 Task: Search one way flight ticket for 5 adults, 2 children, 1 infant in seat and 1 infant on lap in economy from Rockford: Chicago Rockford International Airport(was Northwest Chicagoland Regional Airport At Rockford) to Raleigh: Raleigh-durham International Airport on 8-5-2023. Number of bags: 10 checked bags. Price is upto 107000. Outbound departure time preference is 9:00.
Action: Mouse moved to (370, 327)
Screenshot: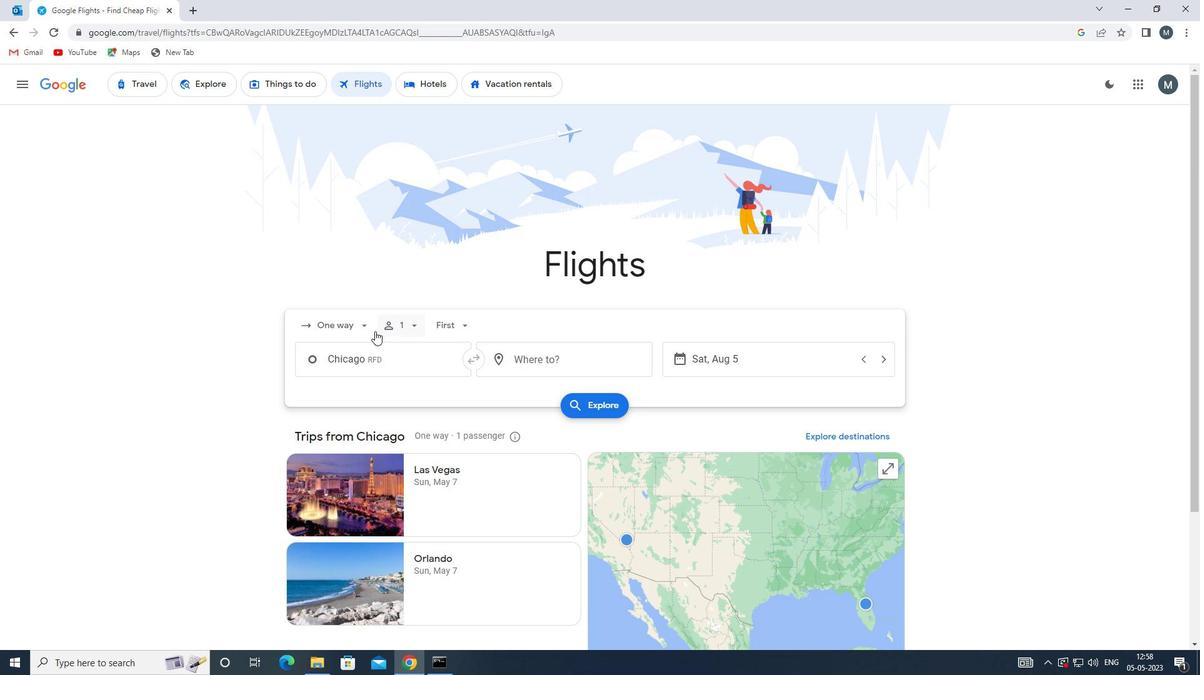 
Action: Mouse pressed left at (370, 327)
Screenshot: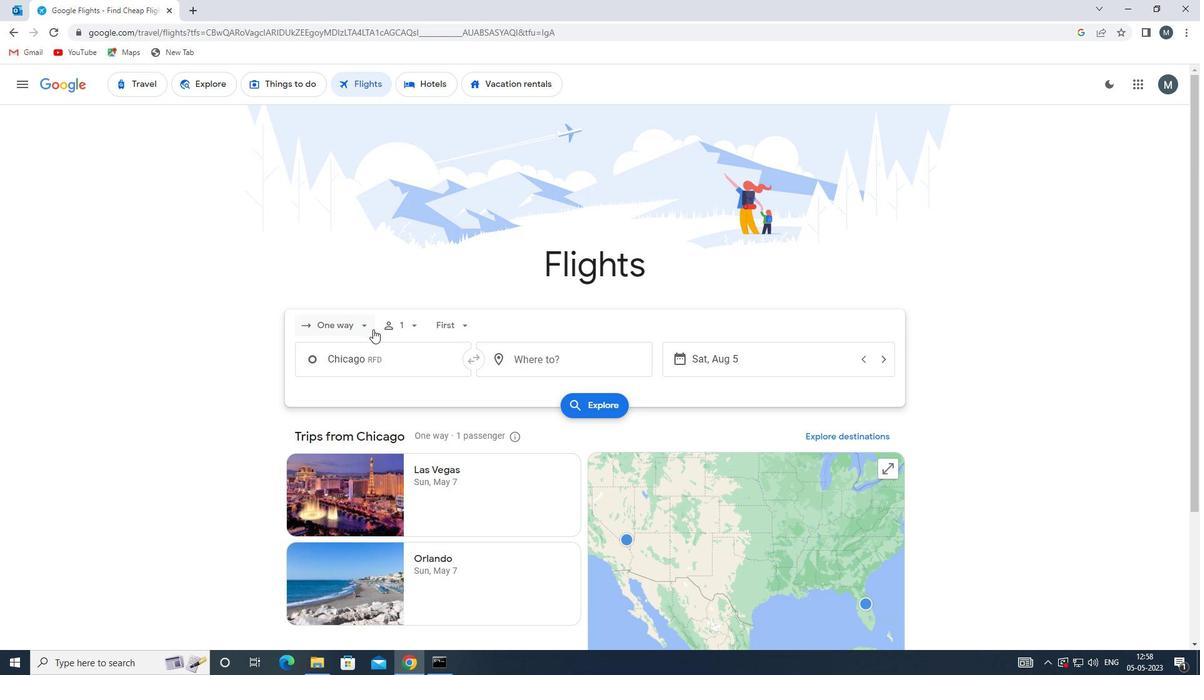 
Action: Mouse moved to (379, 385)
Screenshot: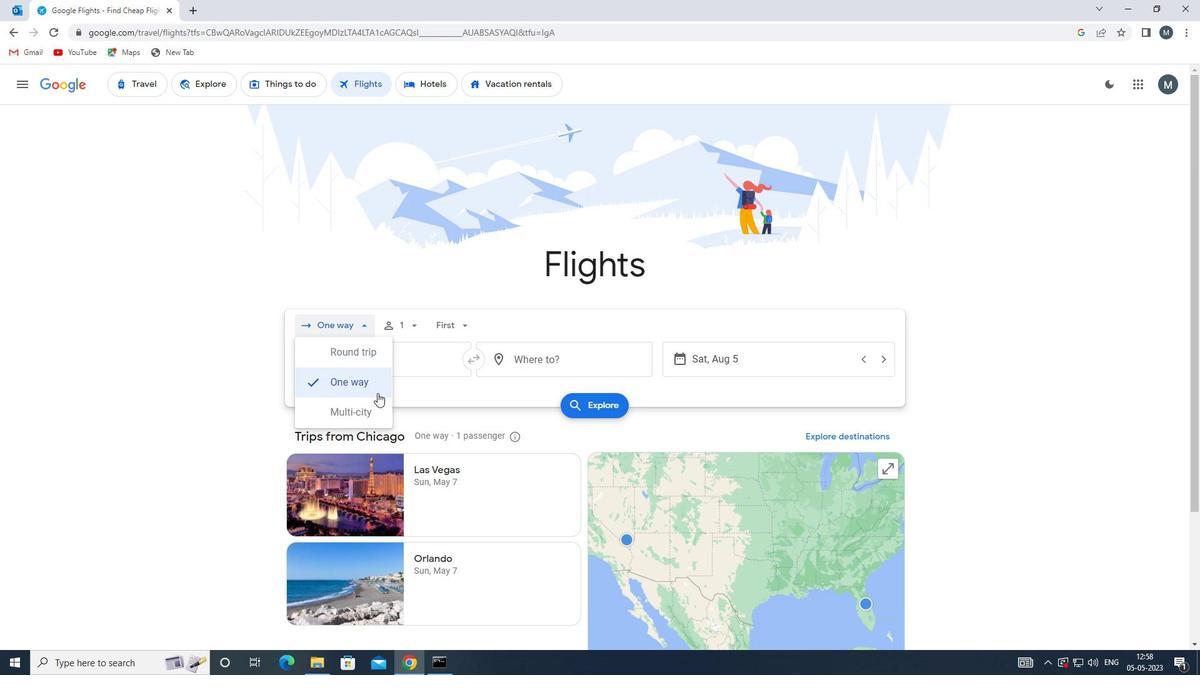 
Action: Mouse pressed left at (379, 385)
Screenshot: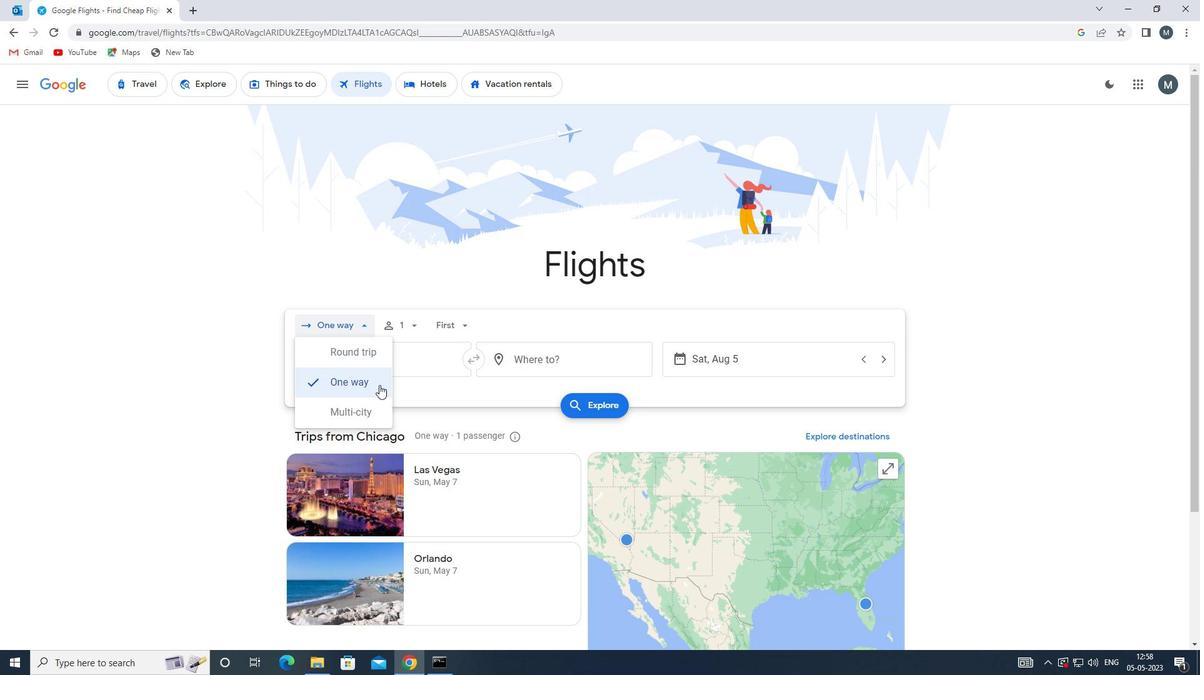 
Action: Mouse moved to (414, 325)
Screenshot: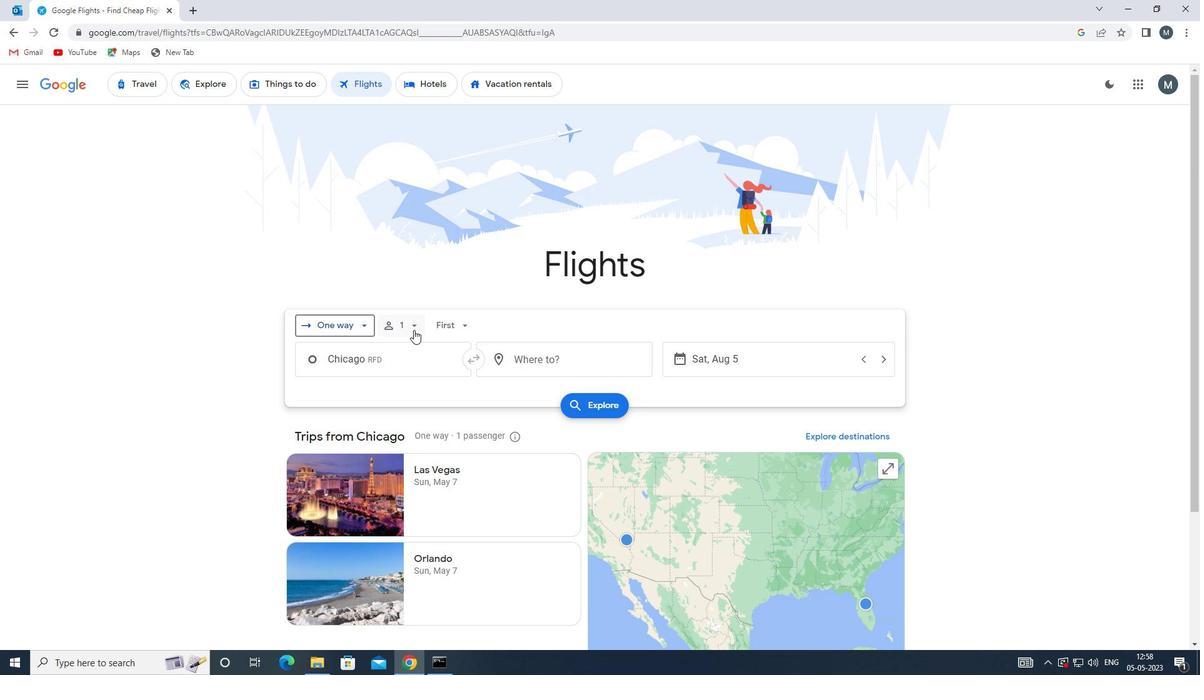 
Action: Mouse pressed left at (414, 325)
Screenshot: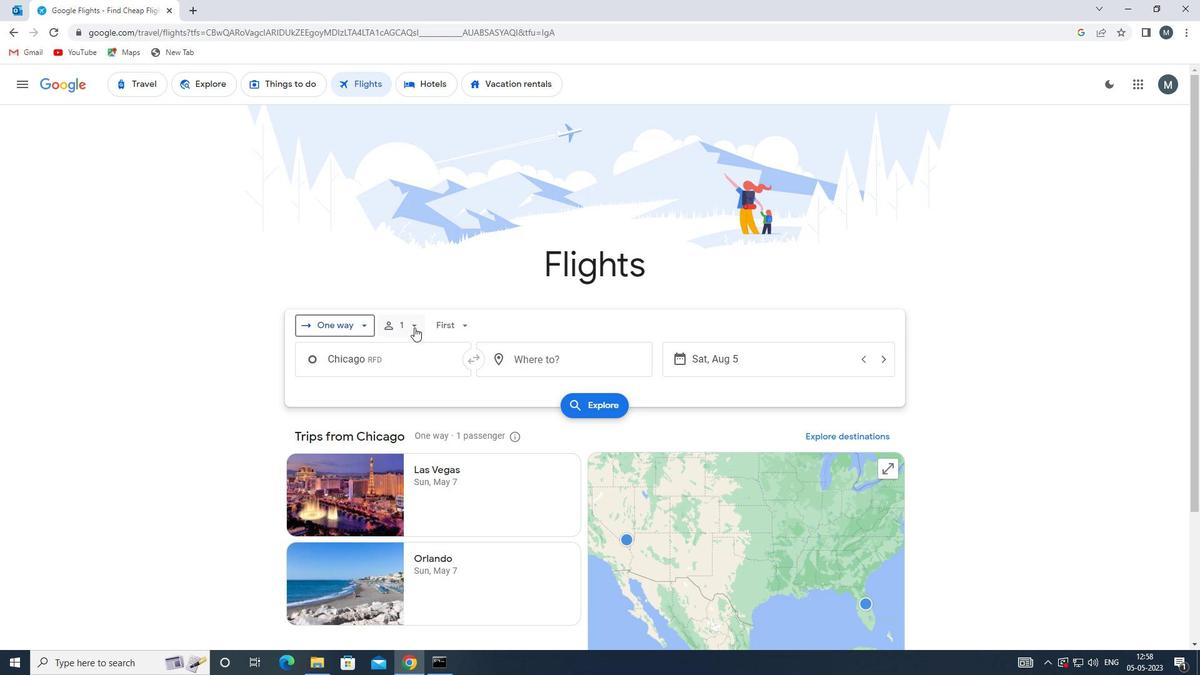 
Action: Mouse moved to (510, 356)
Screenshot: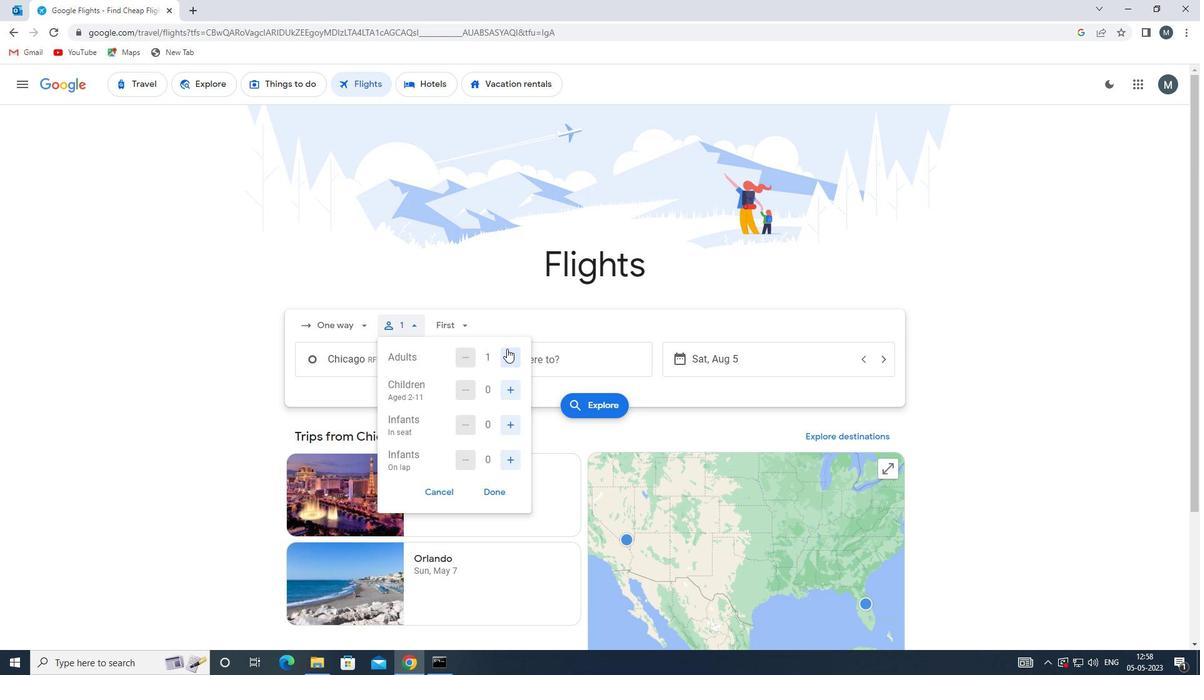
Action: Mouse pressed left at (510, 356)
Screenshot: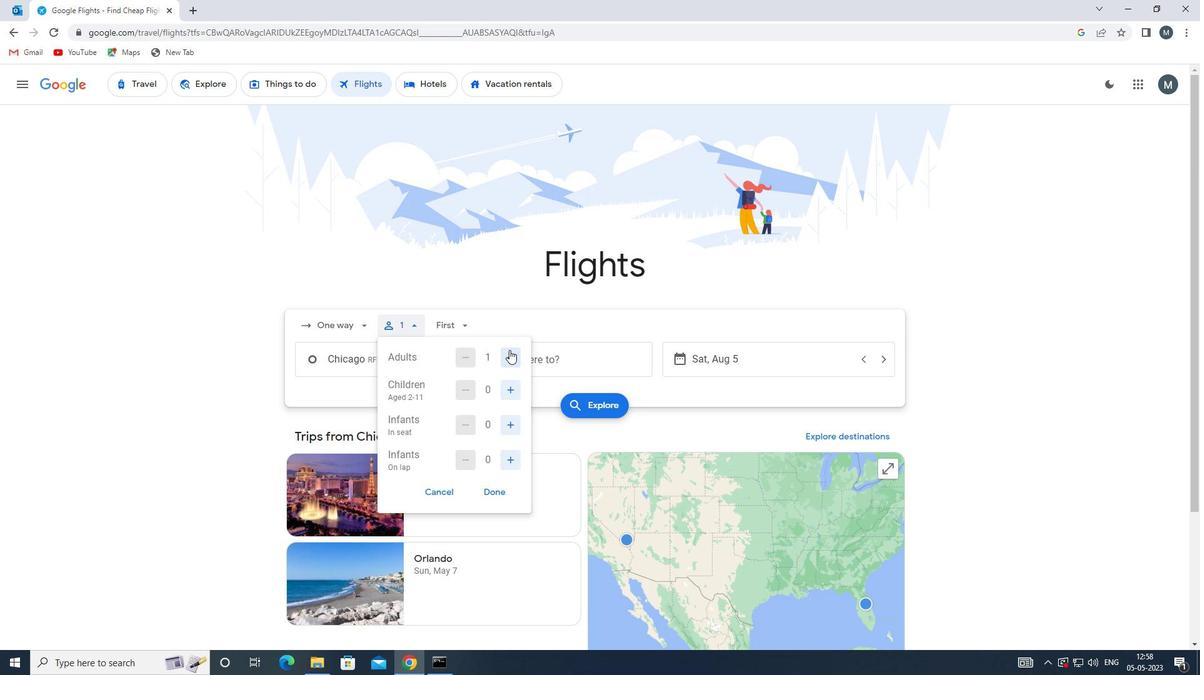 
Action: Mouse pressed left at (510, 356)
Screenshot: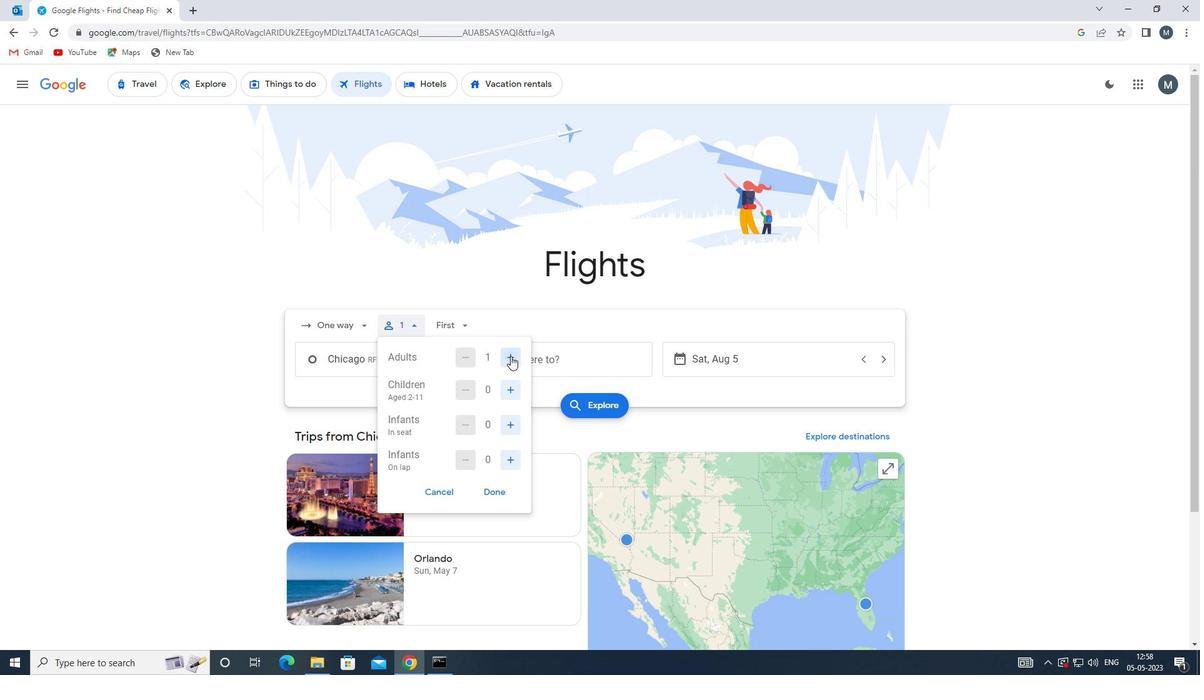 
Action: Mouse moved to (511, 357)
Screenshot: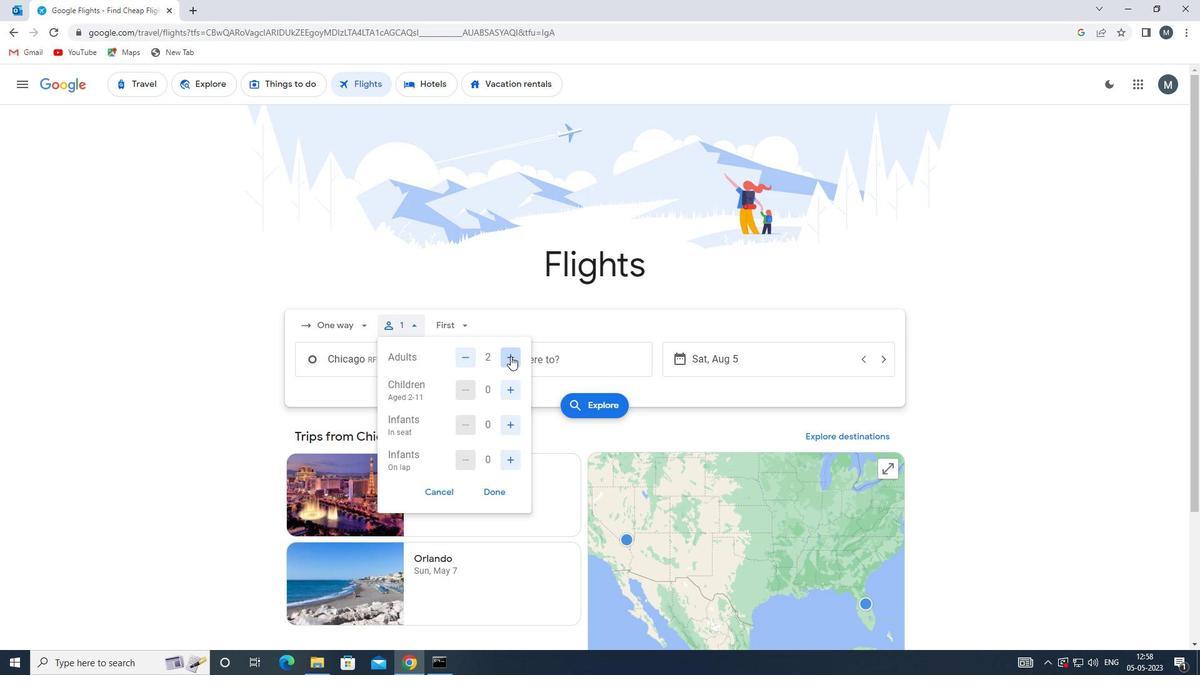 
Action: Mouse pressed left at (511, 357)
Screenshot: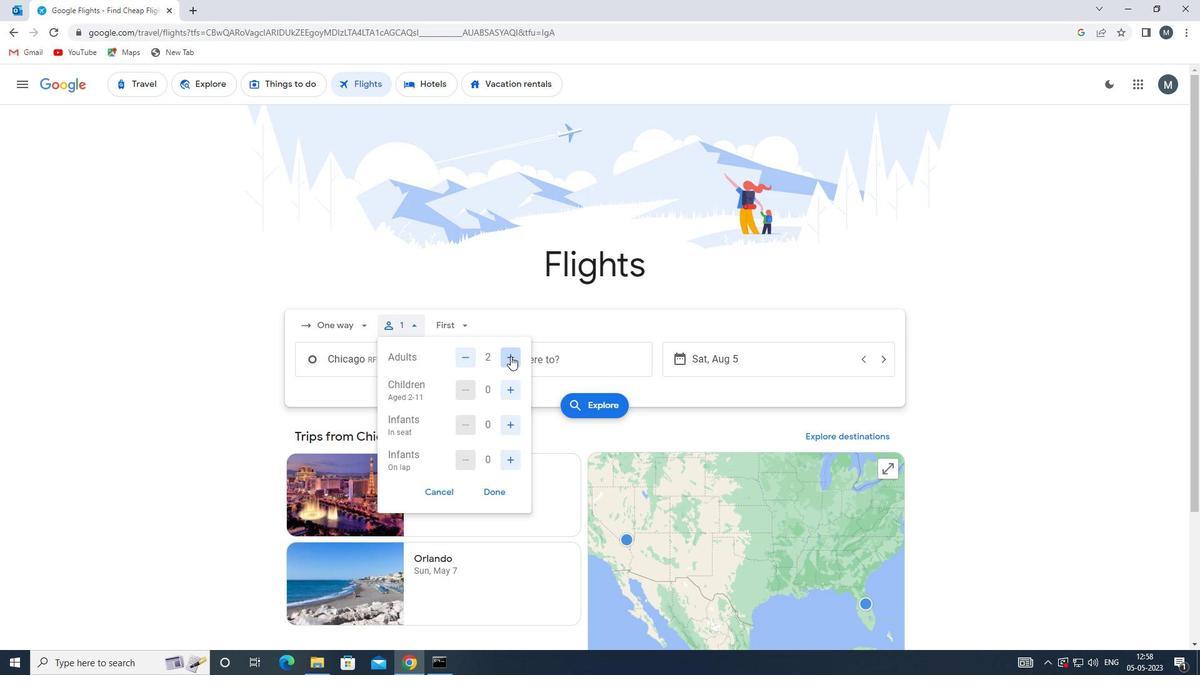 
Action: Mouse pressed left at (511, 357)
Screenshot: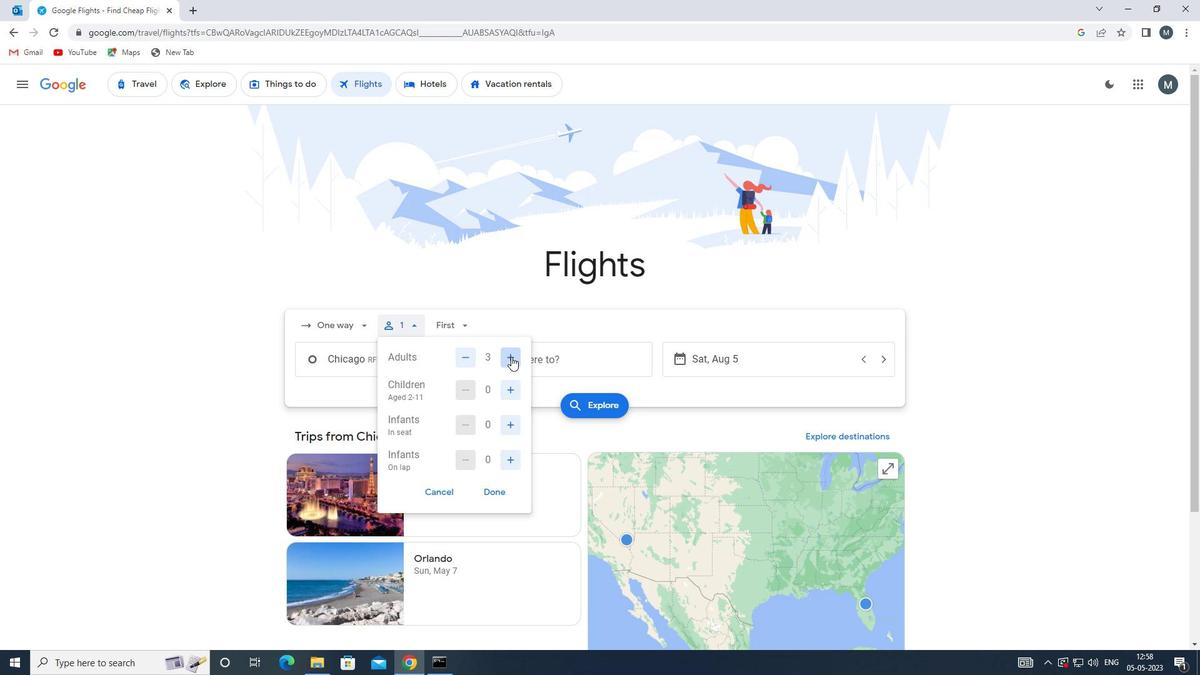 
Action: Mouse moved to (508, 388)
Screenshot: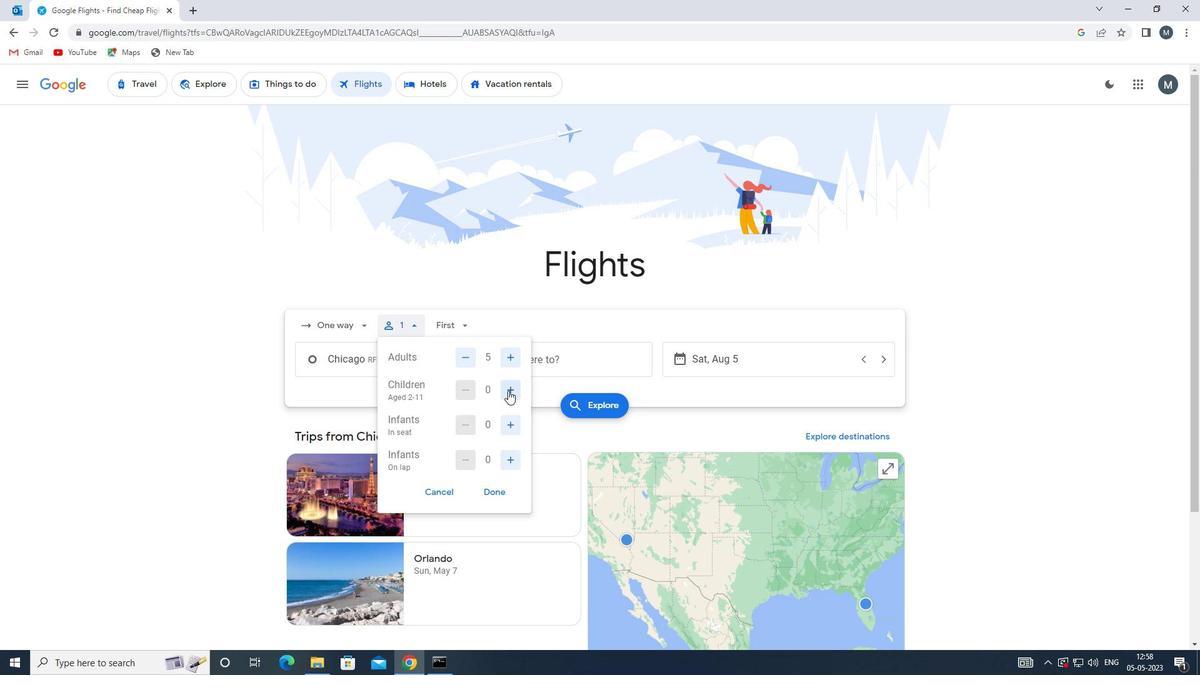 
Action: Mouse pressed left at (508, 388)
Screenshot: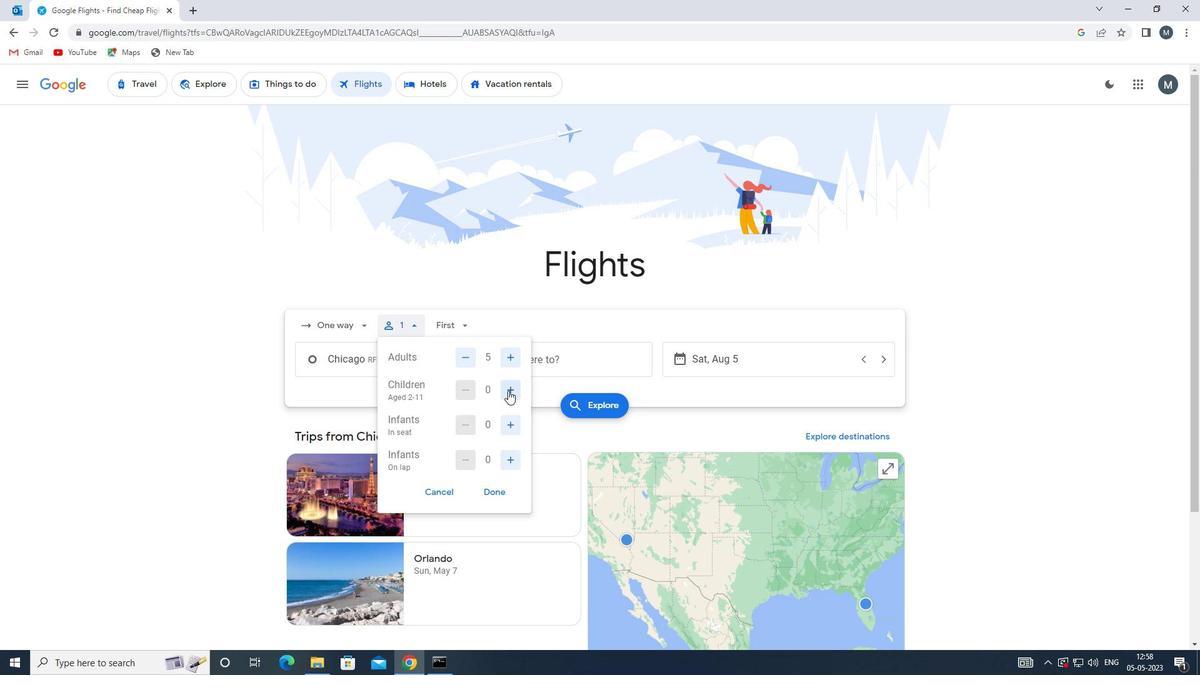 
Action: Mouse pressed left at (508, 388)
Screenshot: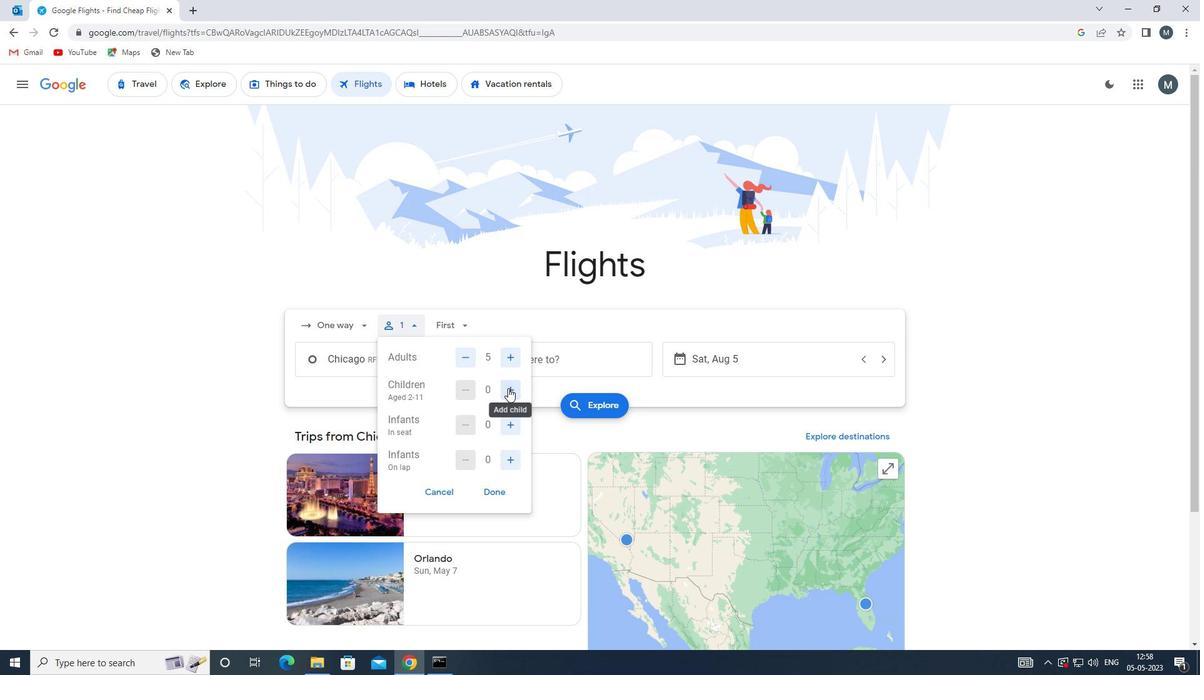 
Action: Mouse moved to (512, 426)
Screenshot: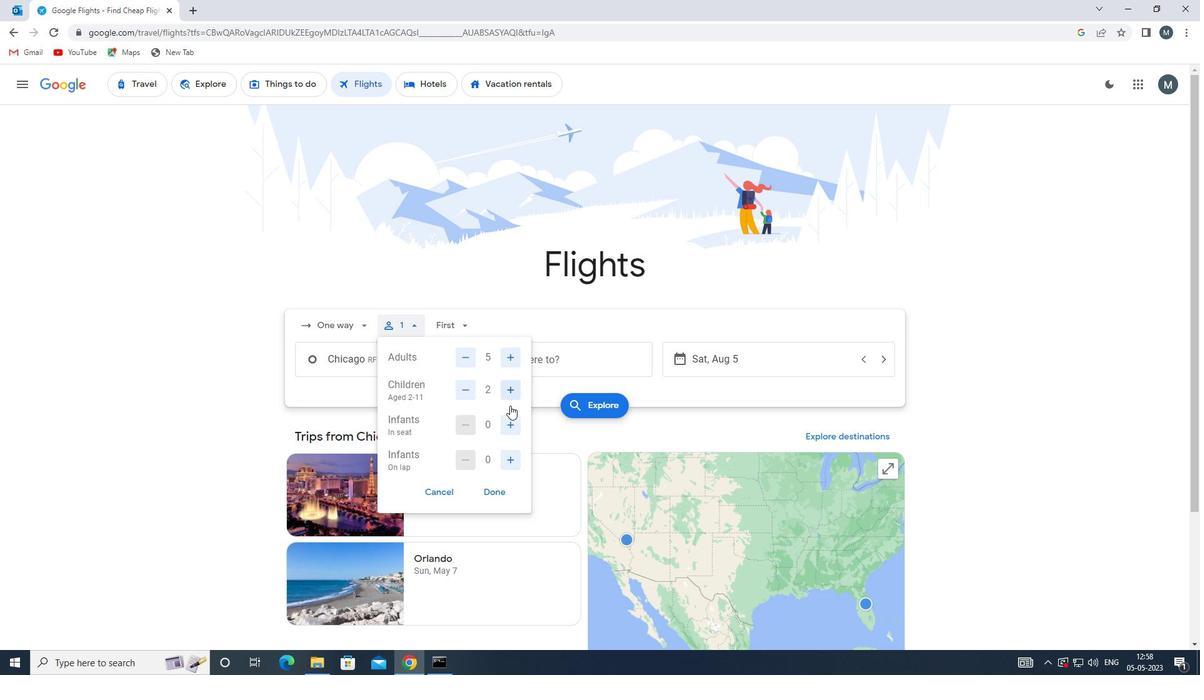 
Action: Mouse pressed left at (512, 426)
Screenshot: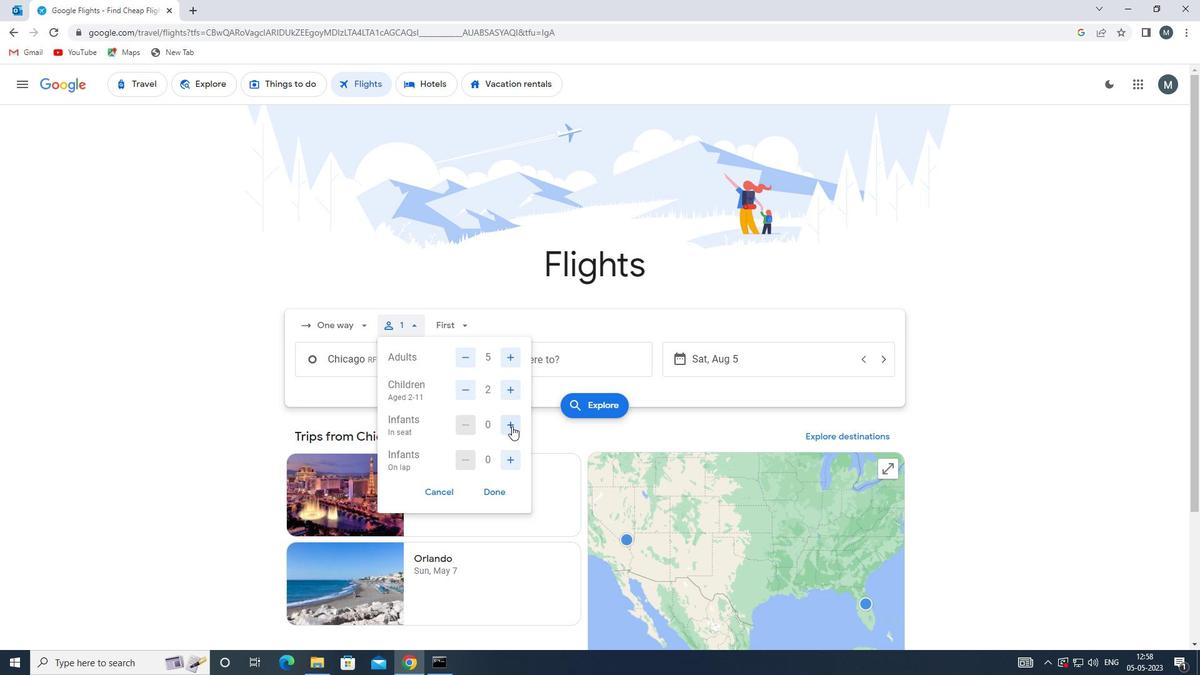 
Action: Mouse moved to (510, 461)
Screenshot: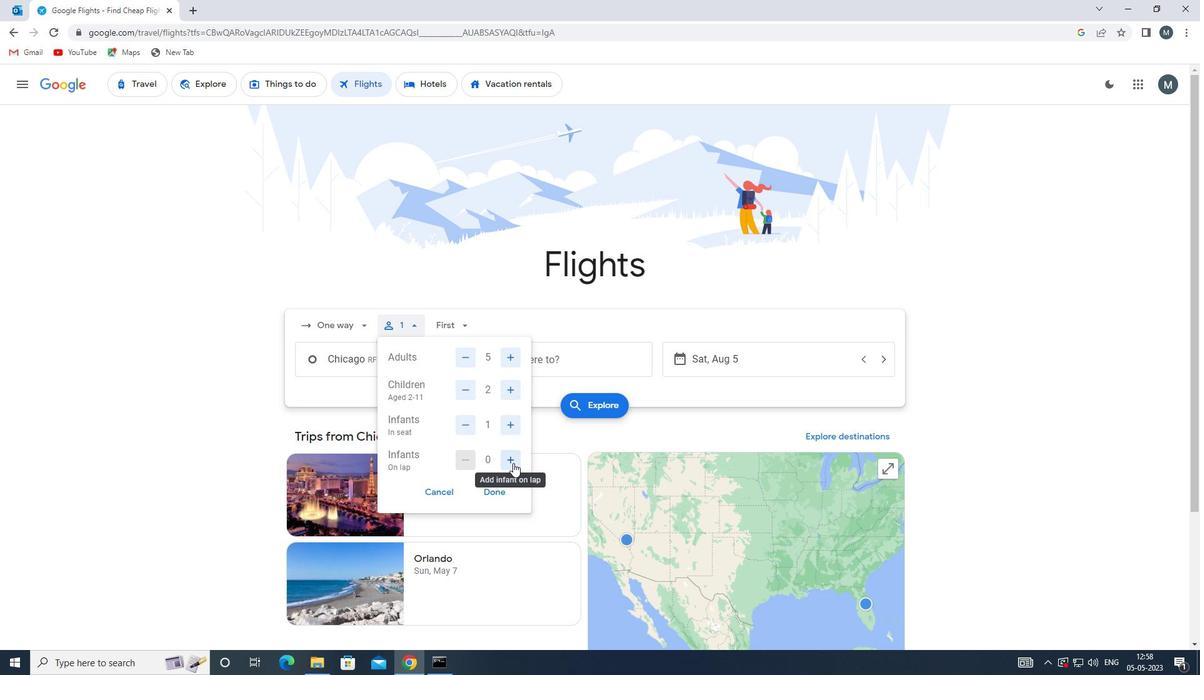 
Action: Mouse pressed left at (510, 461)
Screenshot: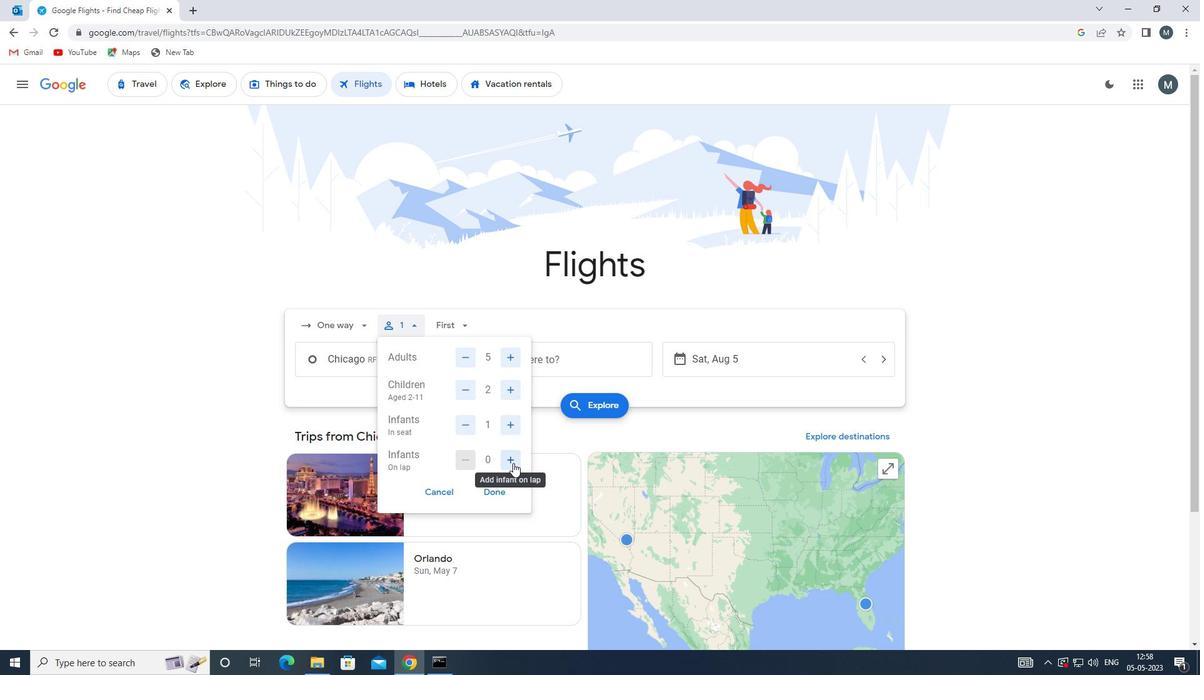 
Action: Mouse moved to (491, 497)
Screenshot: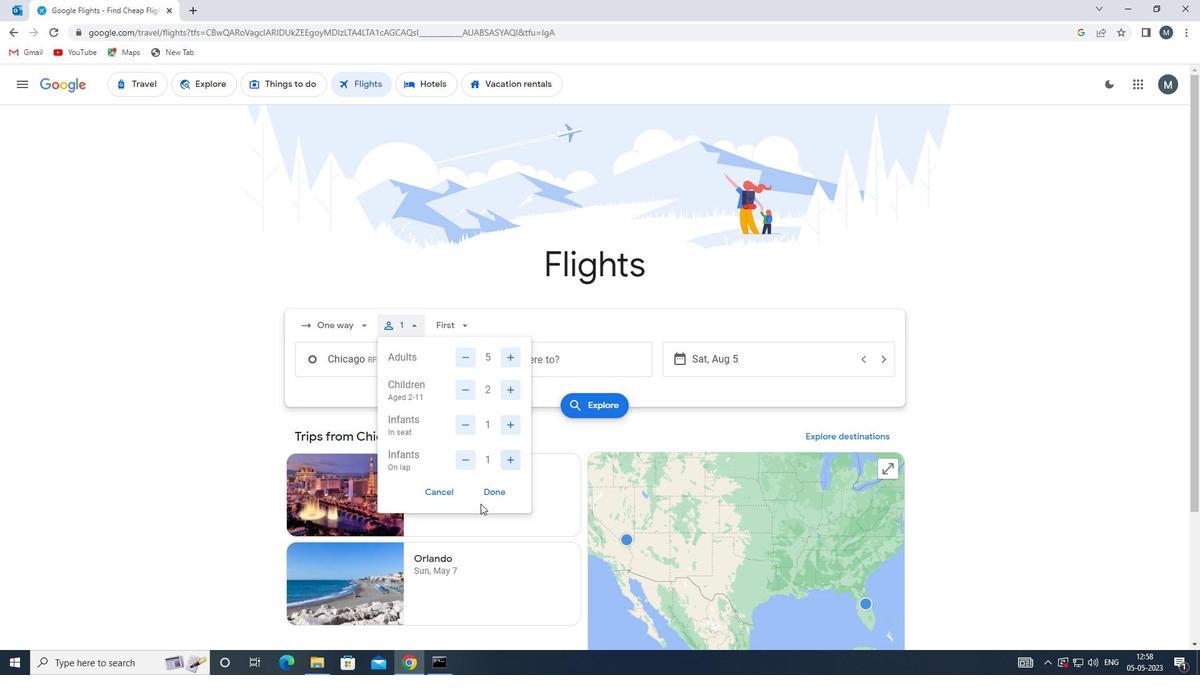 
Action: Mouse pressed left at (491, 497)
Screenshot: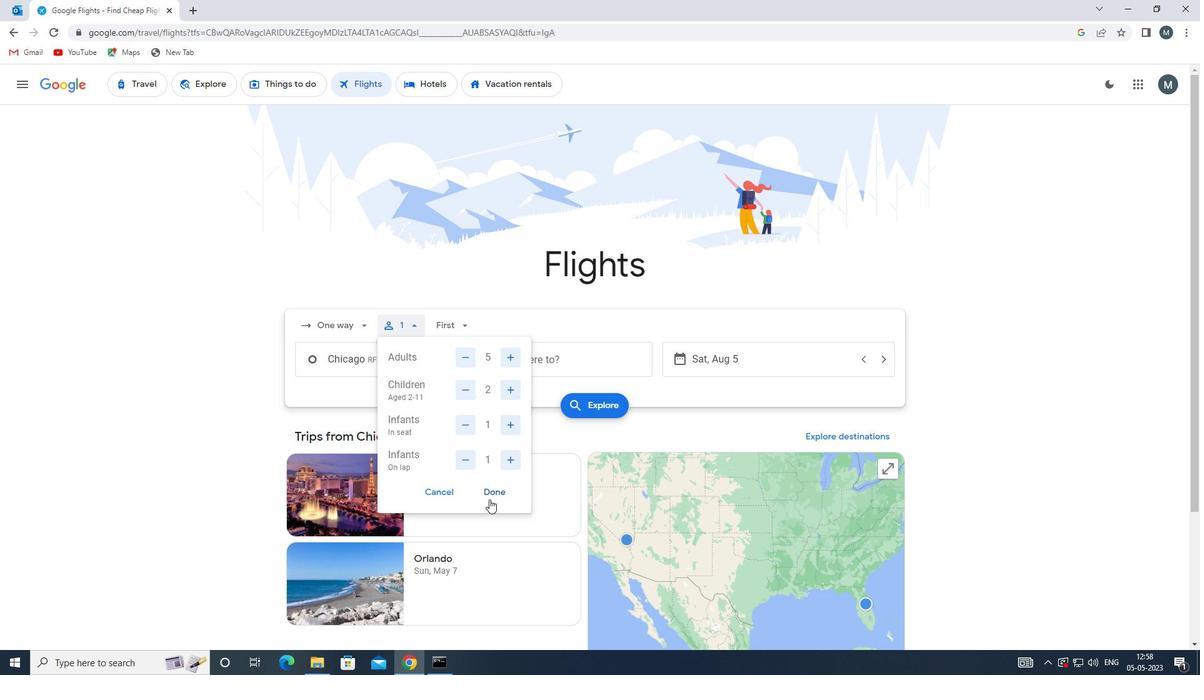 
Action: Mouse moved to (469, 321)
Screenshot: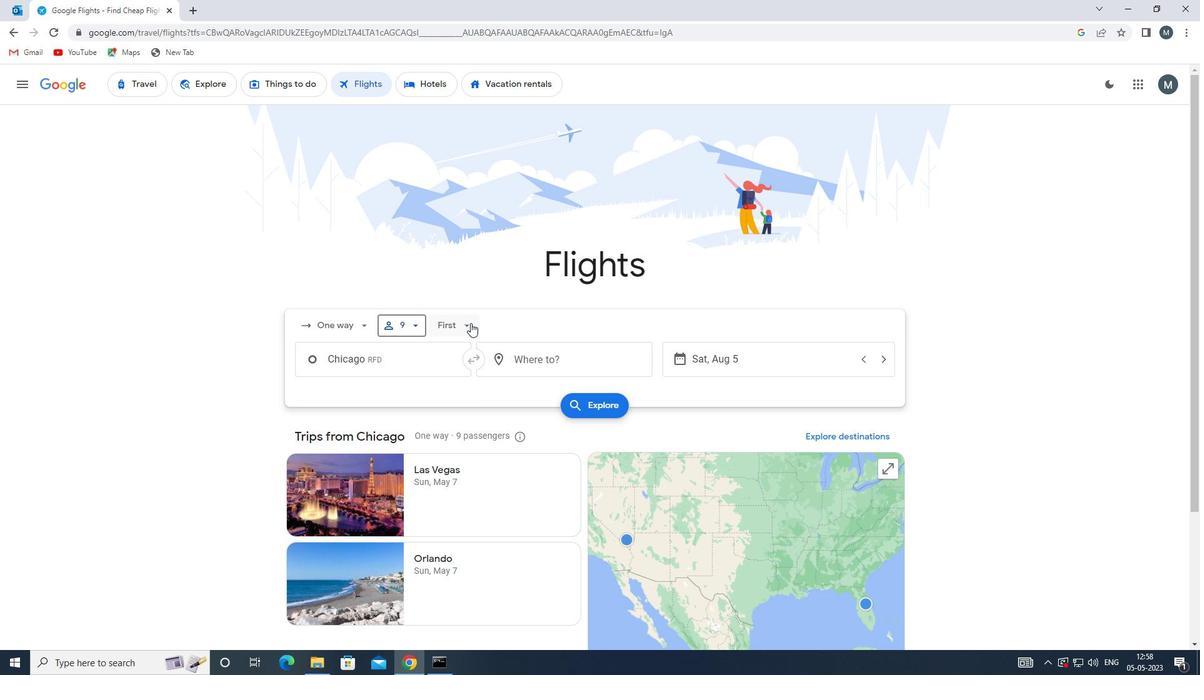 
Action: Mouse pressed left at (469, 321)
Screenshot: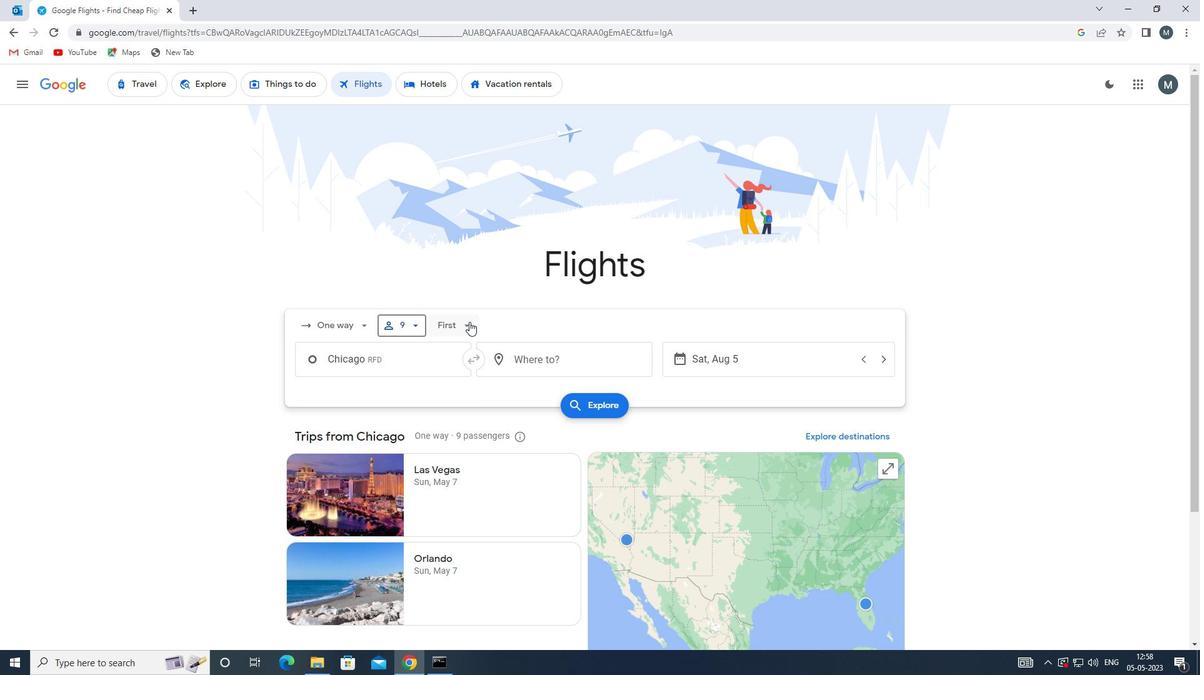 
Action: Mouse moved to (498, 353)
Screenshot: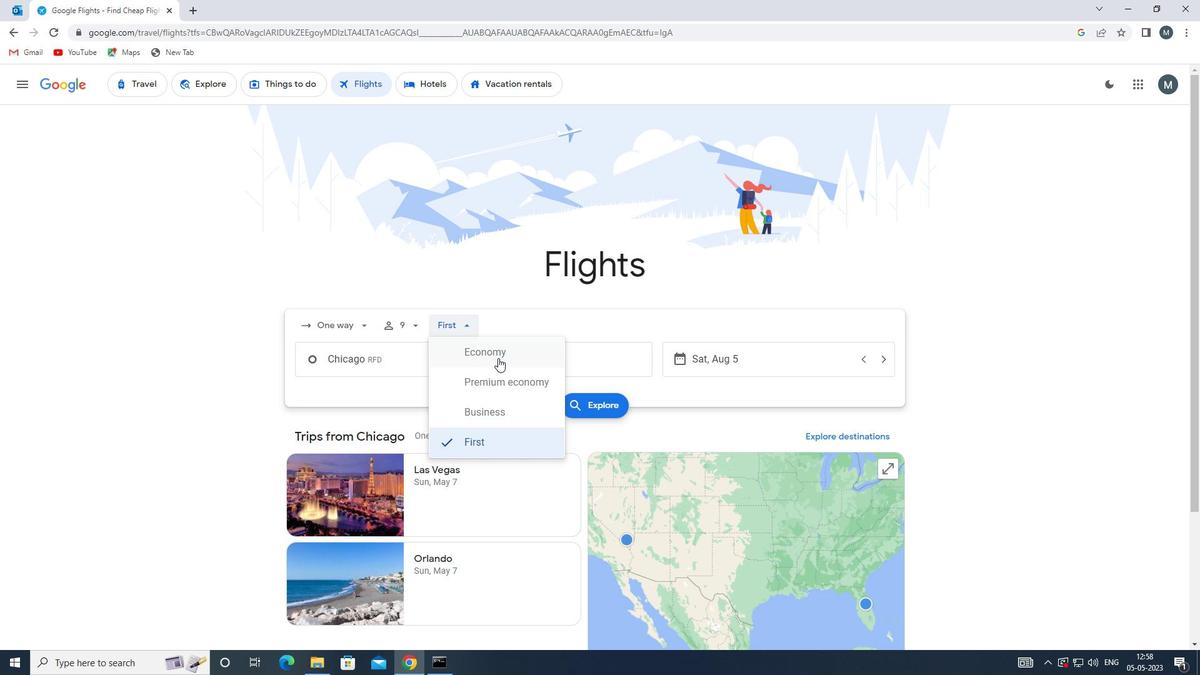 
Action: Mouse pressed left at (498, 353)
Screenshot: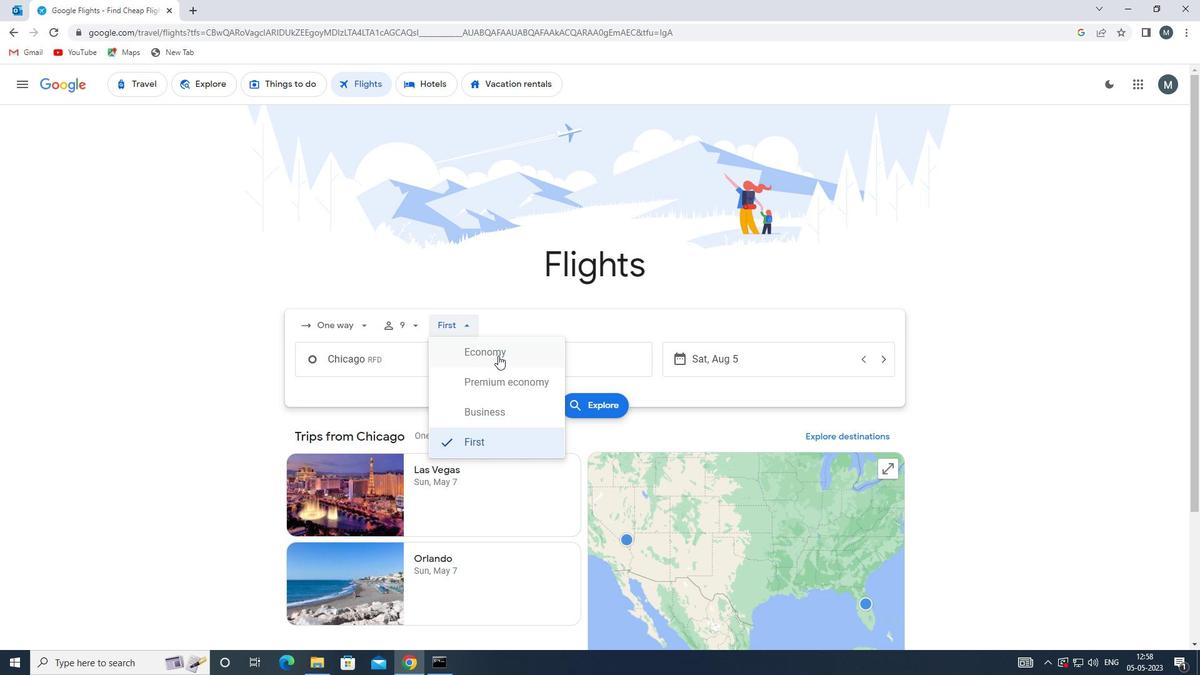 
Action: Mouse moved to (417, 365)
Screenshot: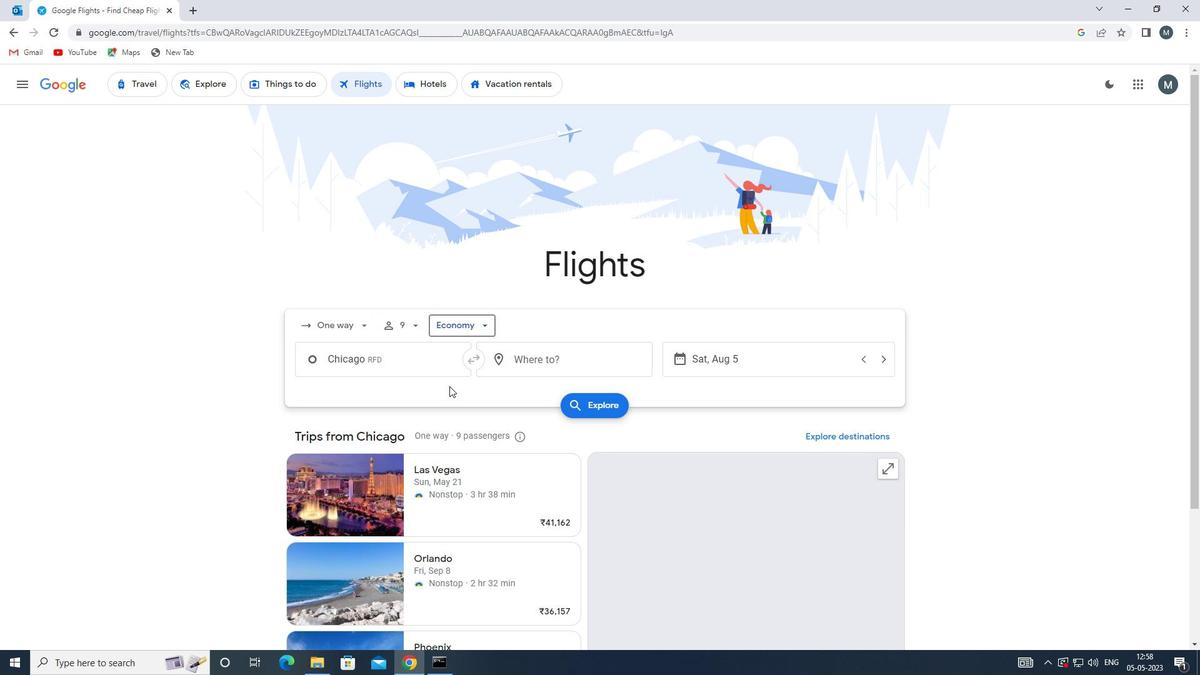 
Action: Mouse pressed left at (417, 365)
Screenshot: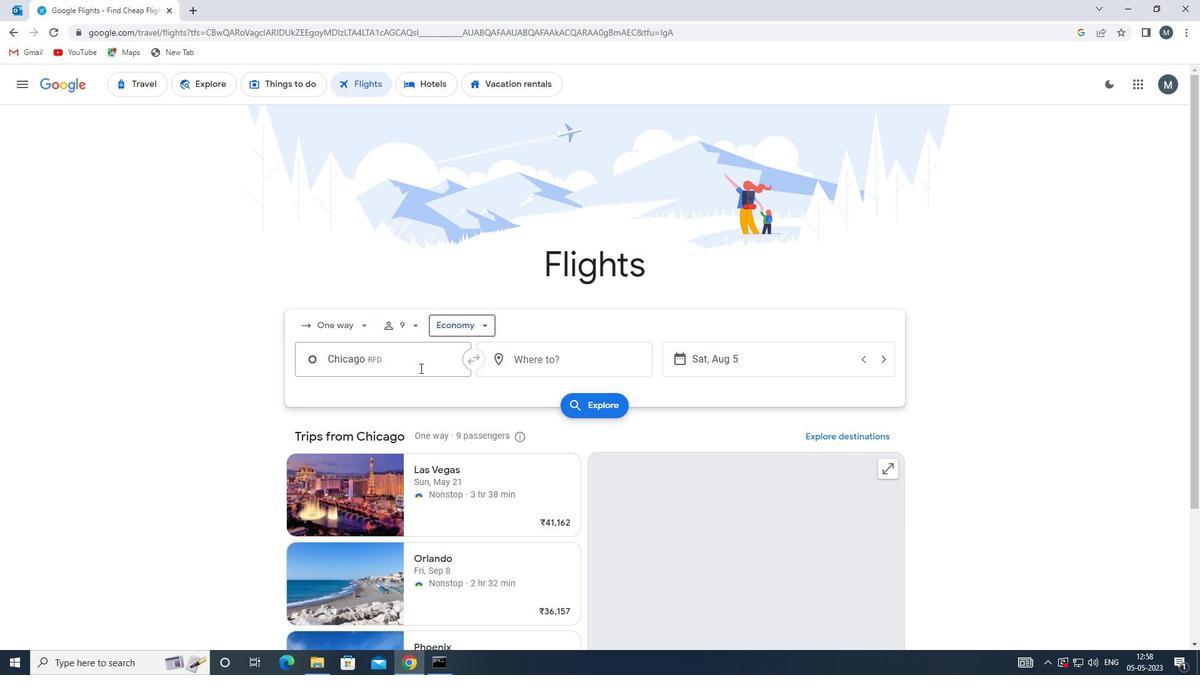 
Action: Mouse moved to (410, 494)
Screenshot: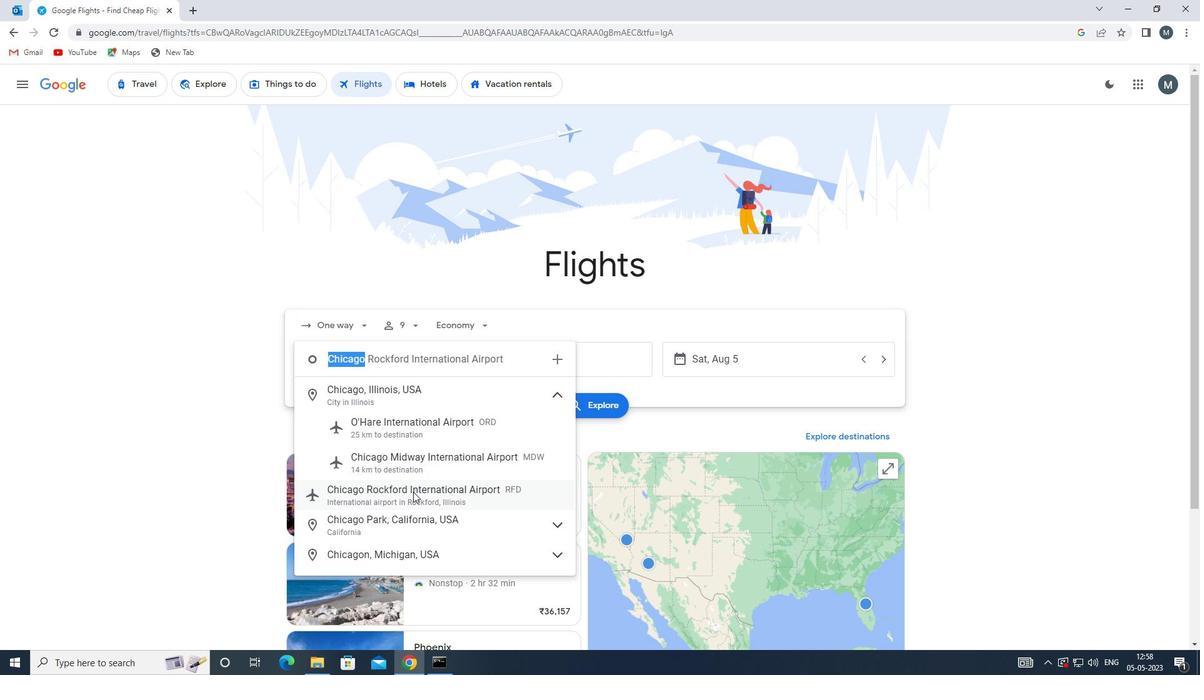 
Action: Mouse pressed left at (410, 494)
Screenshot: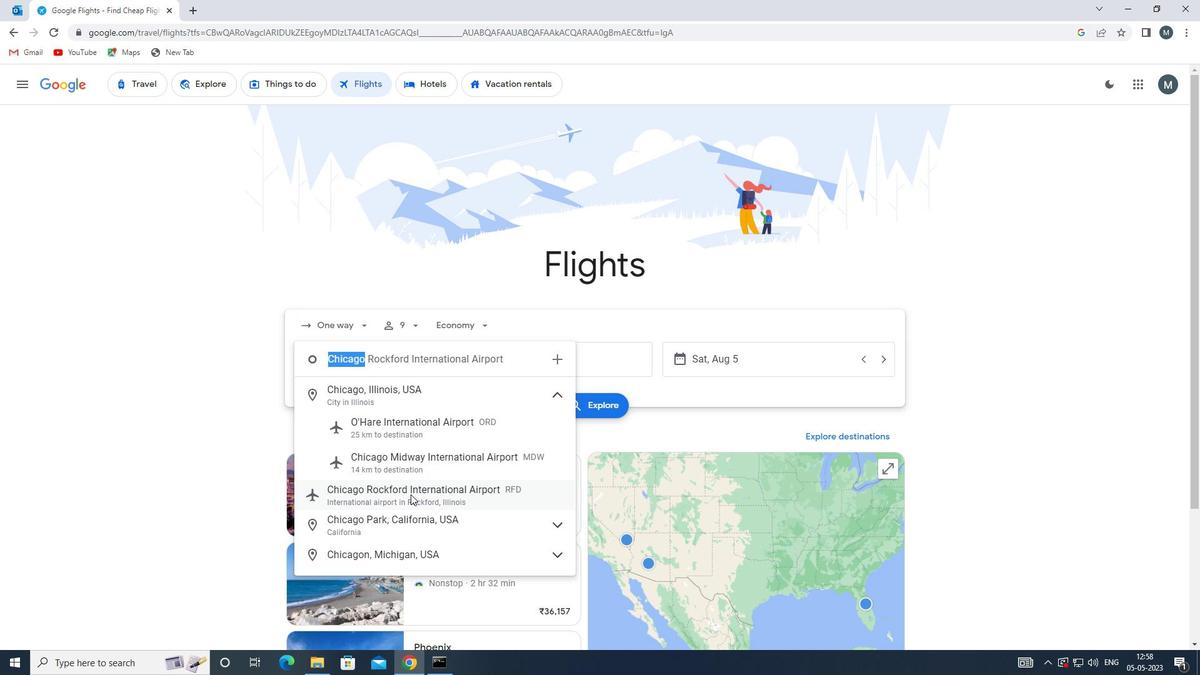 
Action: Mouse moved to (554, 357)
Screenshot: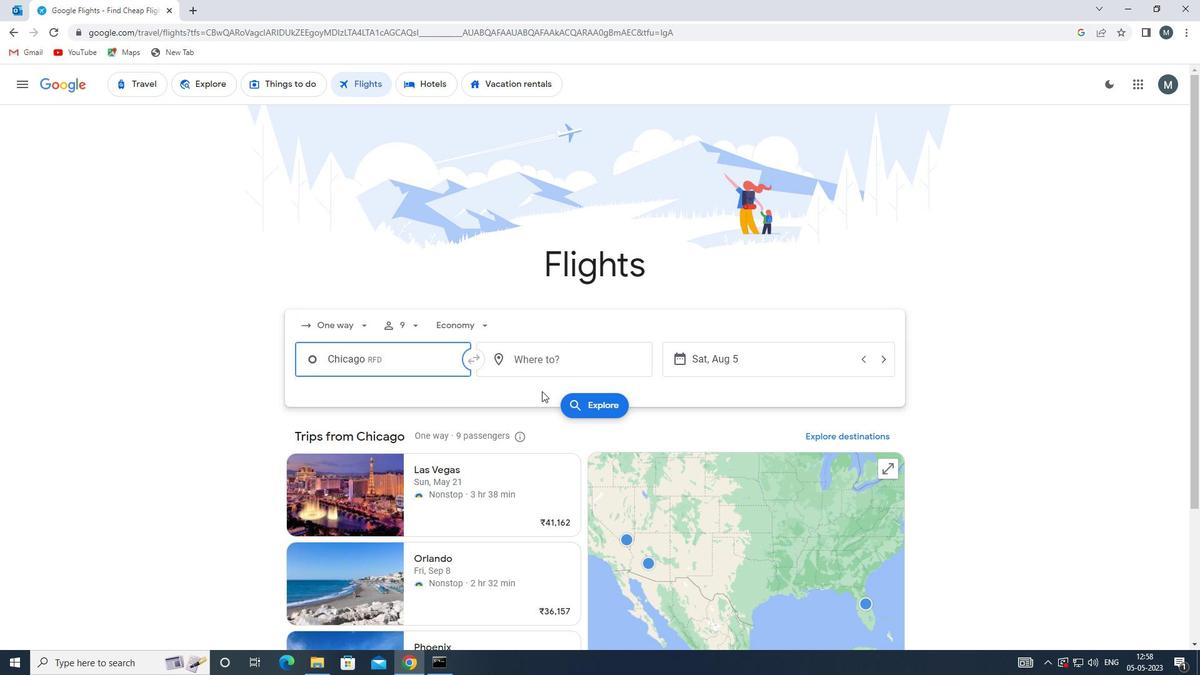 
Action: Mouse pressed left at (554, 357)
Screenshot: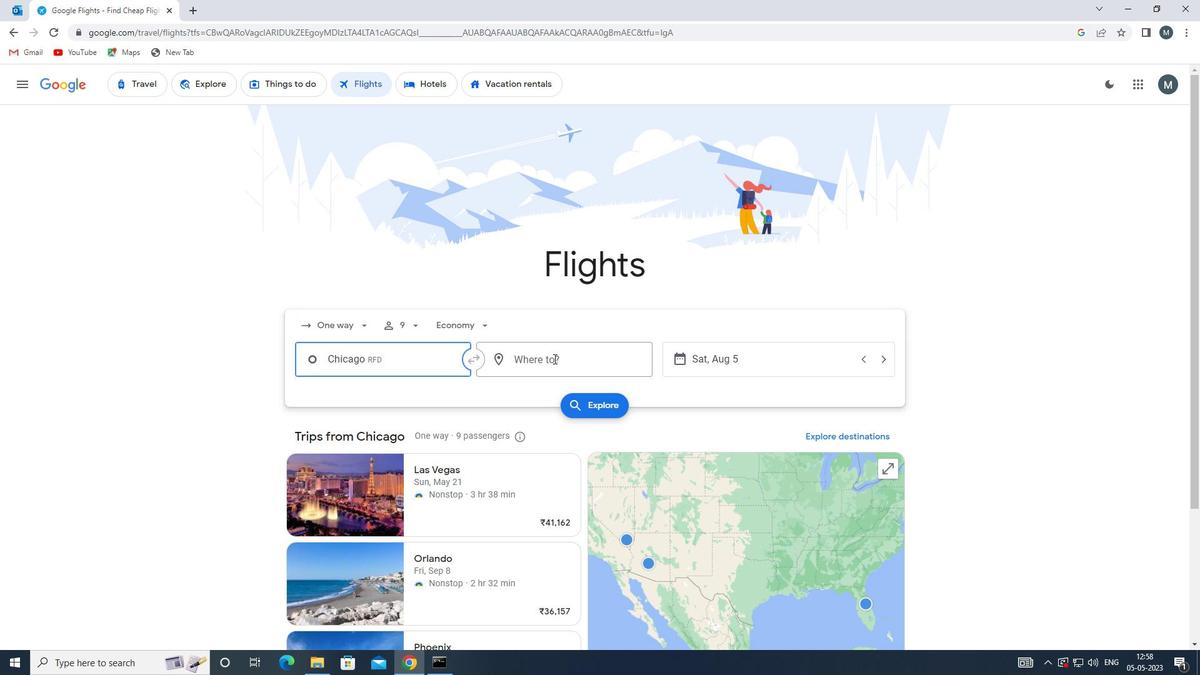 
Action: Mouse moved to (553, 357)
Screenshot: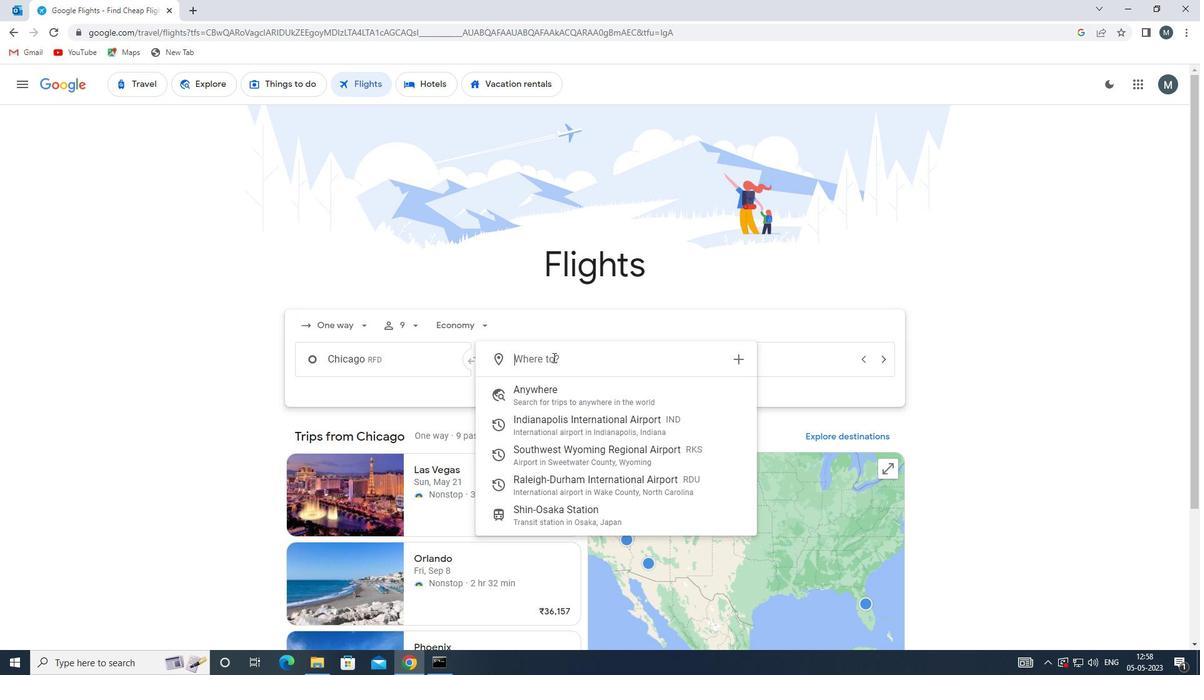
Action: Key pressed rdu
Screenshot: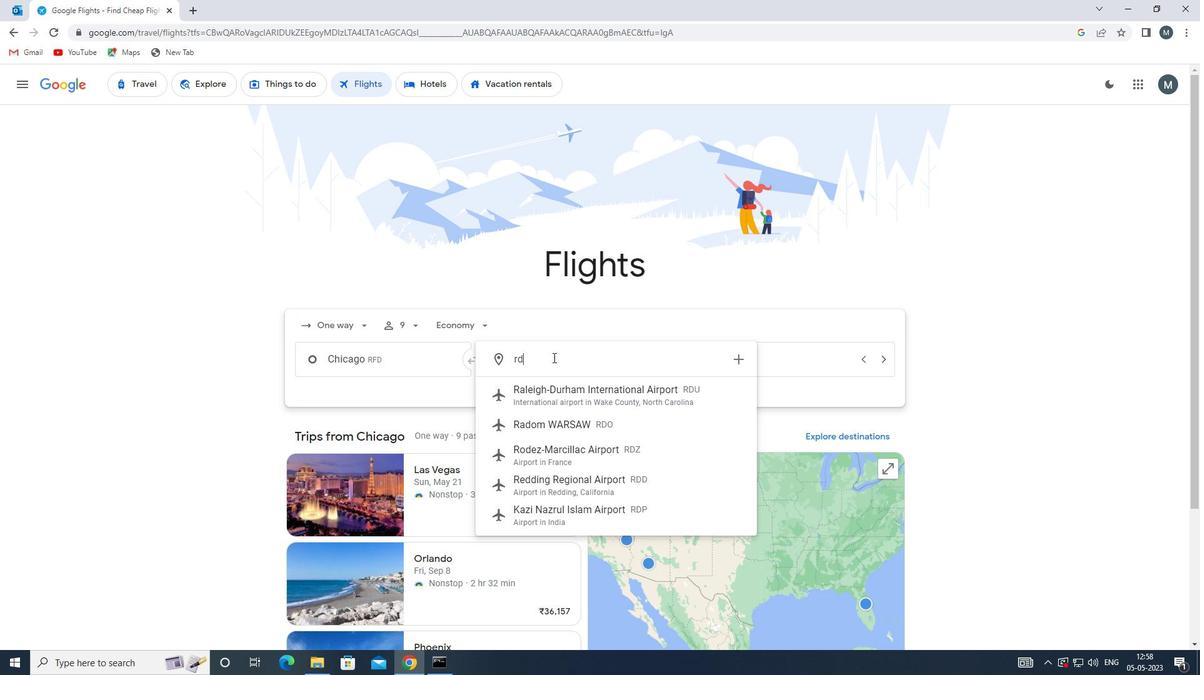 
Action: Mouse moved to (540, 390)
Screenshot: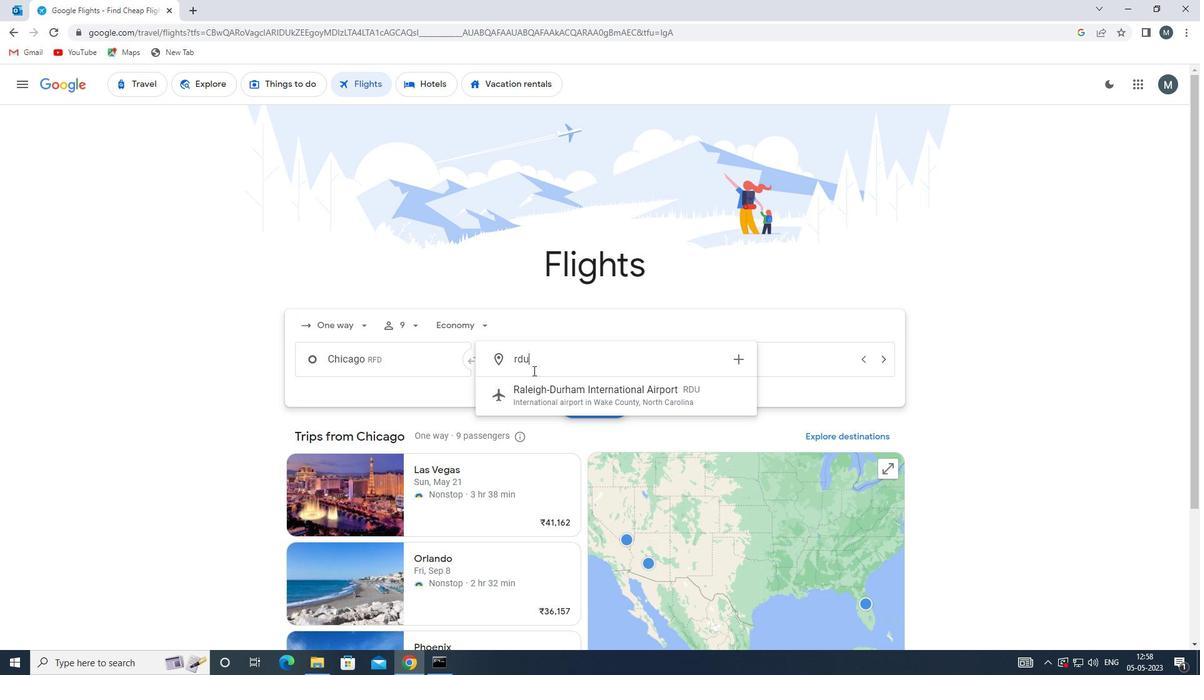 
Action: Mouse pressed left at (540, 390)
Screenshot: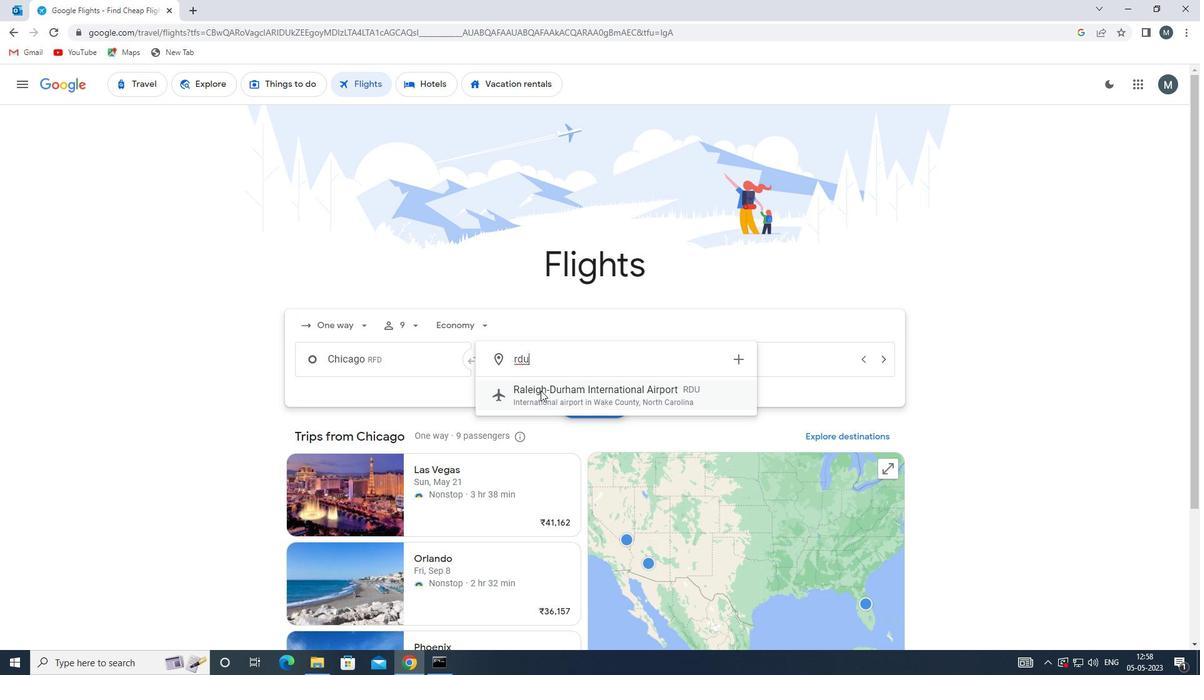 
Action: Mouse moved to (749, 353)
Screenshot: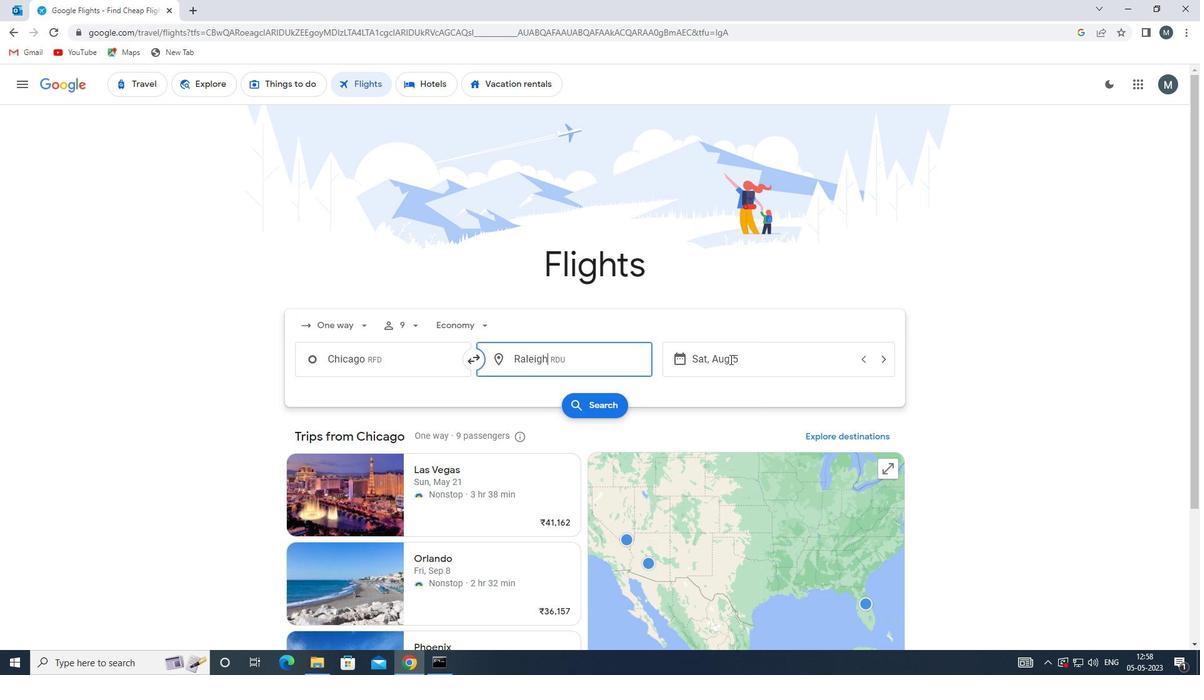 
Action: Mouse pressed left at (749, 353)
Screenshot: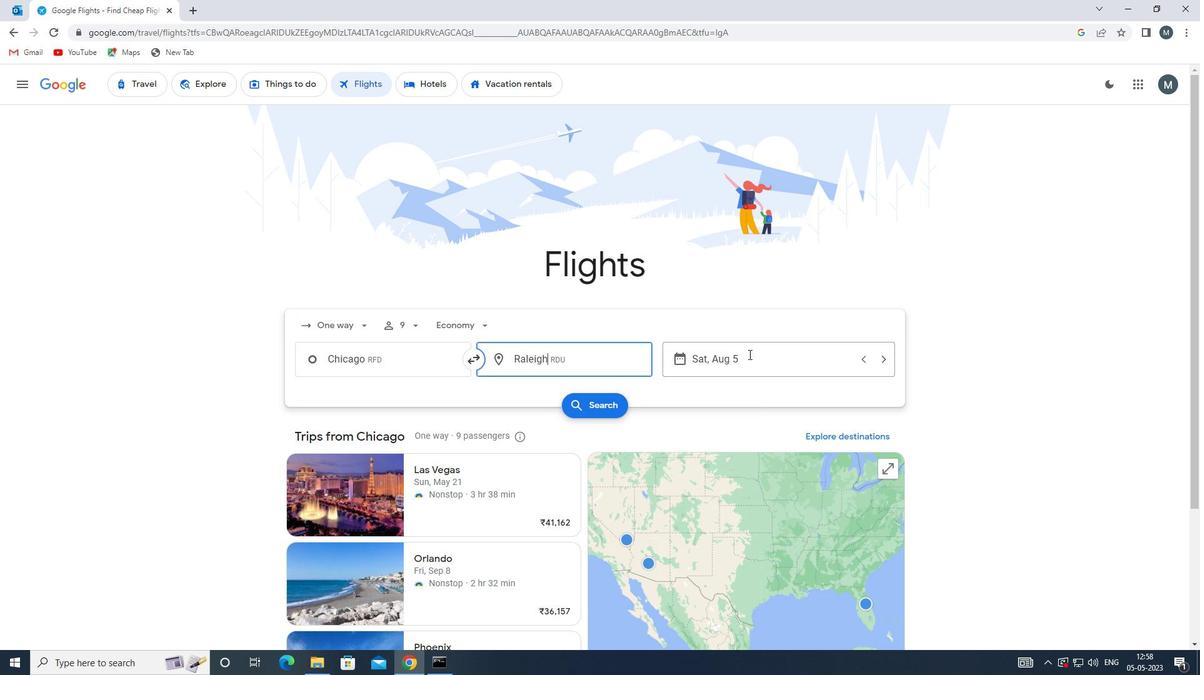 
Action: Mouse moved to (628, 424)
Screenshot: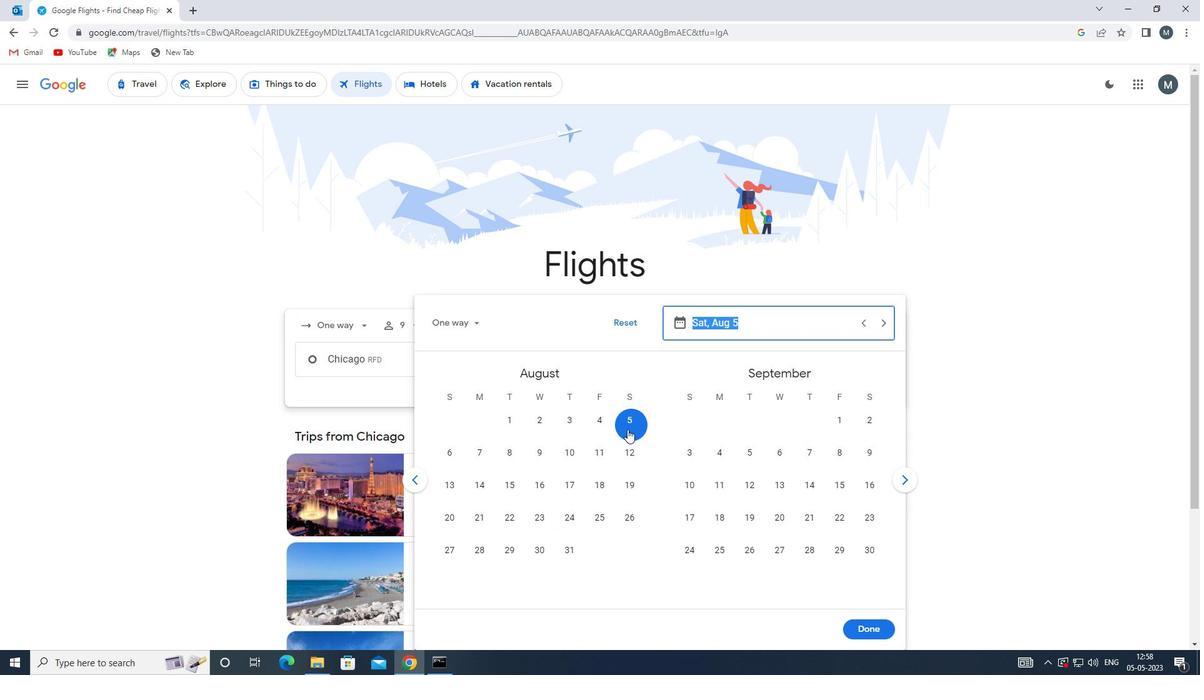
Action: Mouse pressed left at (628, 424)
Screenshot: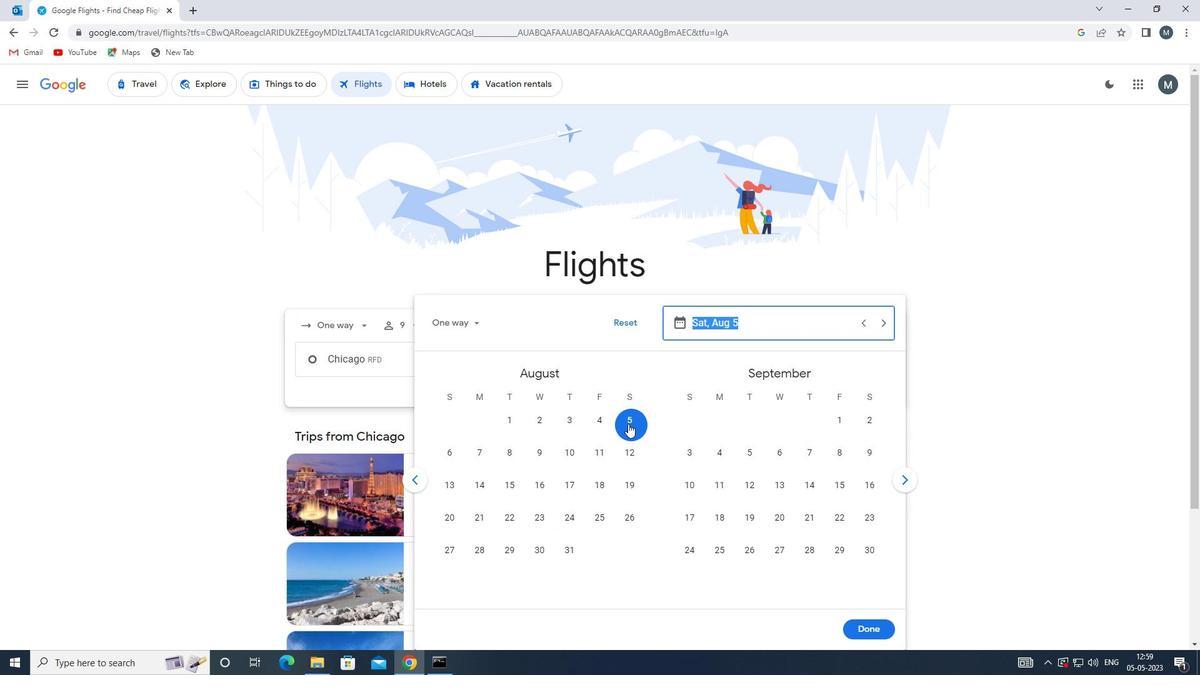 
Action: Mouse moved to (861, 627)
Screenshot: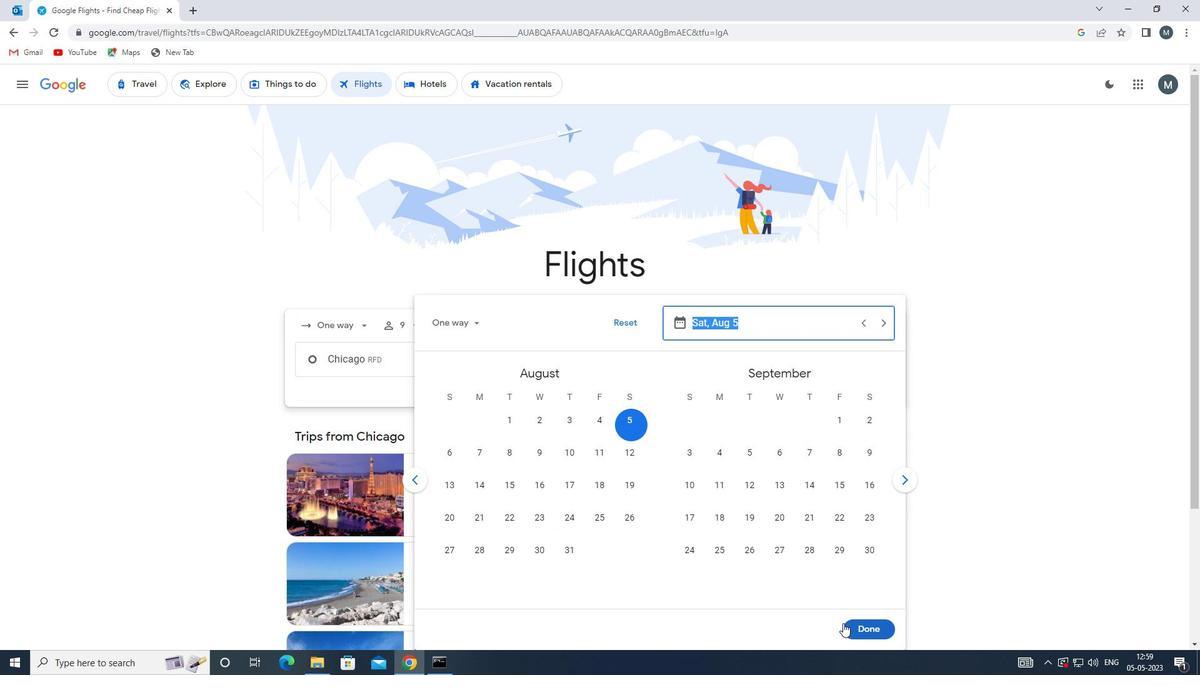 
Action: Mouse pressed left at (861, 627)
Screenshot: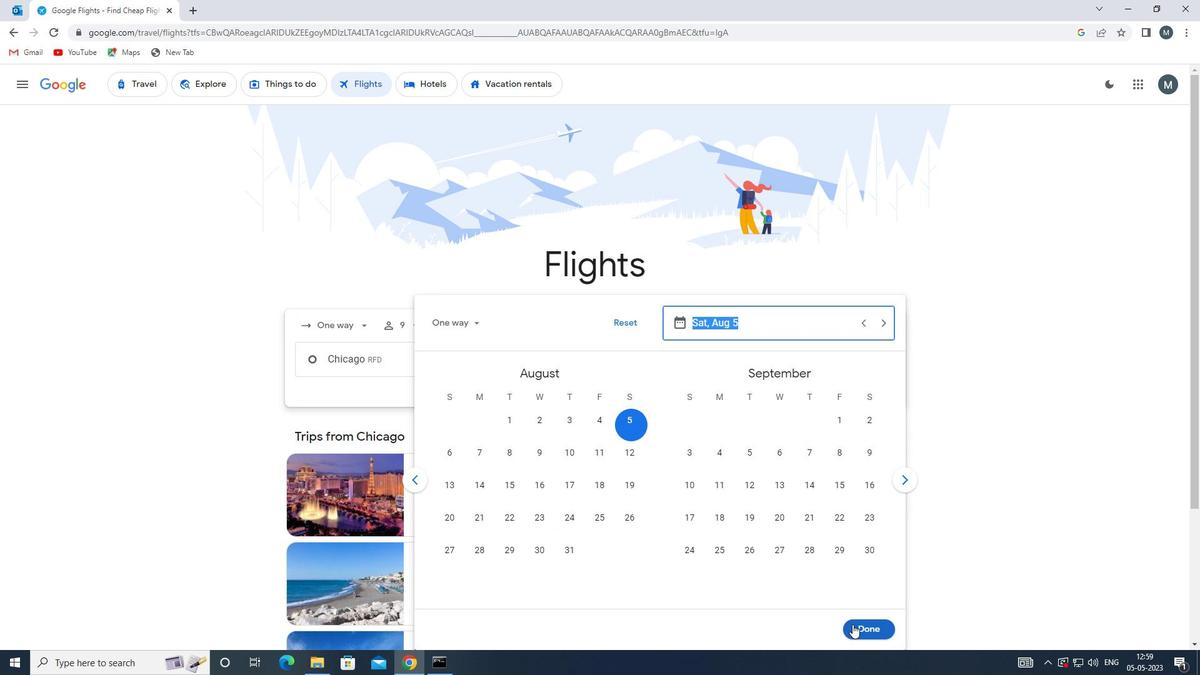 
Action: Mouse moved to (609, 407)
Screenshot: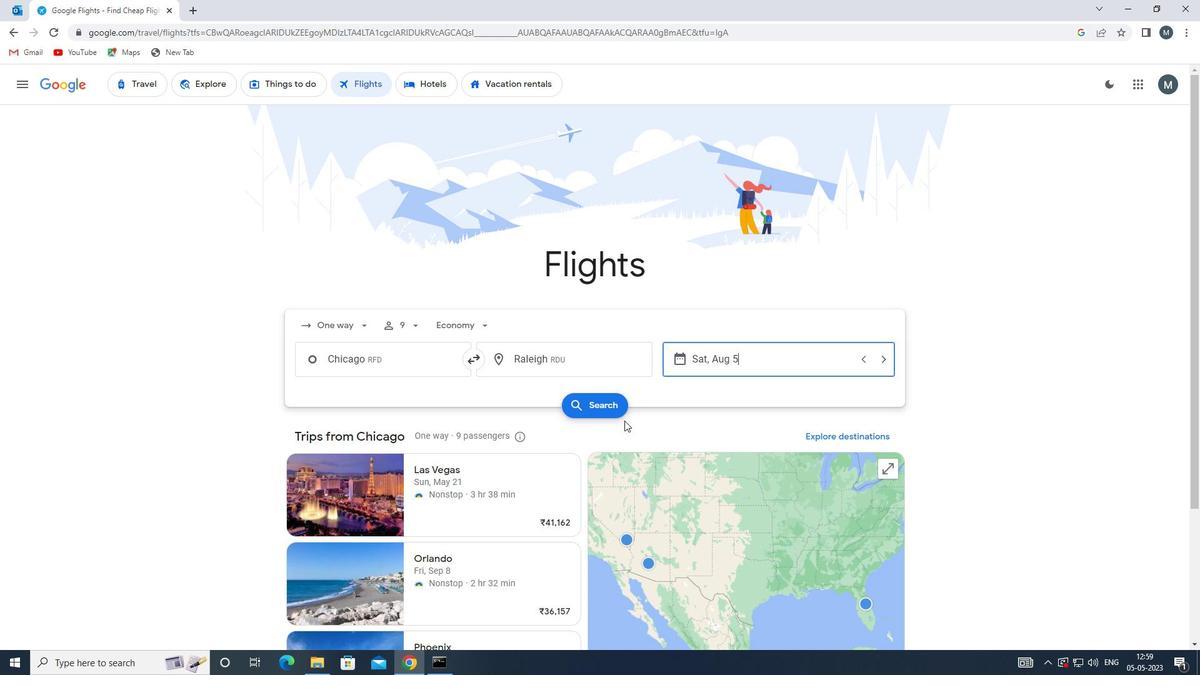 
Action: Mouse pressed left at (609, 407)
Screenshot: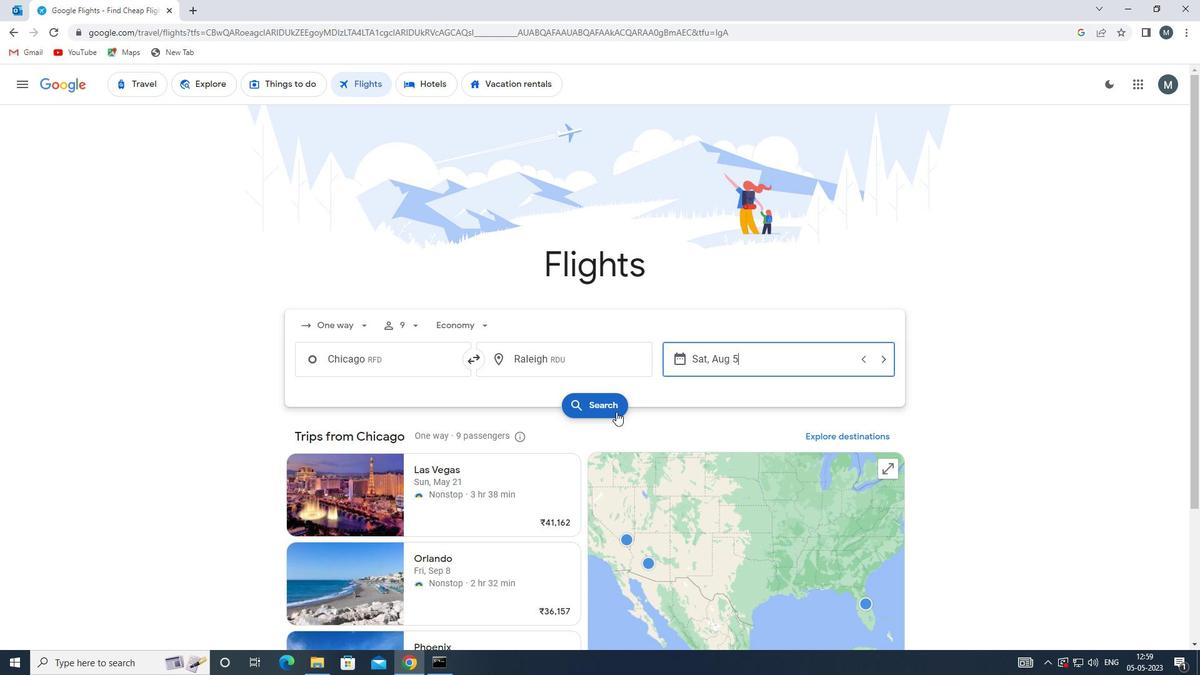 
Action: Mouse moved to (301, 197)
Screenshot: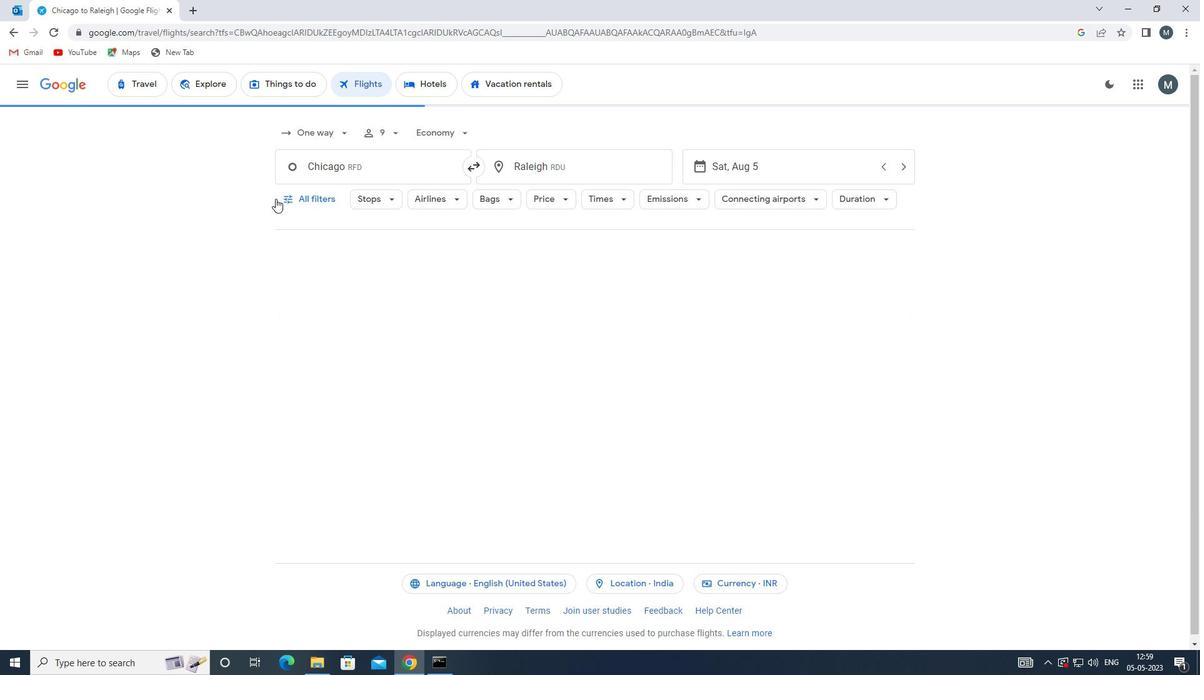 
Action: Mouse pressed left at (301, 197)
Screenshot: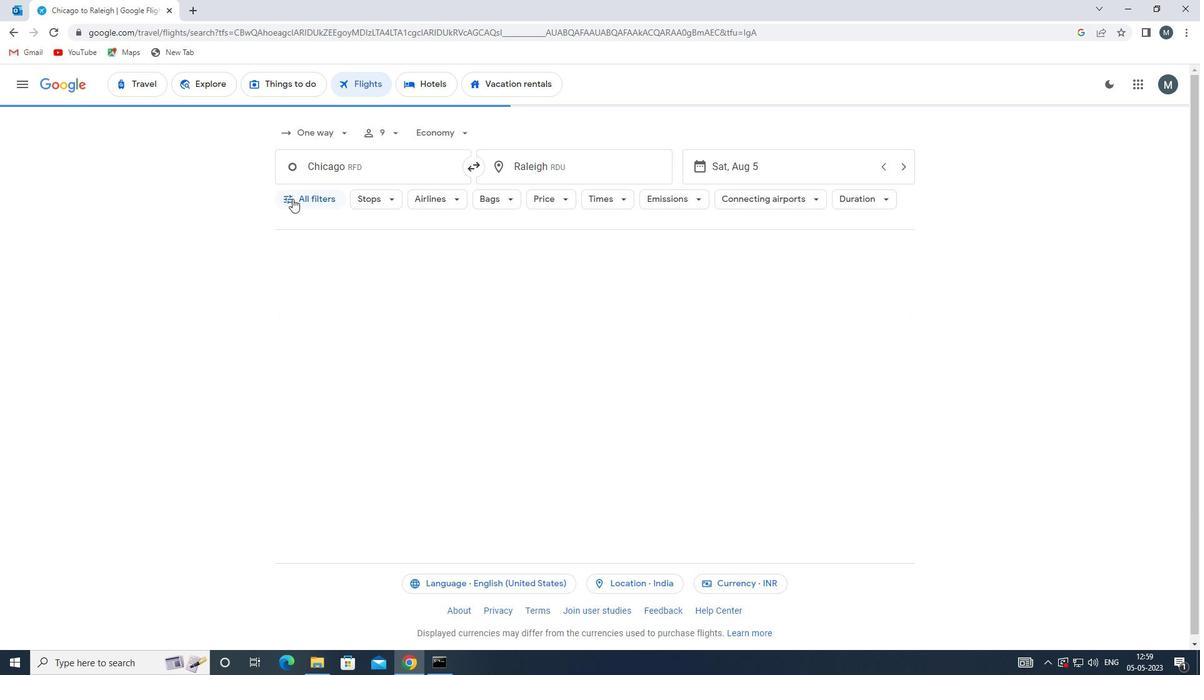 
Action: Mouse moved to (340, 347)
Screenshot: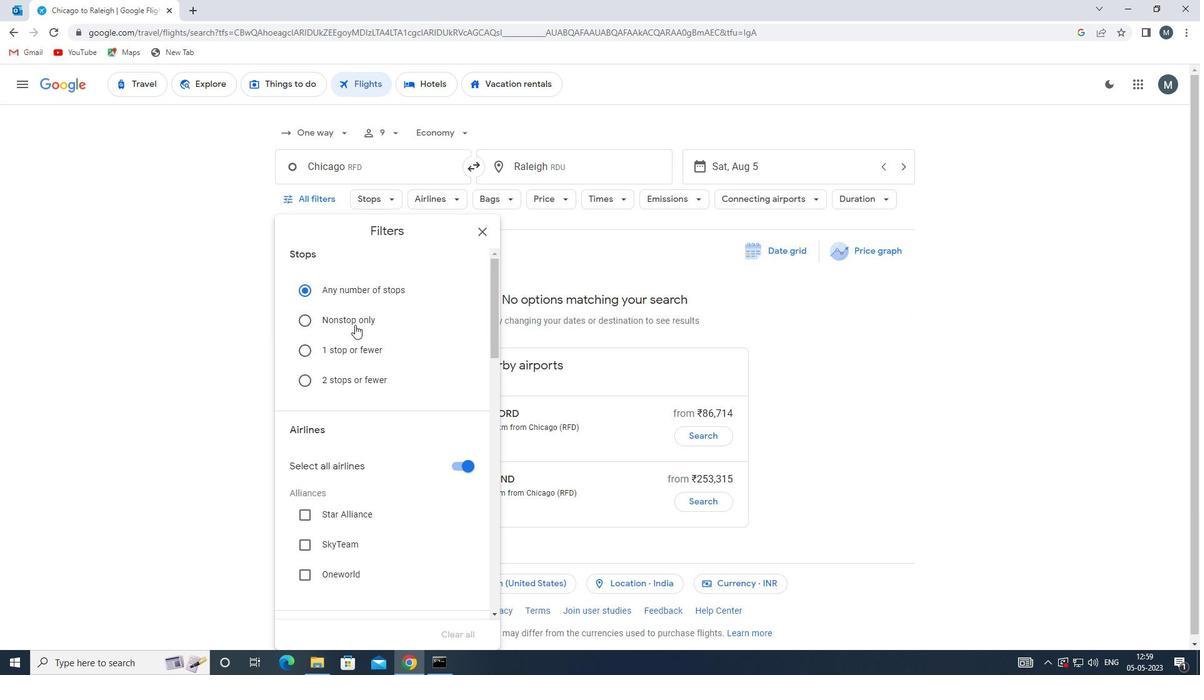 
Action: Mouse scrolled (340, 346) with delta (0, 0)
Screenshot: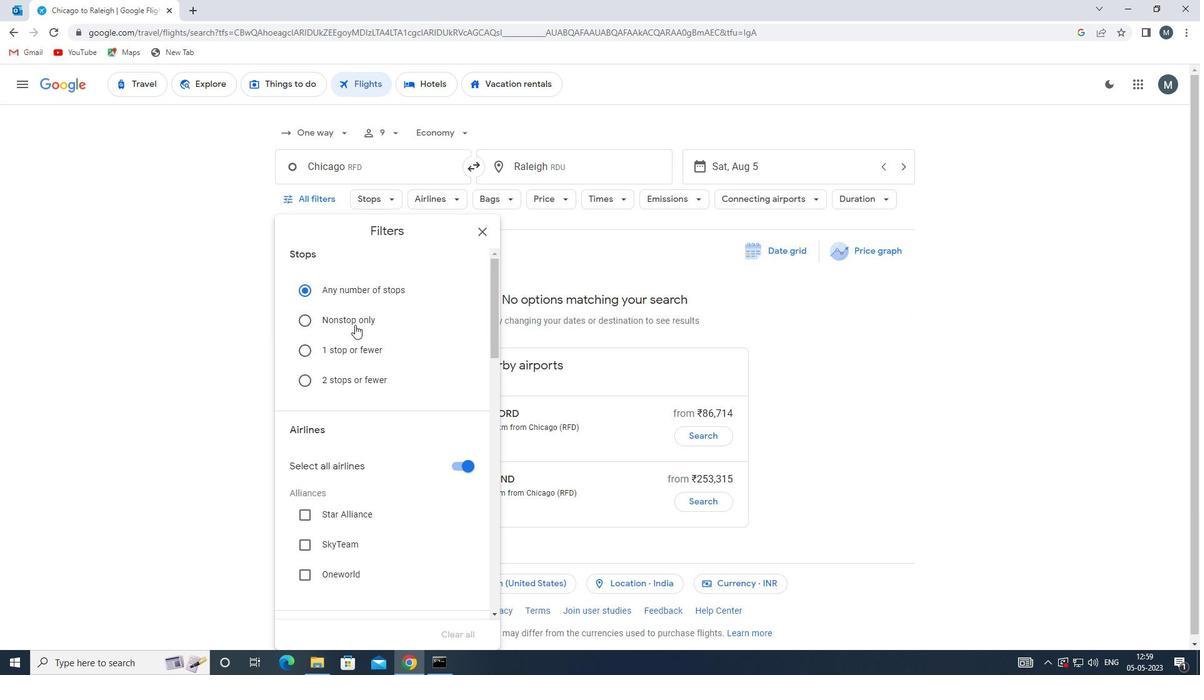 
Action: Mouse moved to (465, 400)
Screenshot: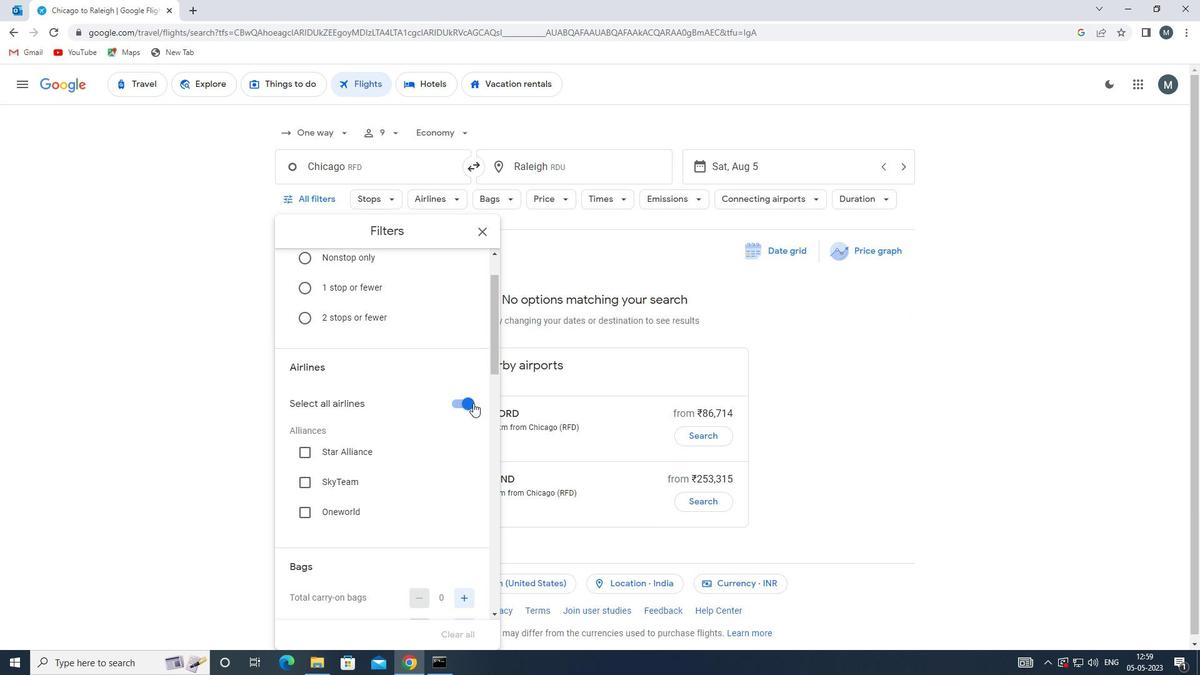 
Action: Mouse pressed left at (465, 400)
Screenshot: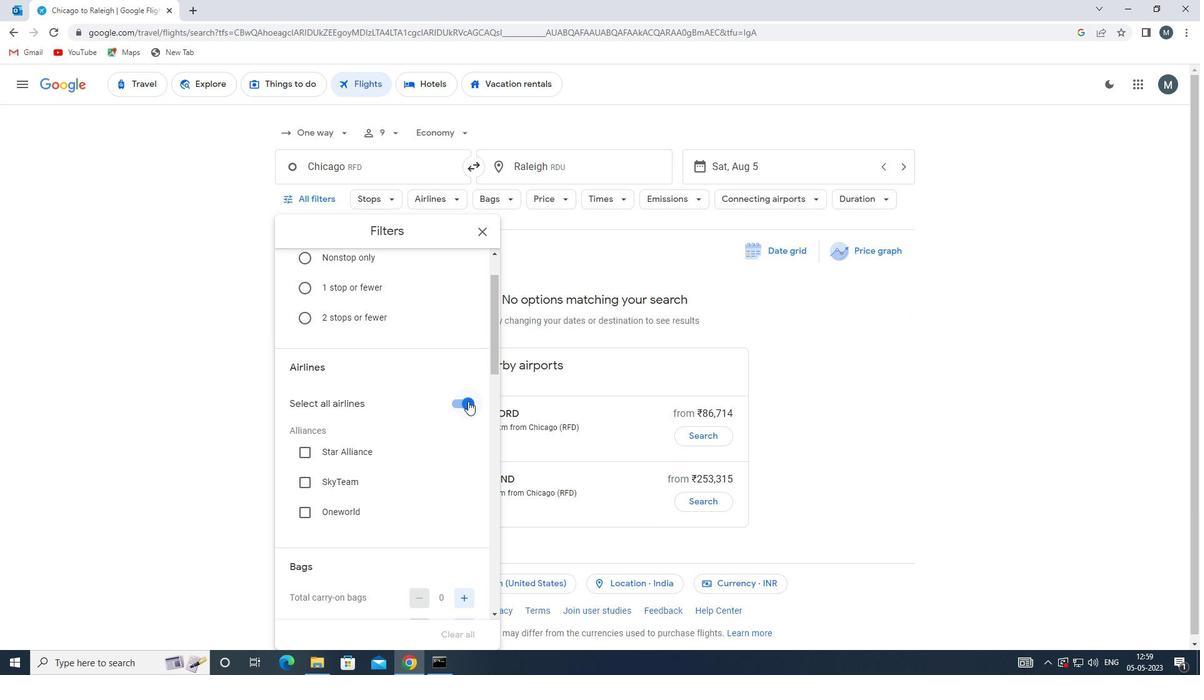 
Action: Mouse moved to (395, 398)
Screenshot: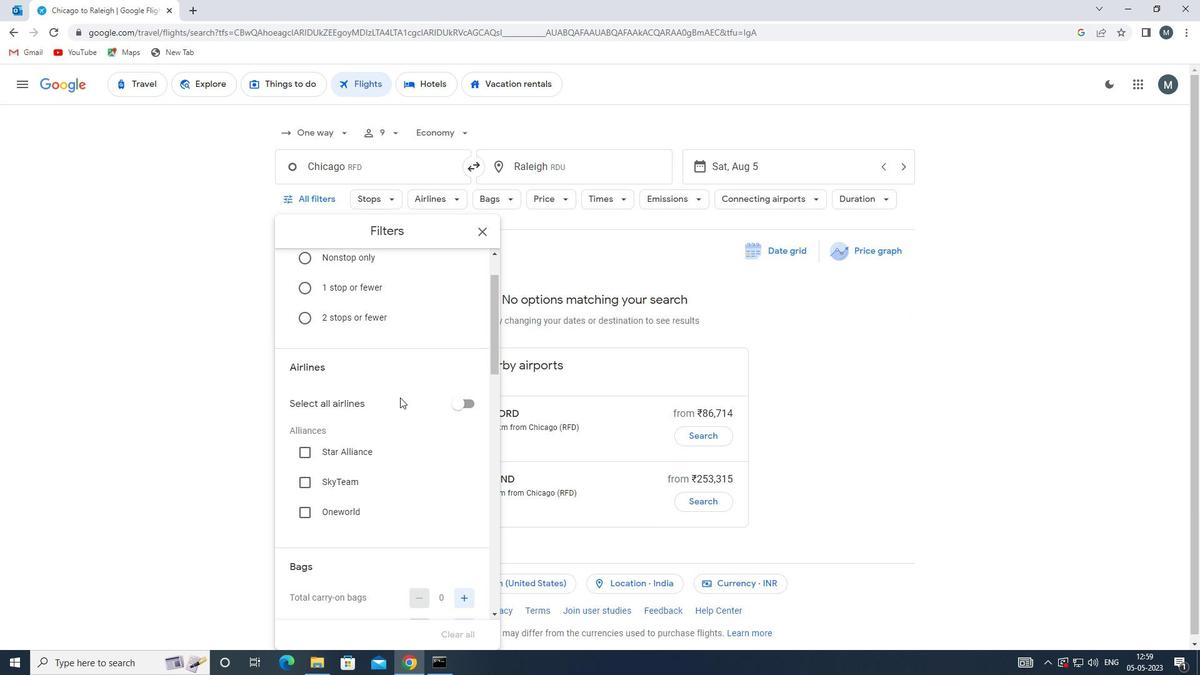
Action: Mouse scrolled (395, 397) with delta (0, 0)
Screenshot: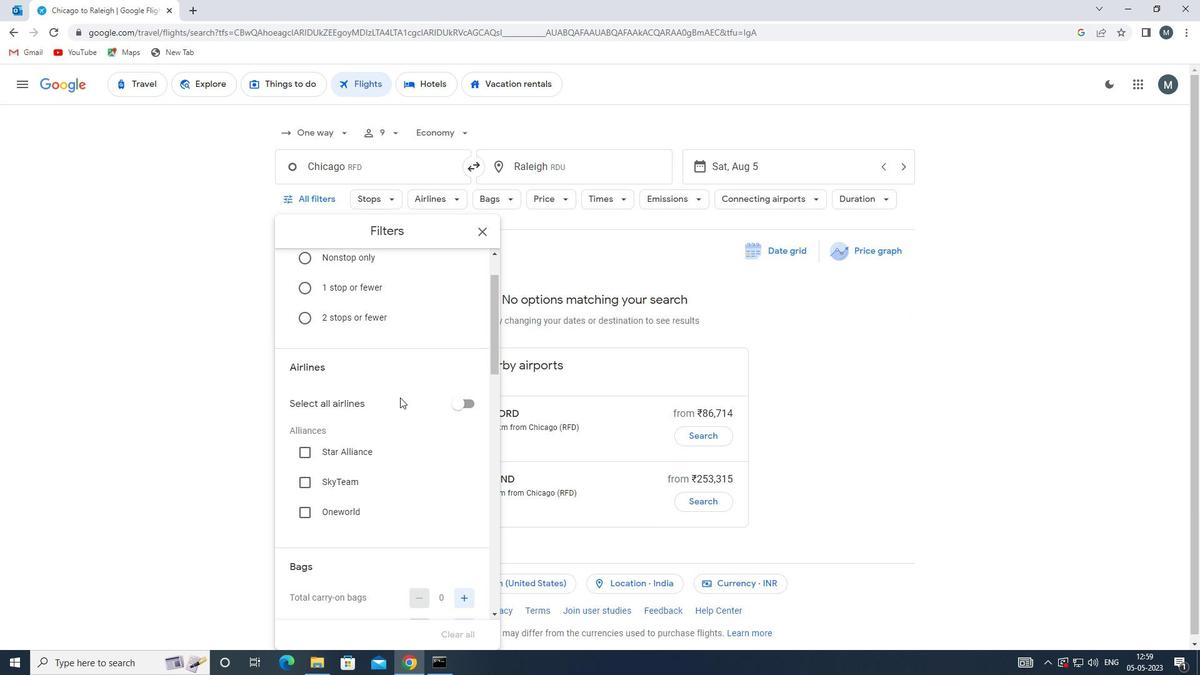 
Action: Mouse moved to (394, 403)
Screenshot: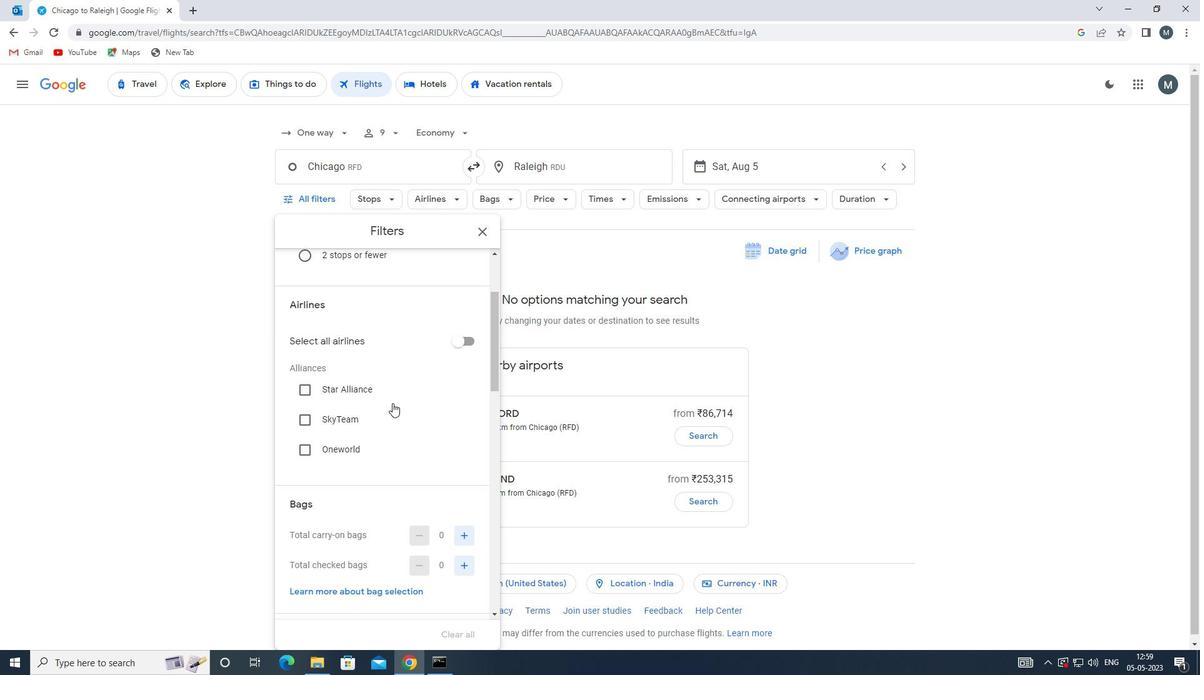 
Action: Mouse scrolled (394, 402) with delta (0, 0)
Screenshot: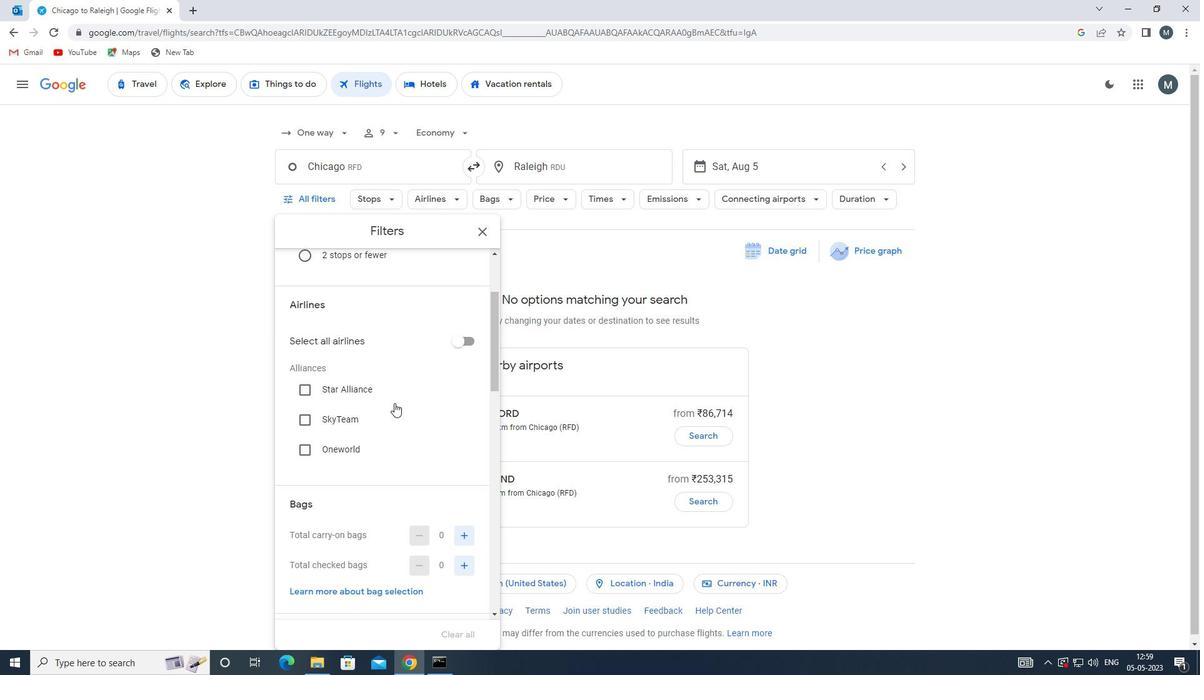 
Action: Mouse moved to (394, 405)
Screenshot: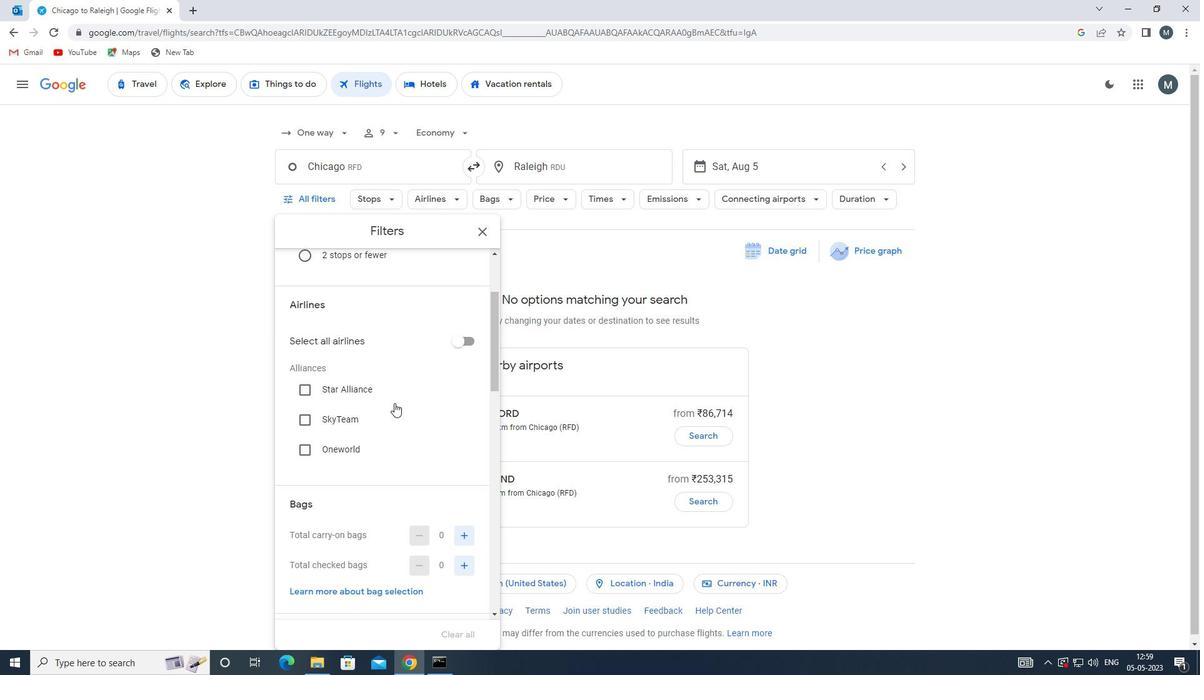 
Action: Mouse scrolled (394, 404) with delta (0, 0)
Screenshot: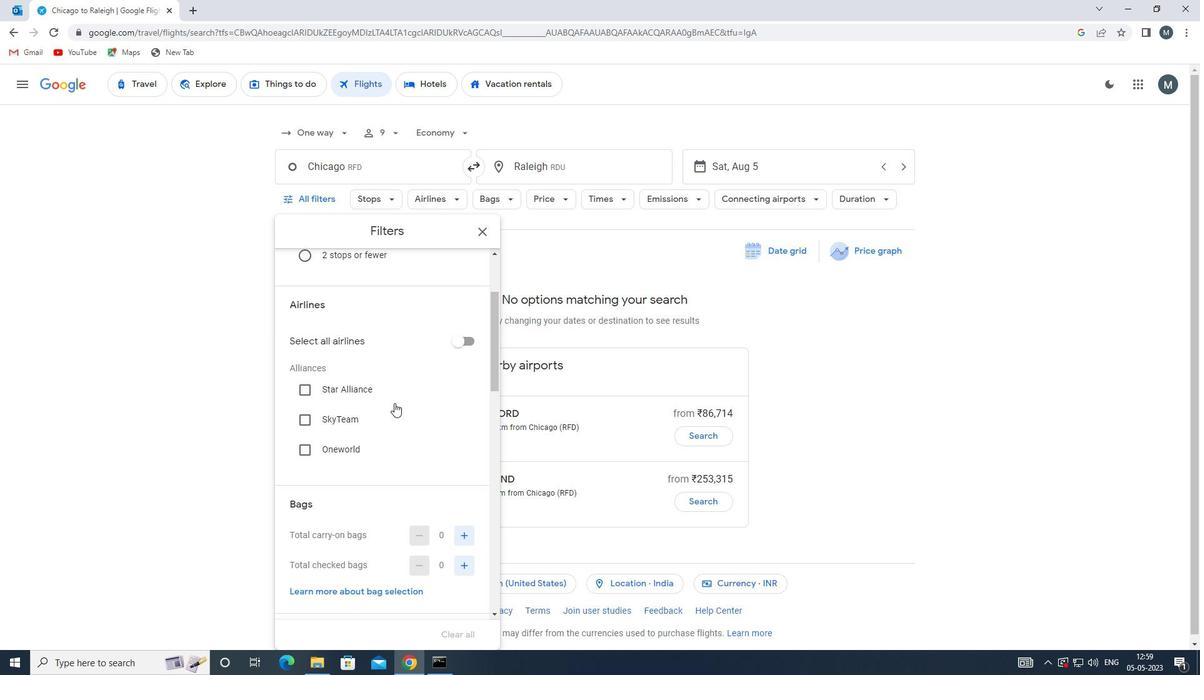 
Action: Mouse moved to (460, 441)
Screenshot: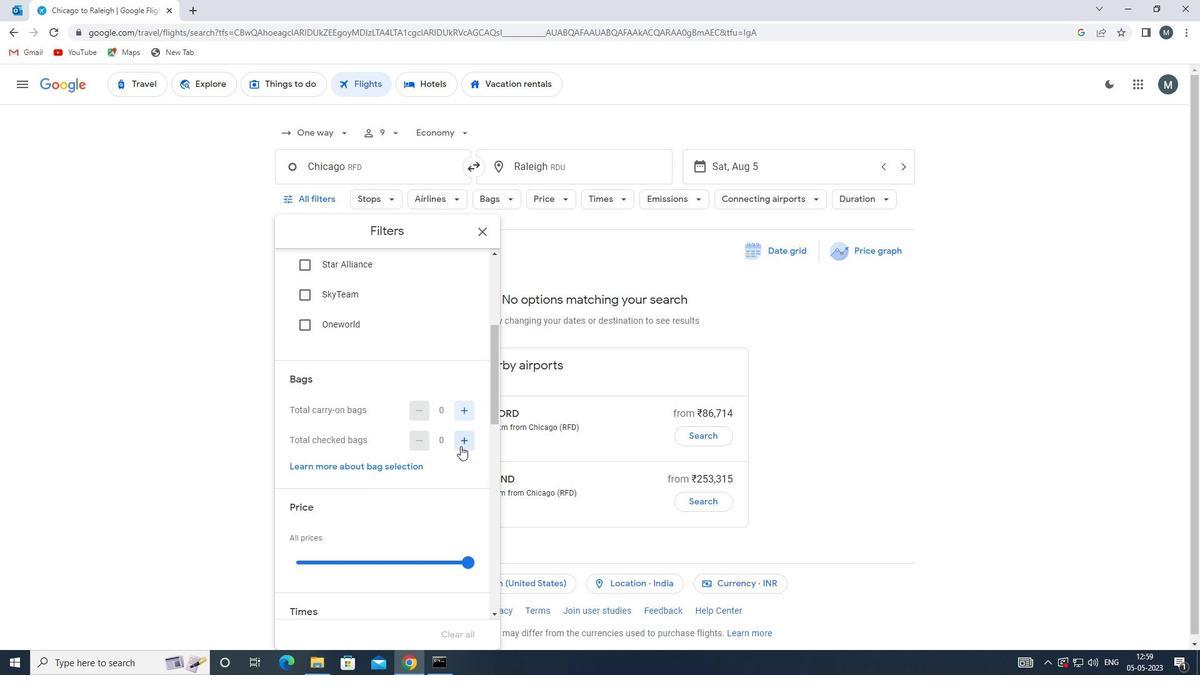 
Action: Mouse pressed left at (460, 441)
Screenshot: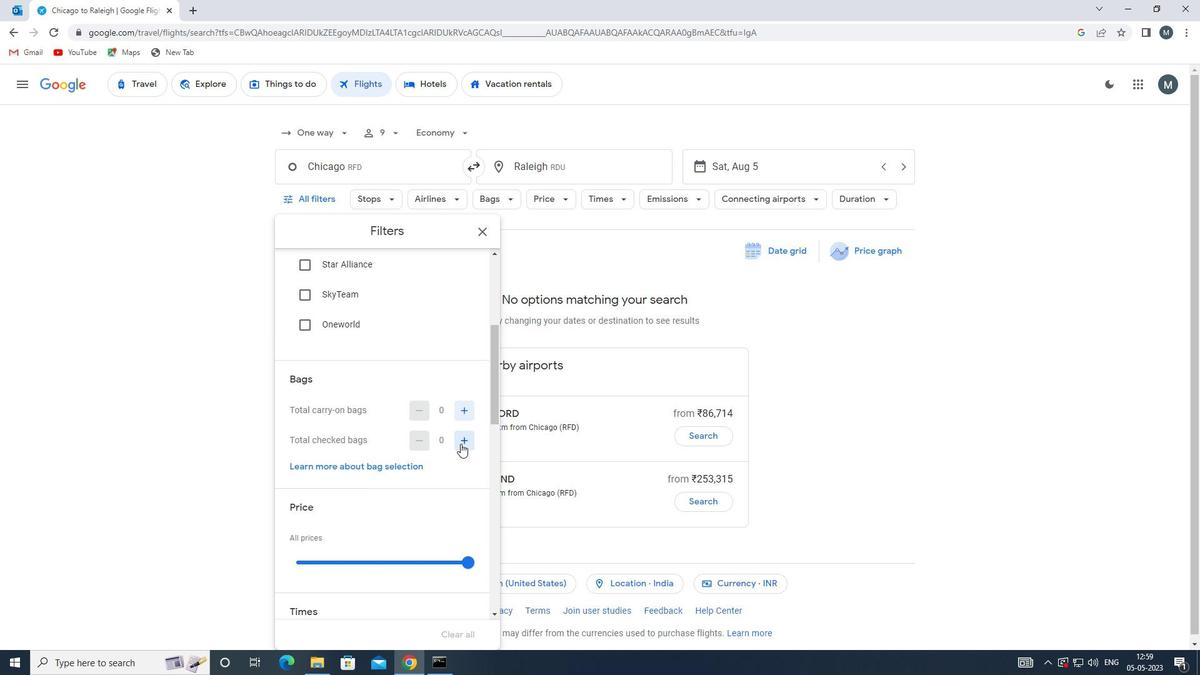 
Action: Mouse pressed left at (460, 441)
Screenshot: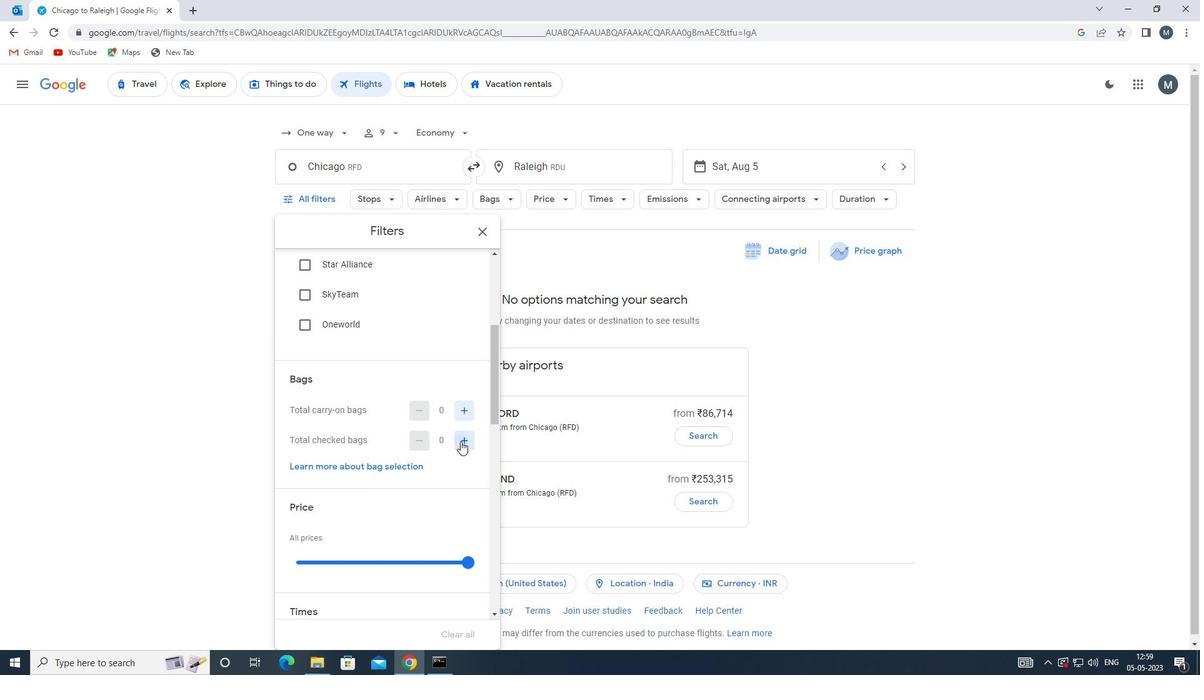 
Action: Mouse pressed left at (460, 441)
Screenshot: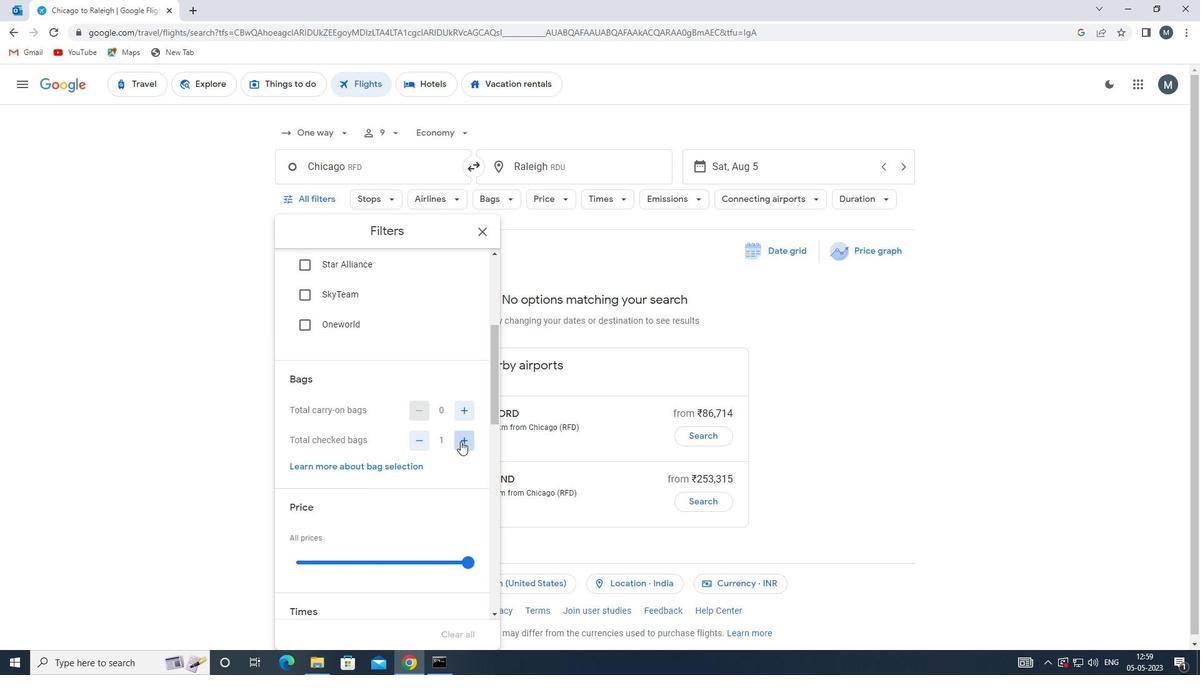 
Action: Mouse pressed left at (460, 441)
Screenshot: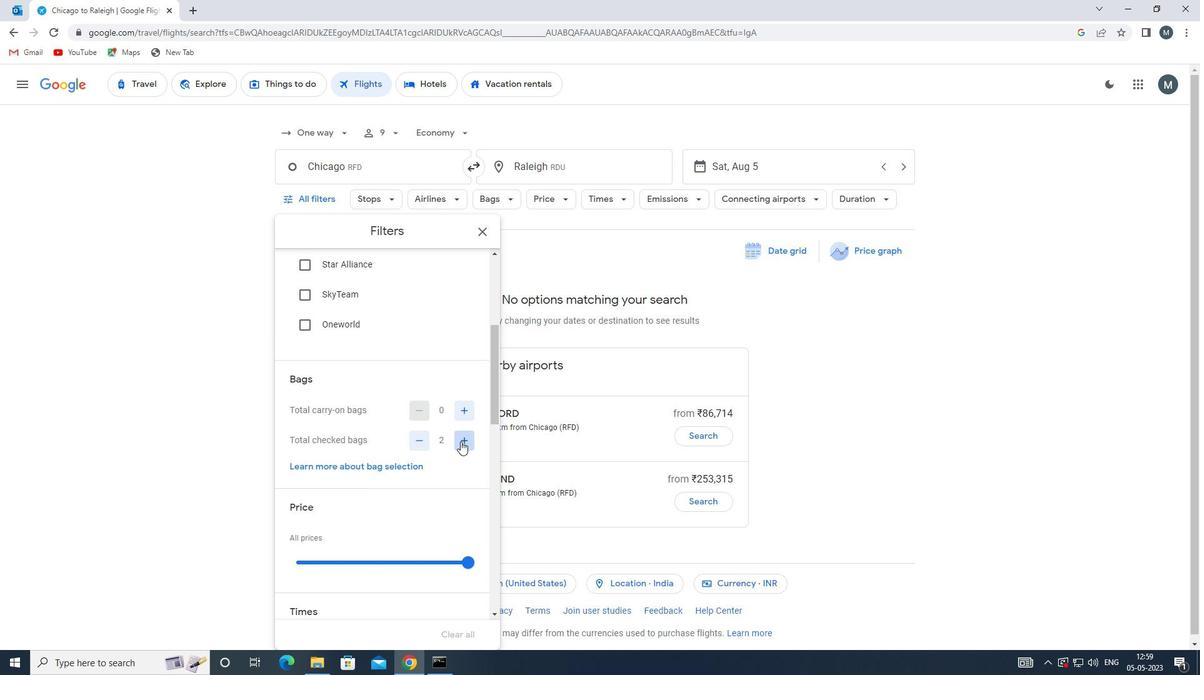 
Action: Mouse pressed left at (460, 441)
Screenshot: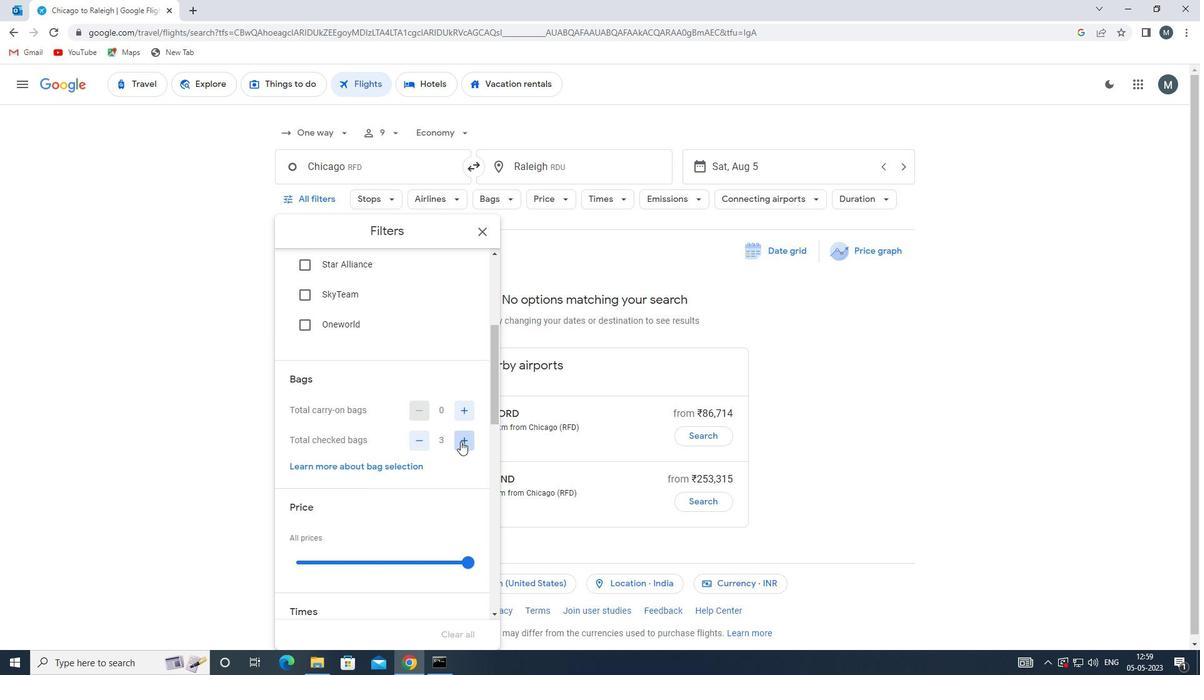 
Action: Mouse pressed left at (460, 441)
Screenshot: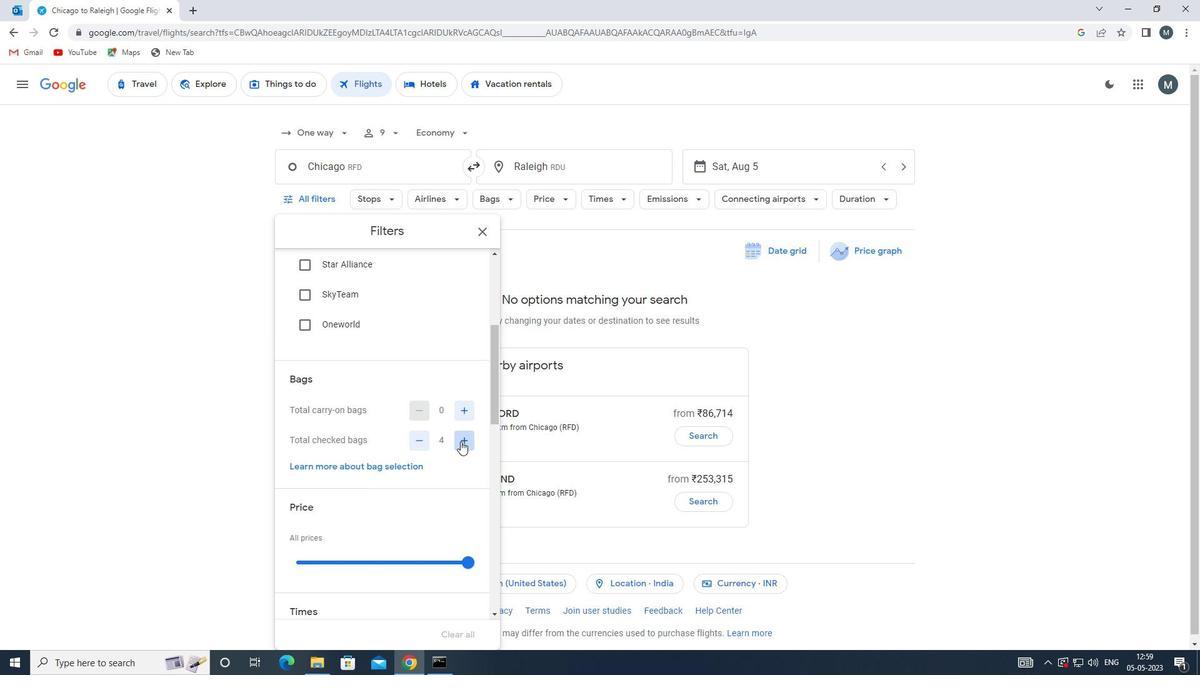 
Action: Mouse pressed left at (460, 441)
Screenshot: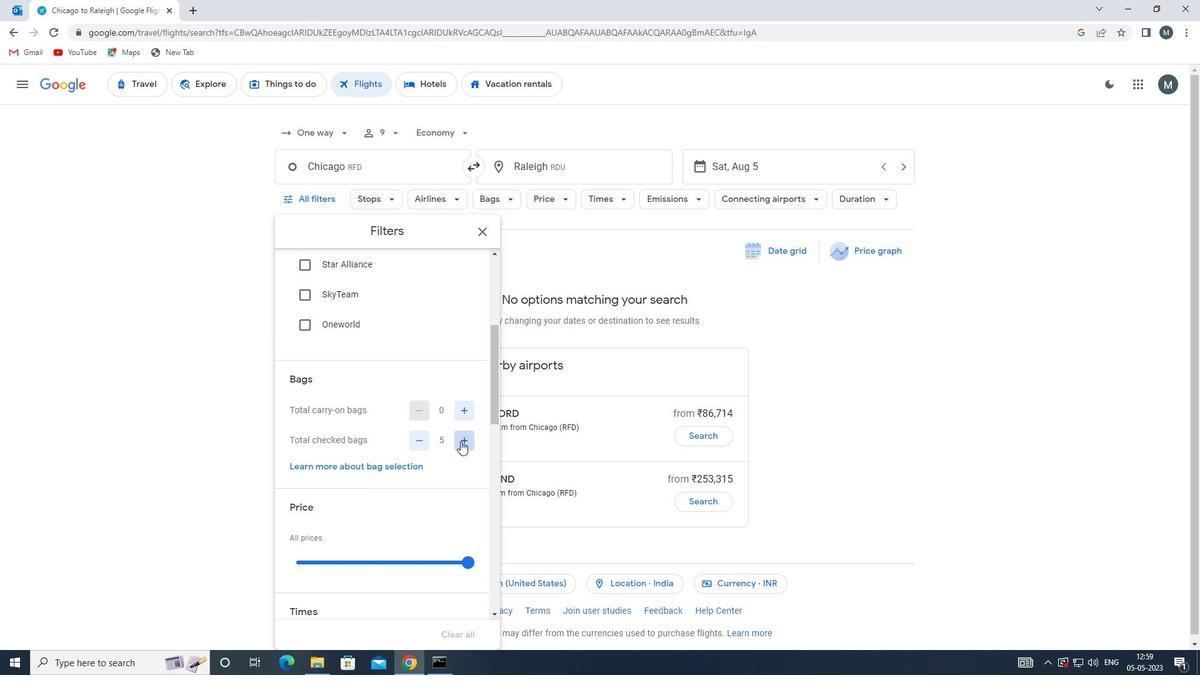 
Action: Mouse pressed left at (460, 441)
Screenshot: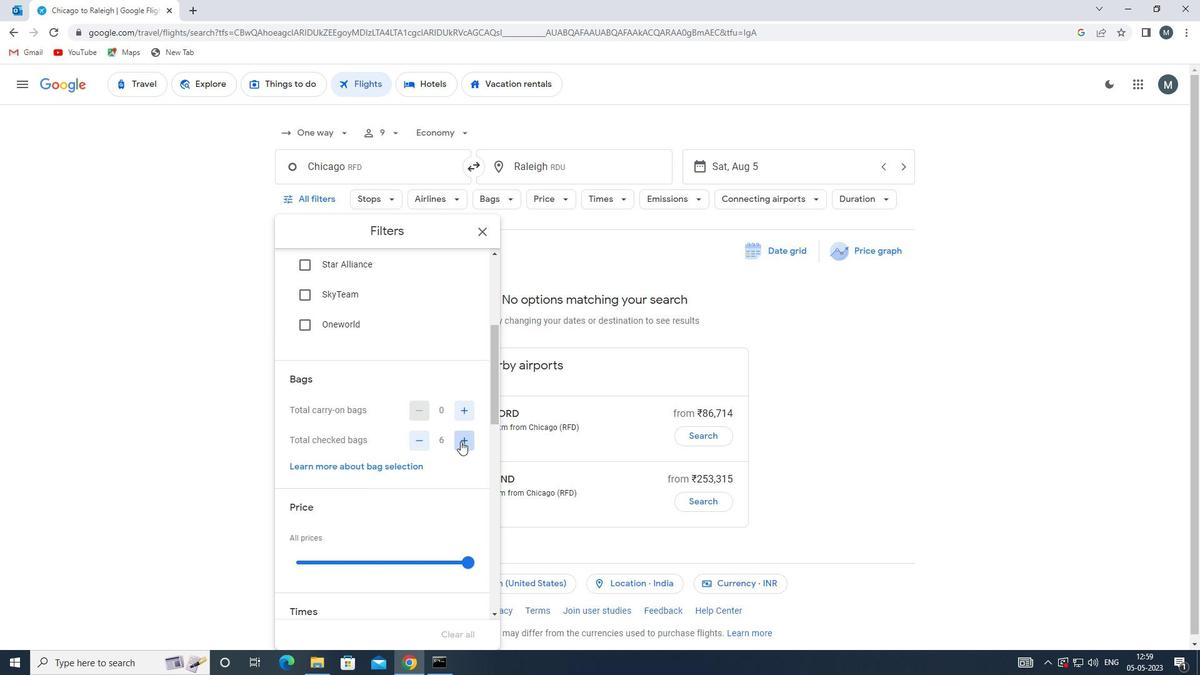 
Action: Mouse pressed left at (460, 441)
Screenshot: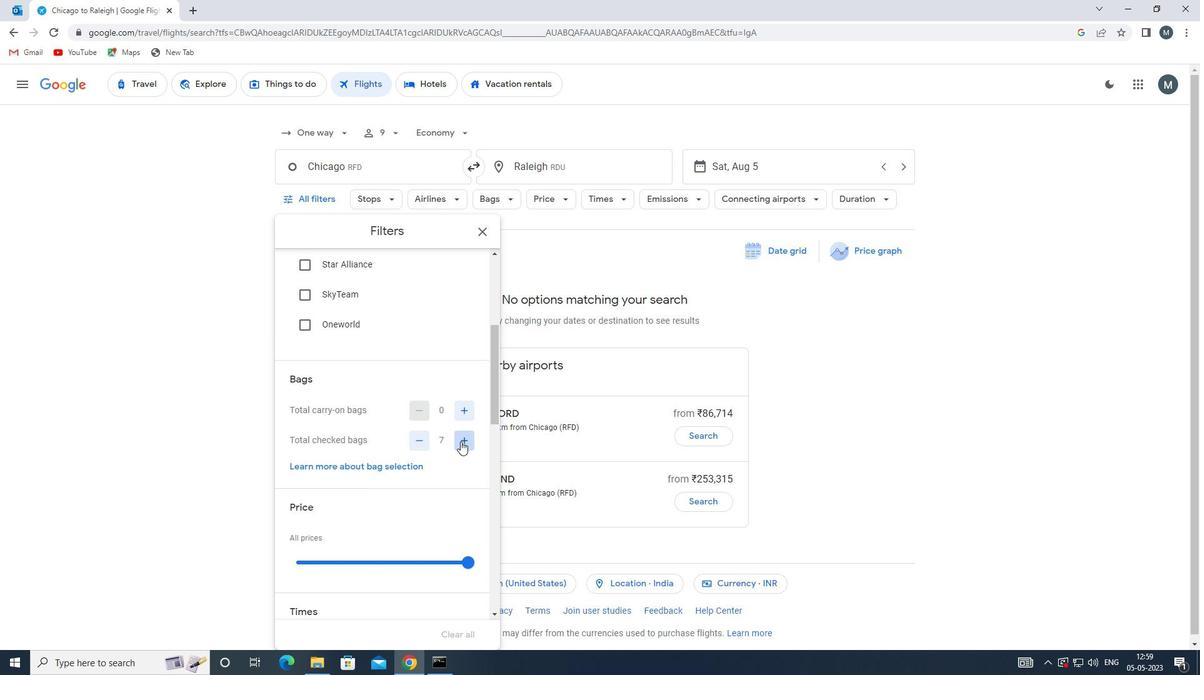 
Action: Mouse pressed left at (460, 441)
Screenshot: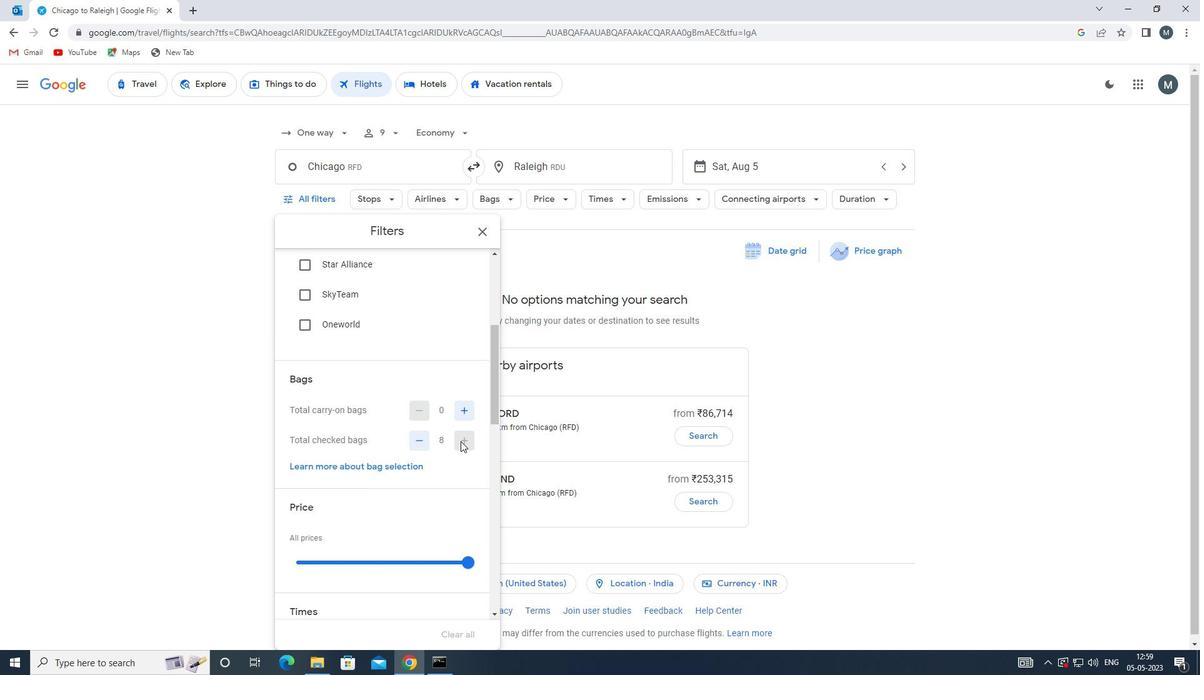 
Action: Mouse moved to (376, 407)
Screenshot: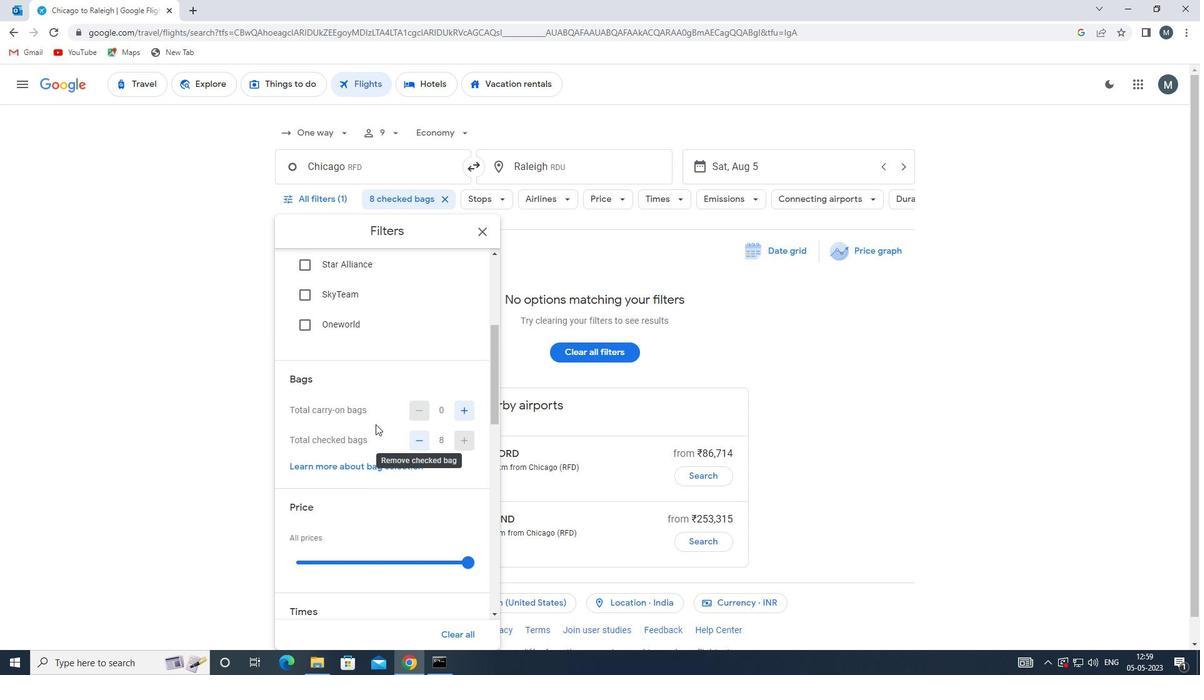 
Action: Mouse scrolled (376, 407) with delta (0, 0)
Screenshot: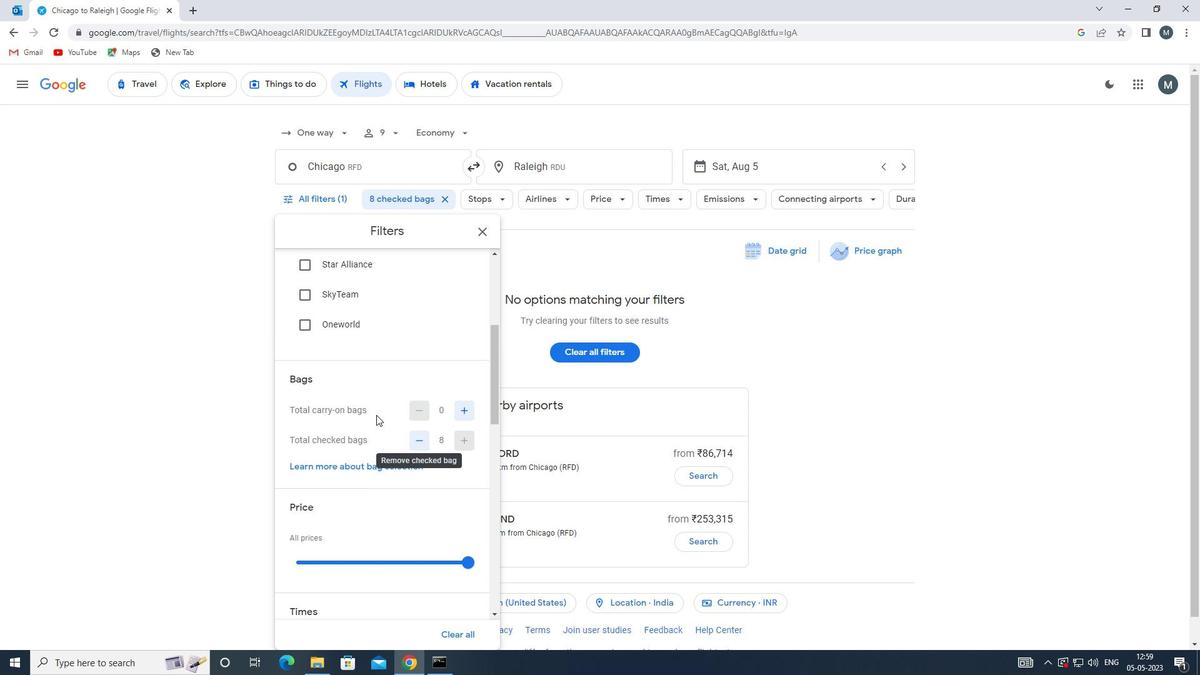 
Action: Mouse moved to (338, 499)
Screenshot: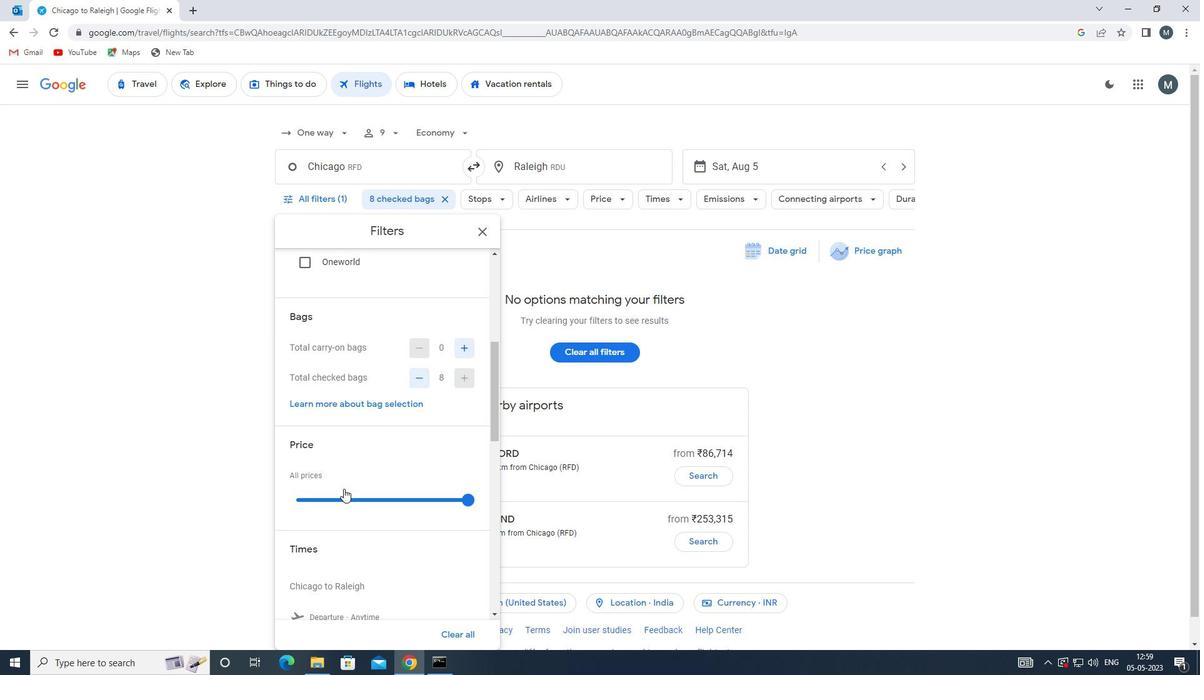 
Action: Mouse pressed left at (338, 499)
Screenshot: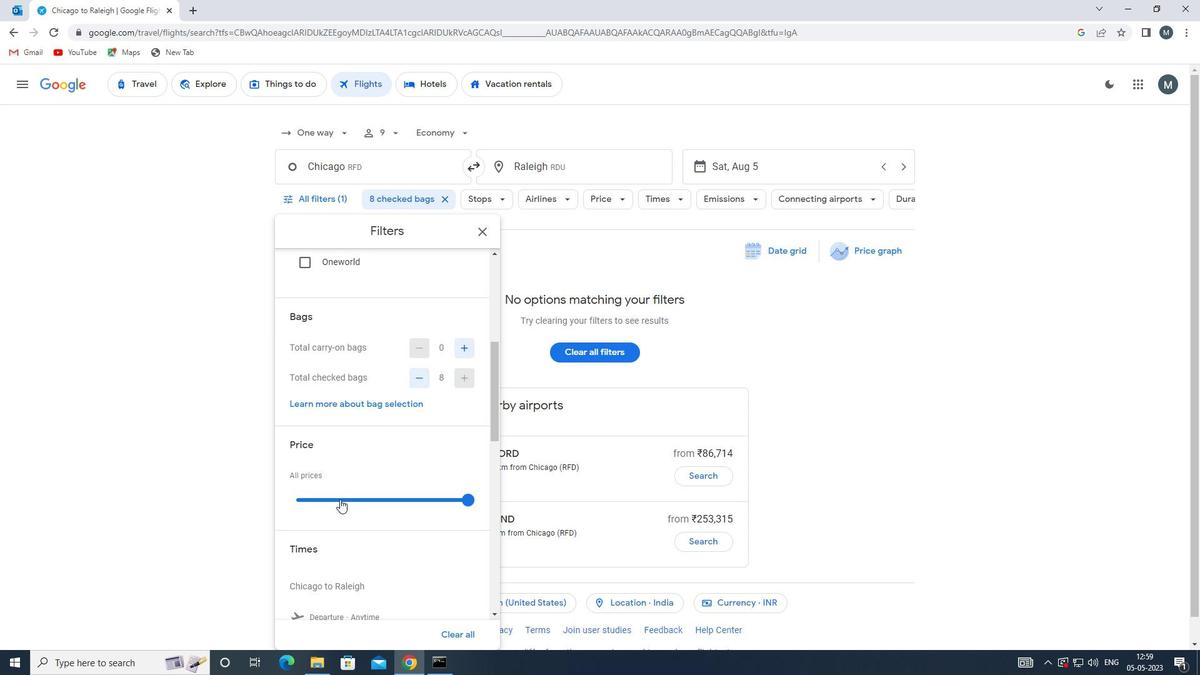 
Action: Mouse moved to (347, 482)
Screenshot: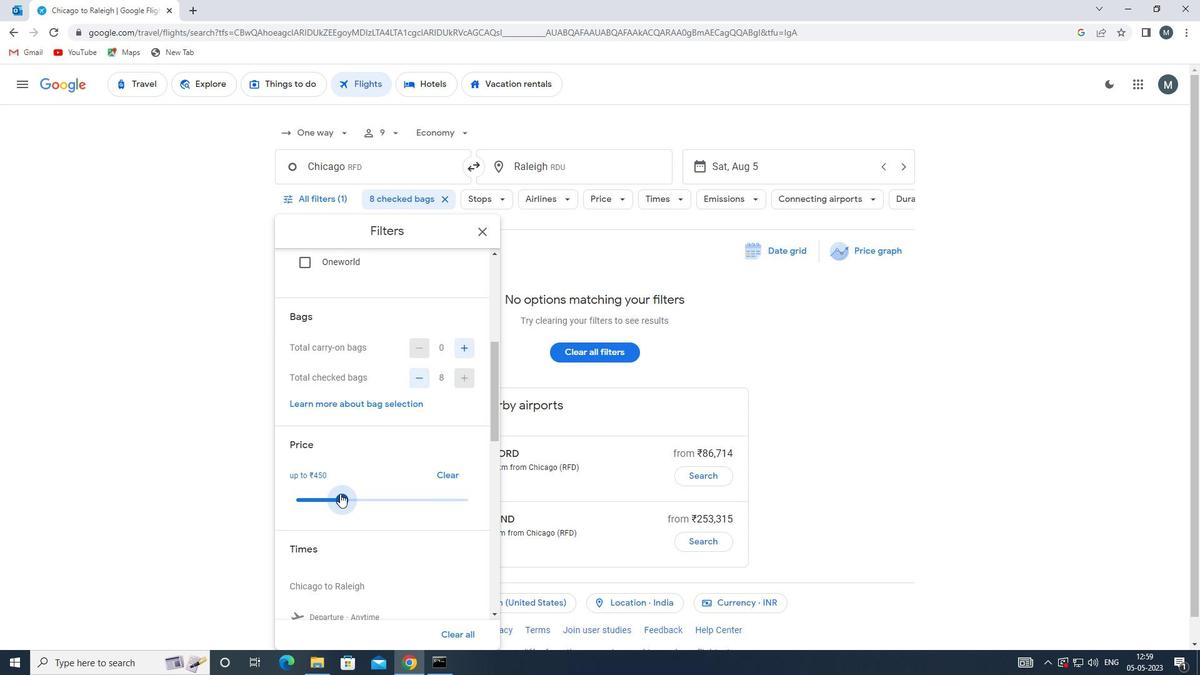 
Action: Mouse scrolled (347, 481) with delta (0, 0)
Screenshot: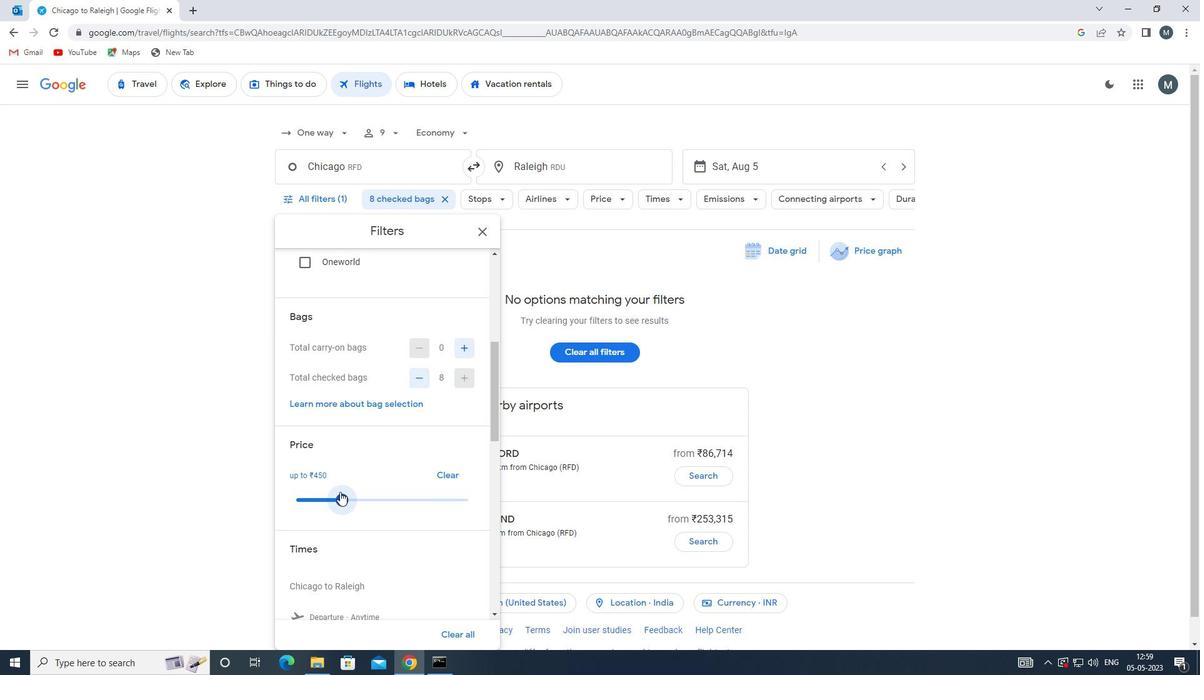 
Action: Mouse moved to (411, 438)
Screenshot: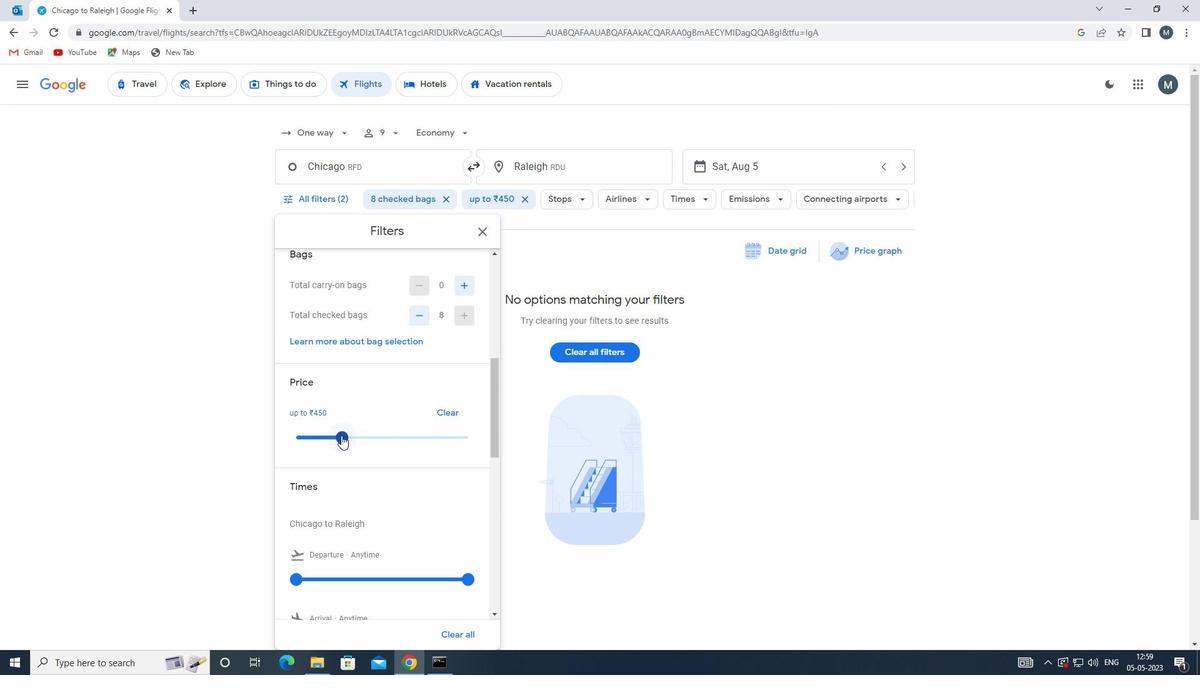 
Action: Mouse pressed left at (411, 438)
Screenshot: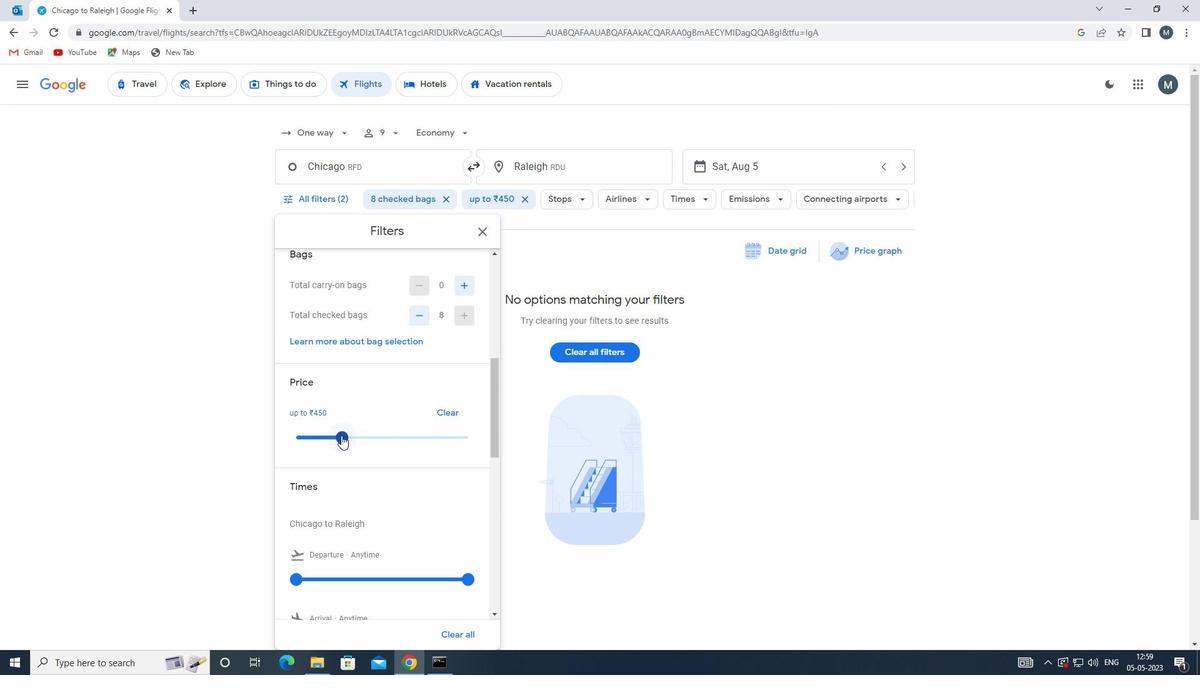 
Action: Mouse moved to (343, 414)
Screenshot: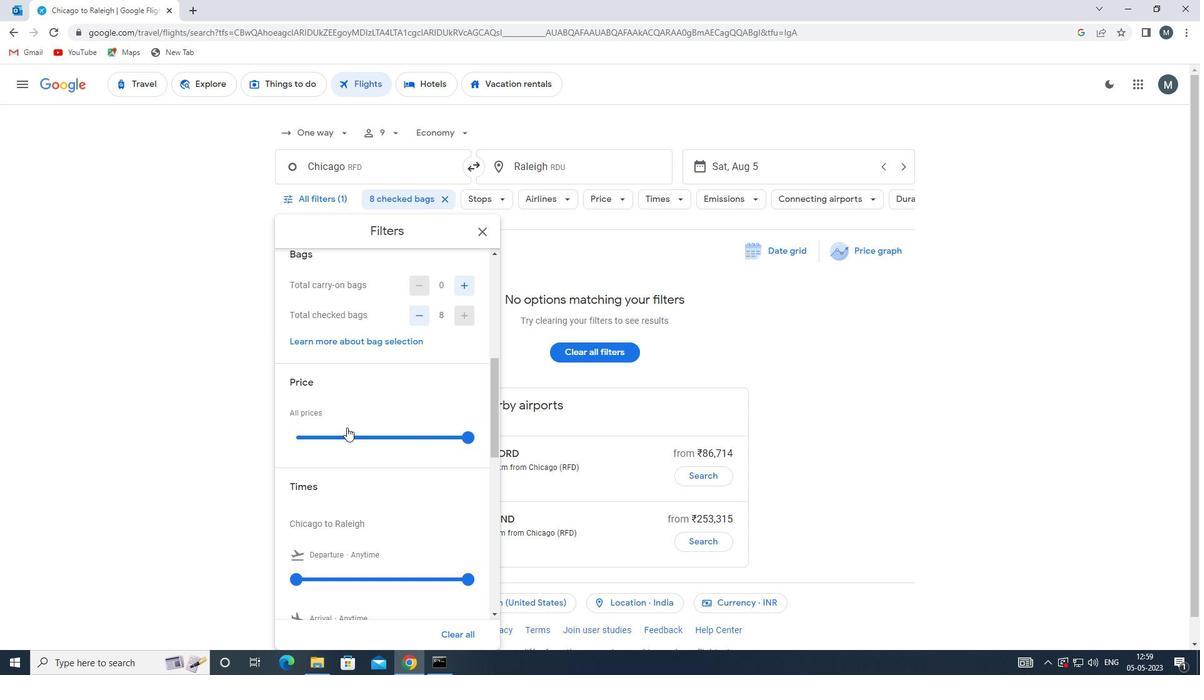 
Action: Mouse scrolled (343, 413) with delta (0, 0)
Screenshot: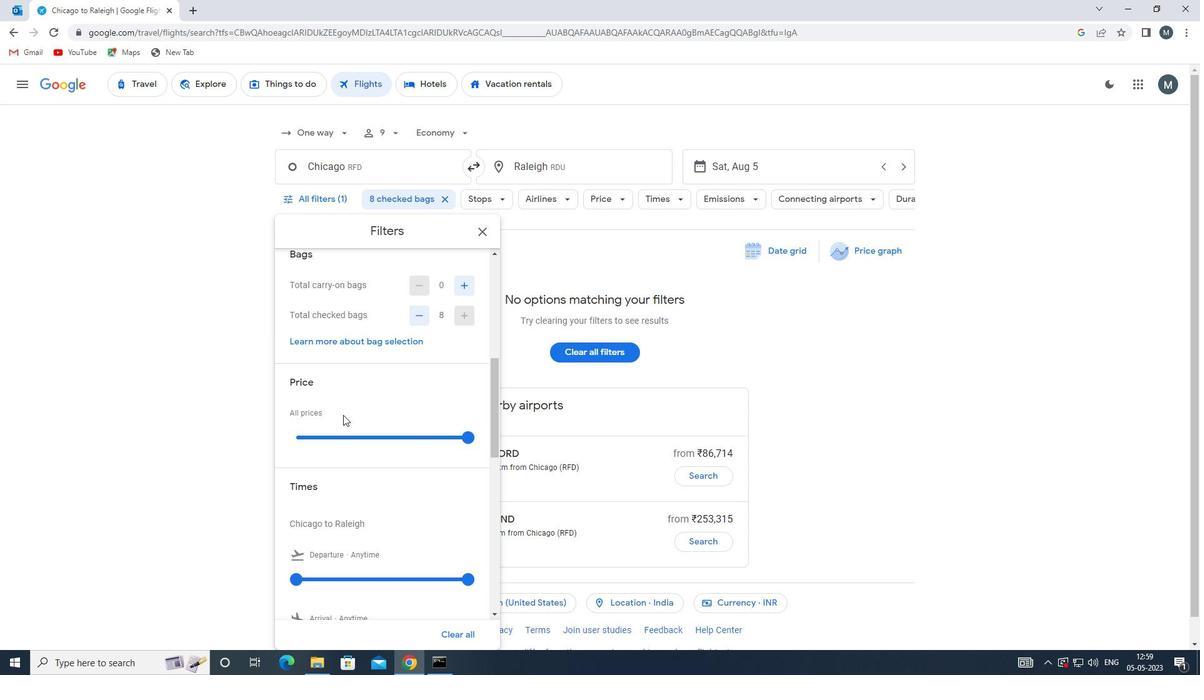 
Action: Mouse moved to (342, 413)
Screenshot: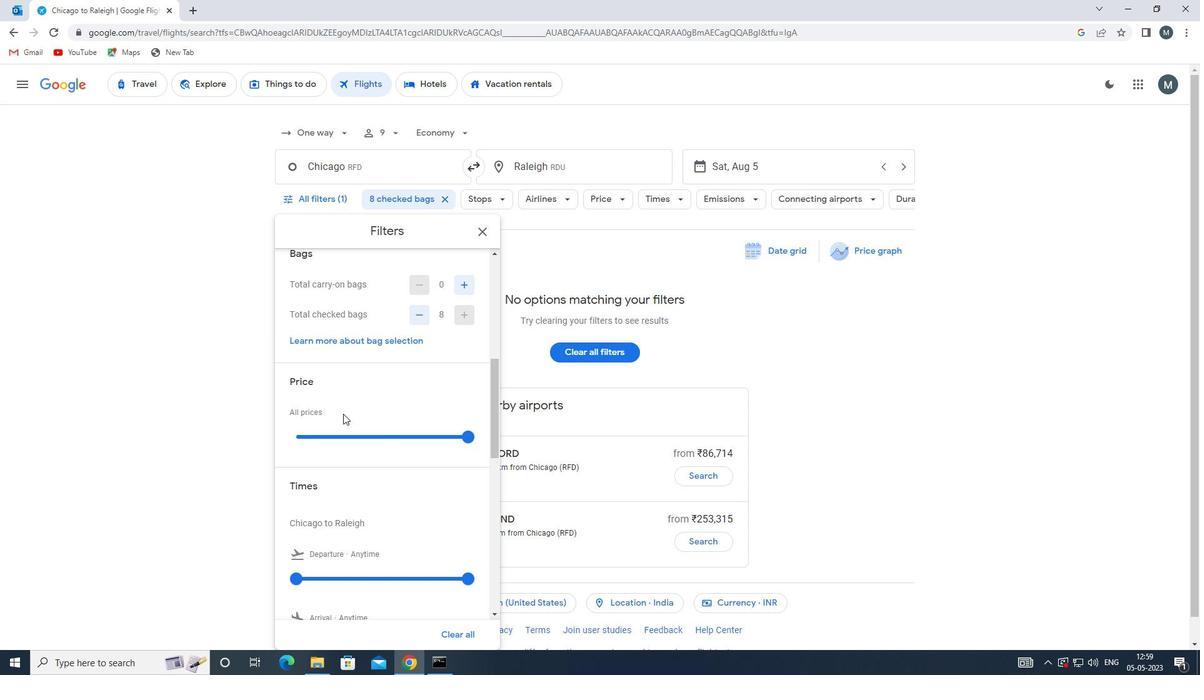 
Action: Mouse scrolled (342, 412) with delta (0, 0)
Screenshot: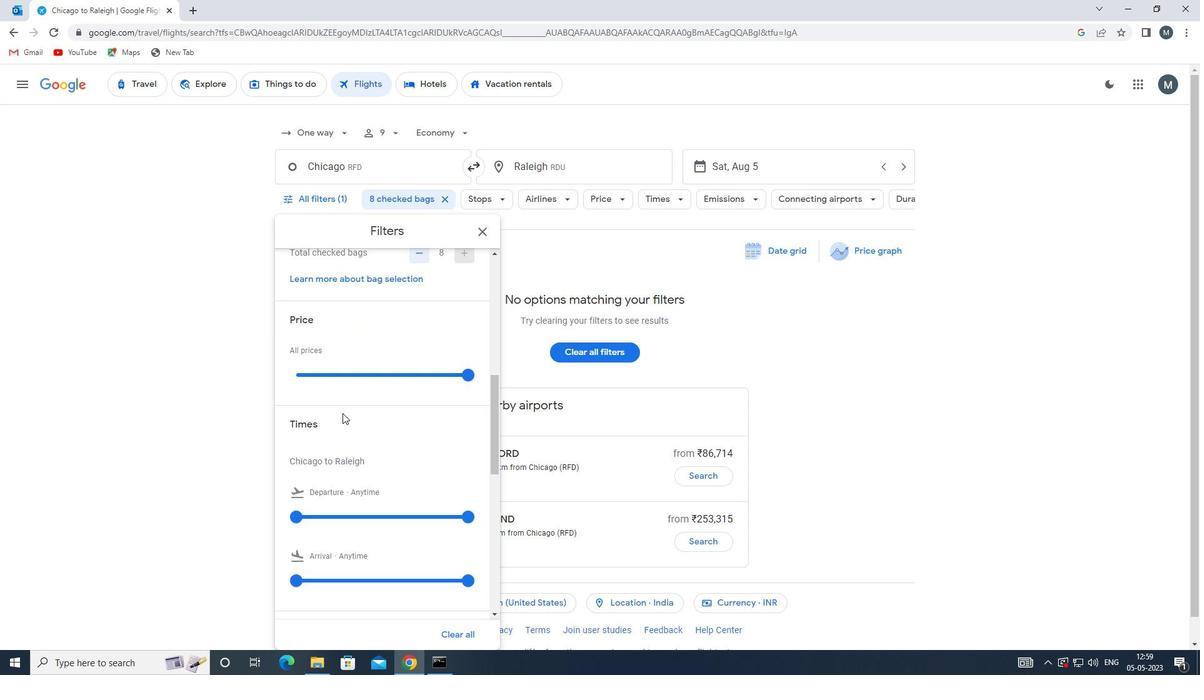 
Action: Mouse moved to (305, 450)
Screenshot: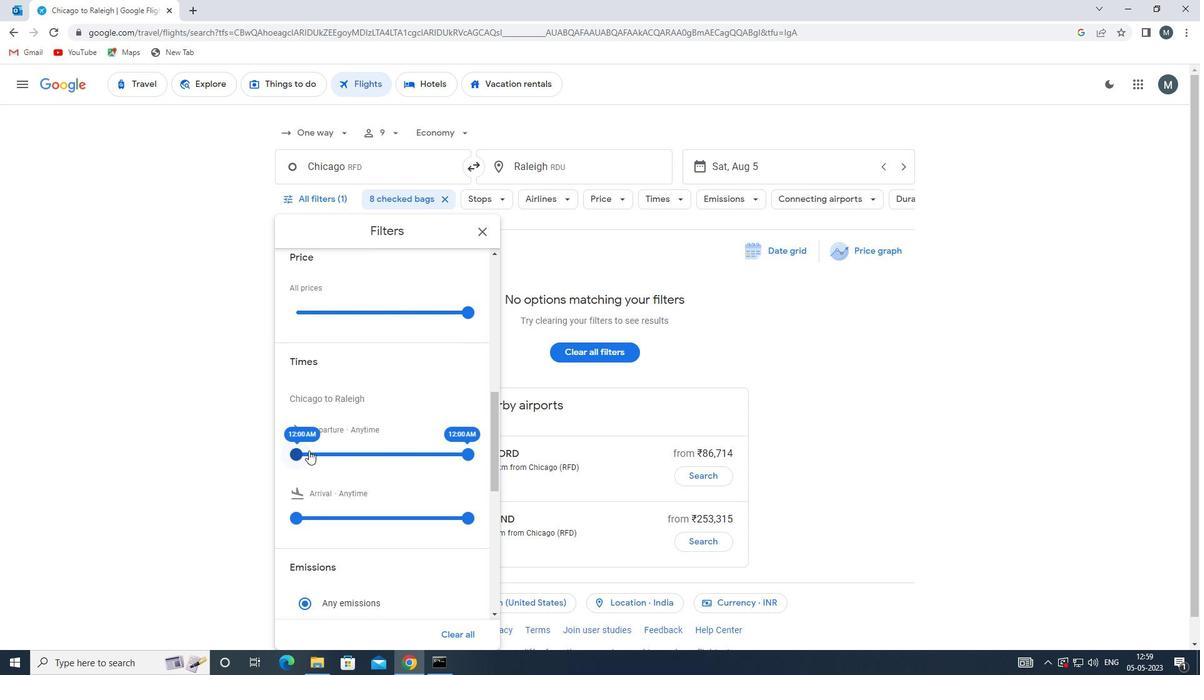 
Action: Mouse pressed left at (305, 450)
Screenshot: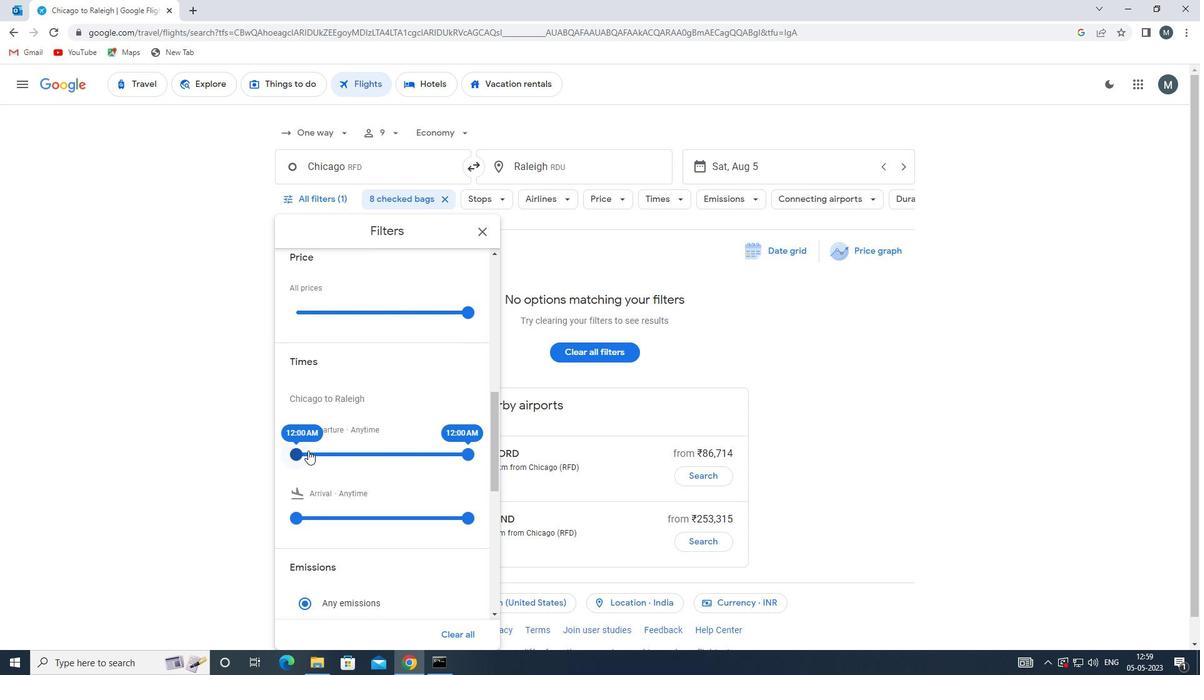 
Action: Mouse moved to (465, 450)
Screenshot: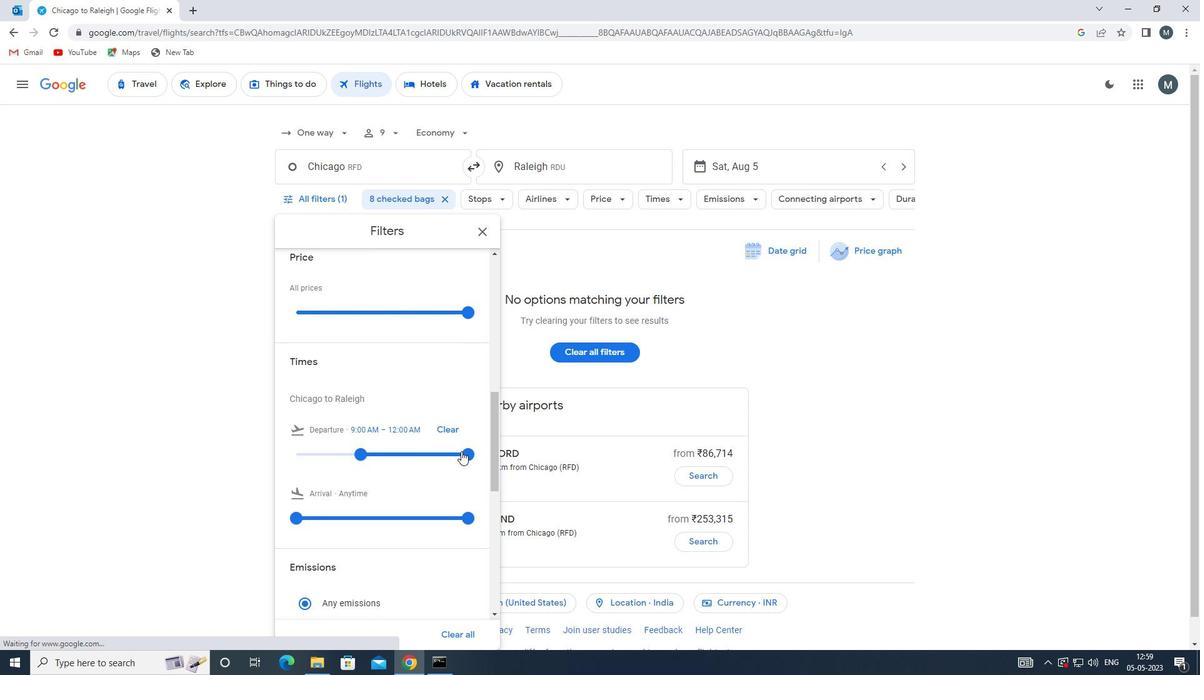 
Action: Mouse pressed left at (465, 450)
Screenshot: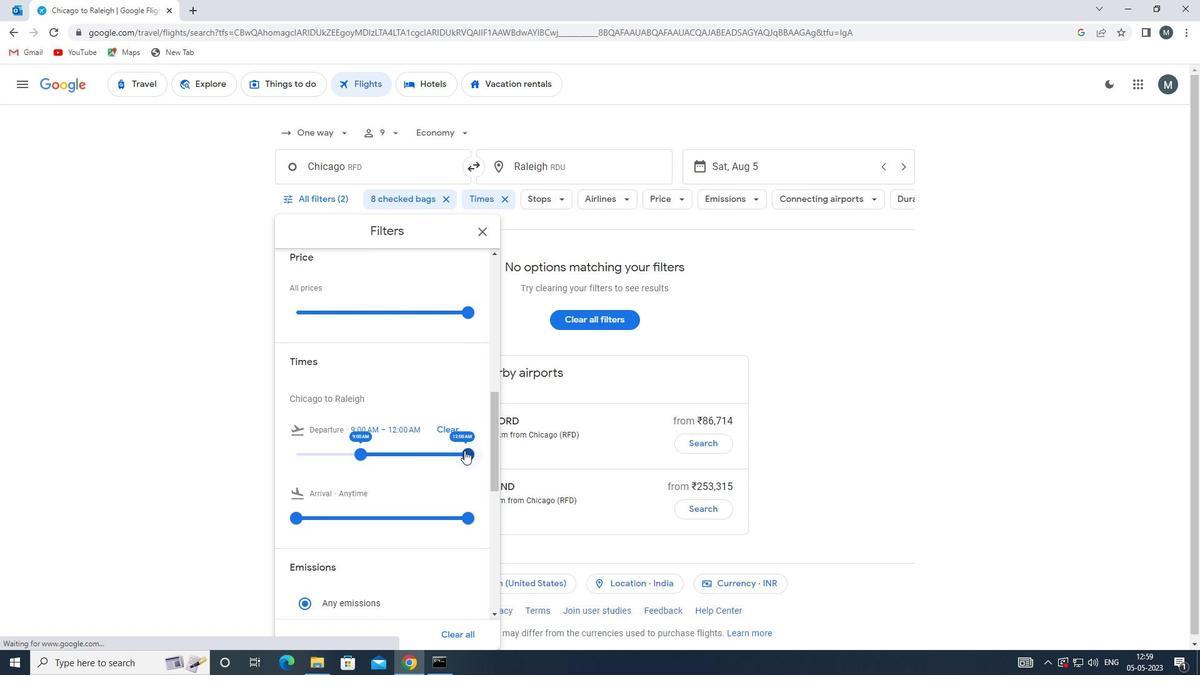 
Action: Mouse moved to (377, 447)
Screenshot: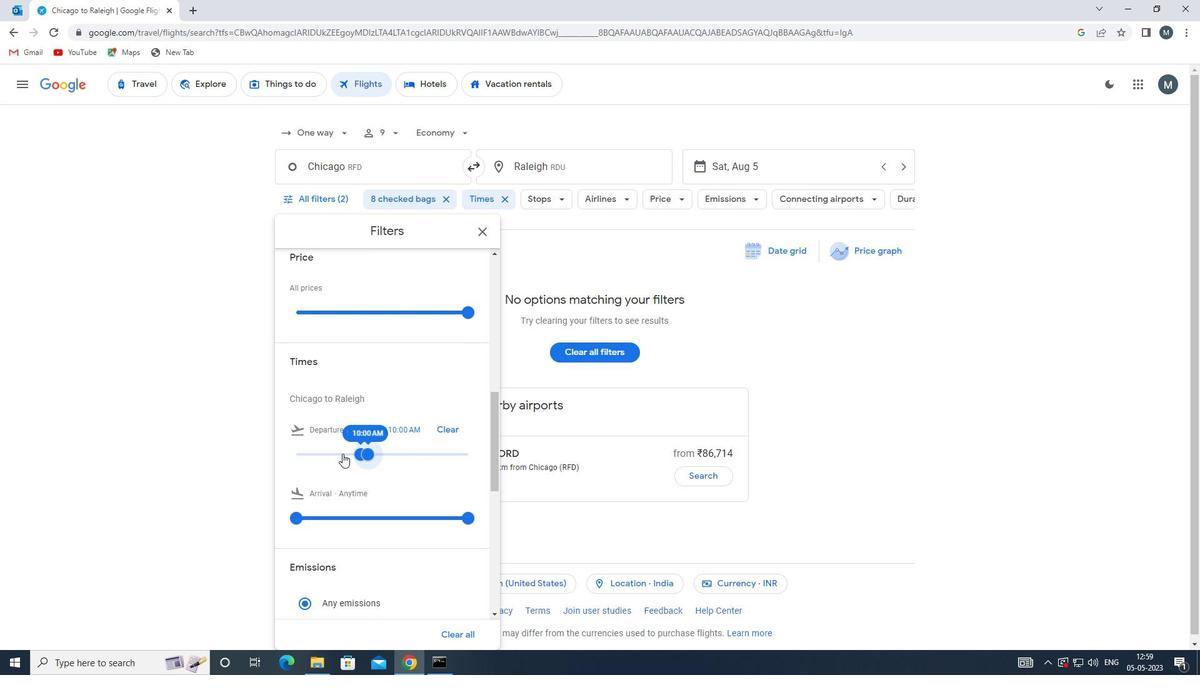 
Action: Mouse scrolled (377, 446) with delta (0, 0)
Screenshot: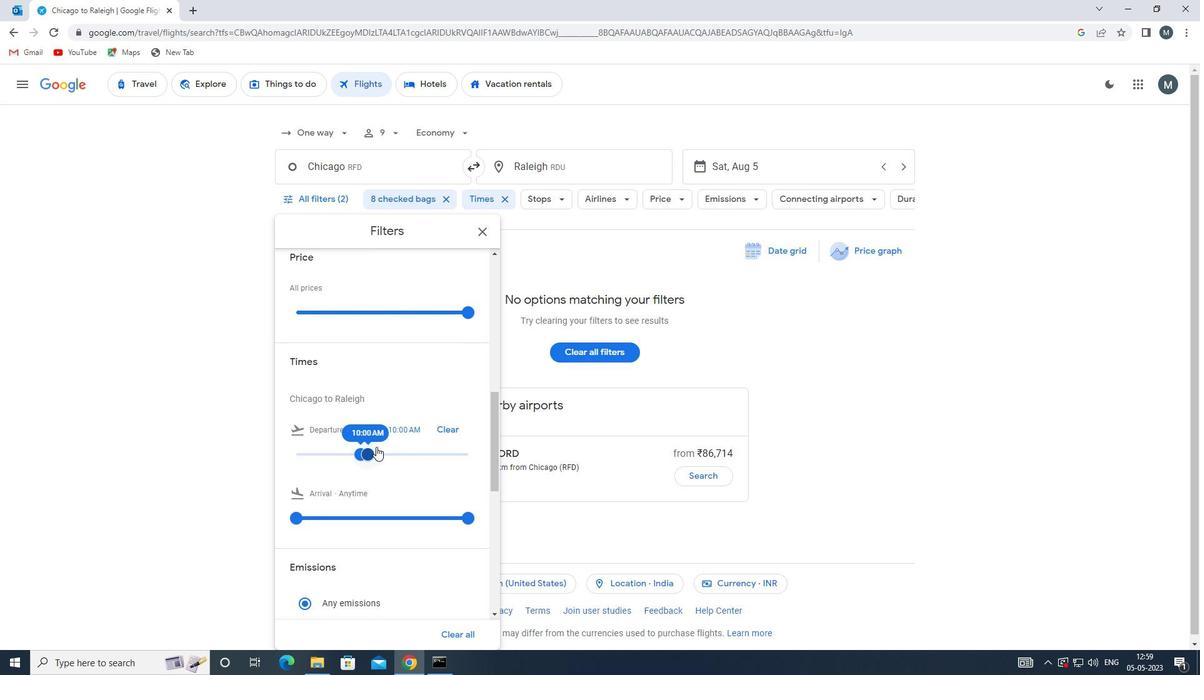 
Action: Mouse moved to (479, 231)
Screenshot: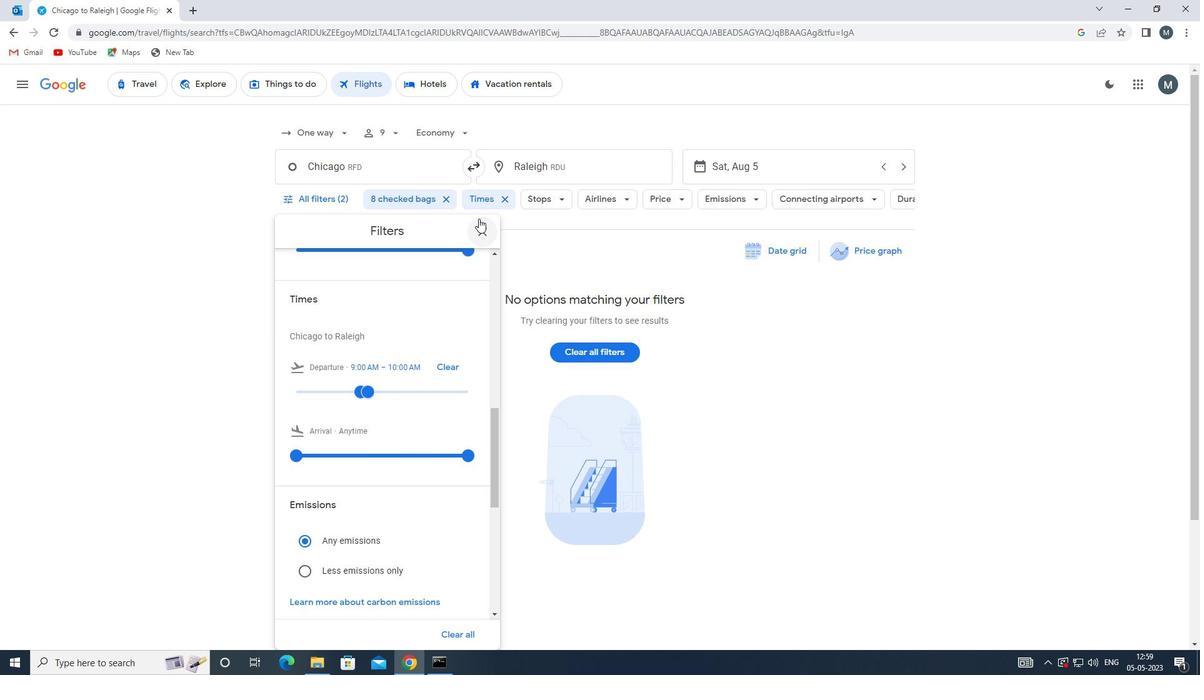 
Action: Mouse pressed left at (479, 231)
Screenshot: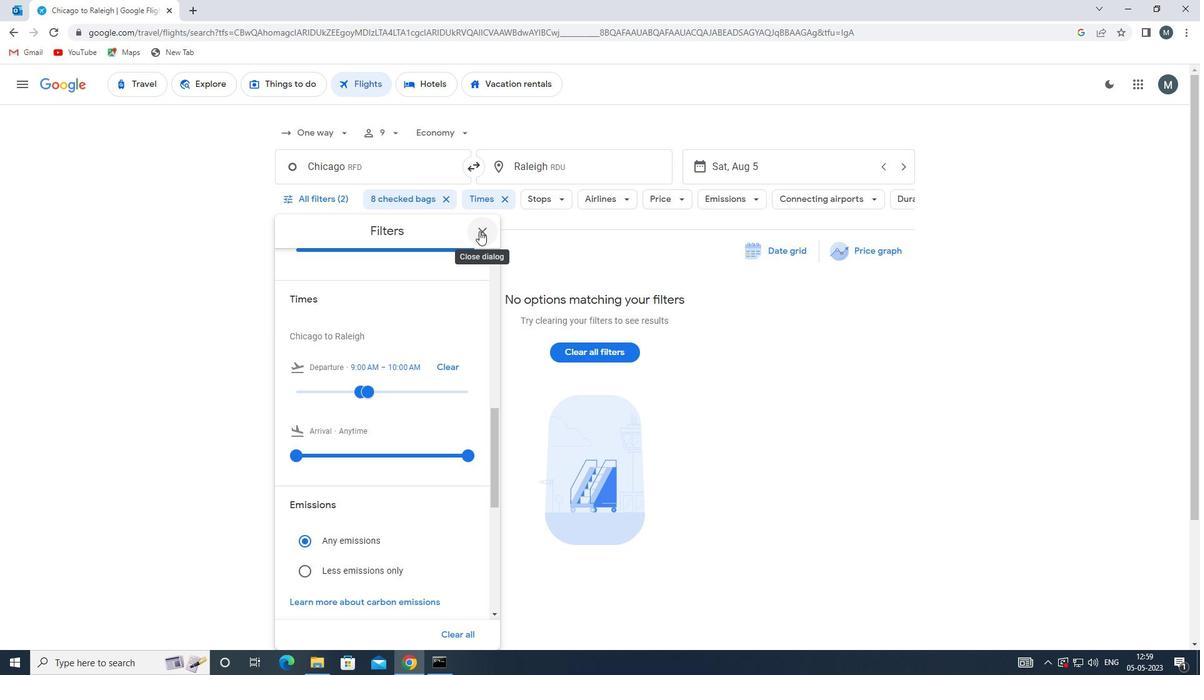 
Action: Mouse moved to (480, 232)
Screenshot: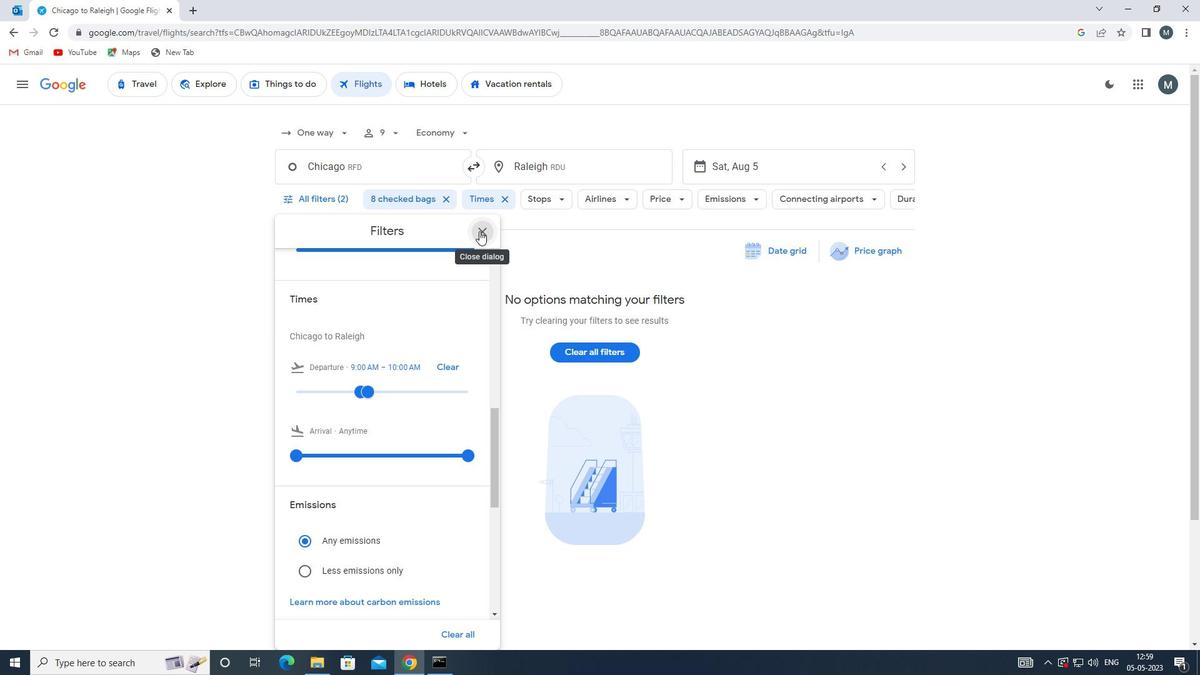 
